 Task: Add an event with the title Second Marketing Campaign Strategy Meeting, date ''2024/03/07'', time 8:00 AM to 10:00 AMand add a description: Welcome to the Project Quality Assurance Check, a crucial step in ensuring the highest level of quality and adherence to standards throughout the project lifecycle. The Quality Assurance Check is designed to systematically review and evaluate project deliverables, processes, and outcomes to identify any deviations, defects, or areas of improvement.Select event color  Peacock . Add location for the event as: Durban, South Africa, logged in from the account softage.8@softage.netand send the event invitation to softage.2@softage.net and softage.3@softage.net. Set a reminder for the event Every weekday(Monday to Friday)
Action: Mouse moved to (56, 96)
Screenshot: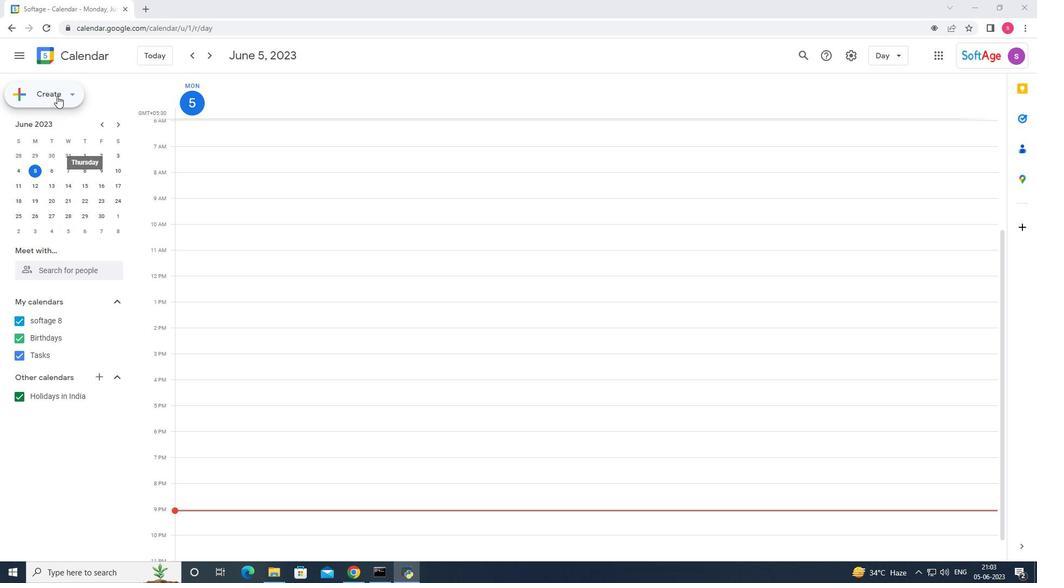 
Action: Mouse pressed left at (56, 96)
Screenshot: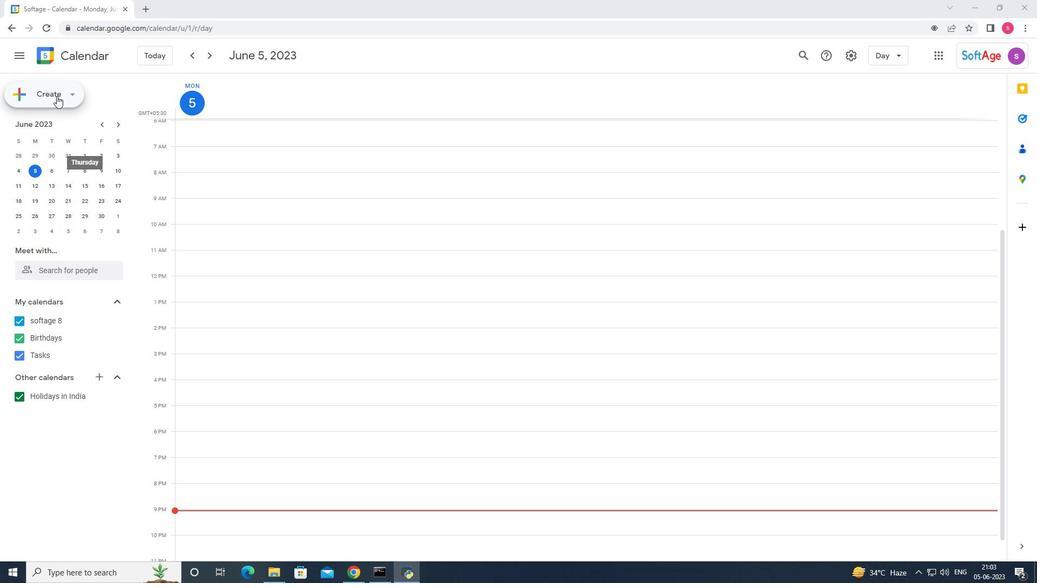
Action: Mouse moved to (47, 119)
Screenshot: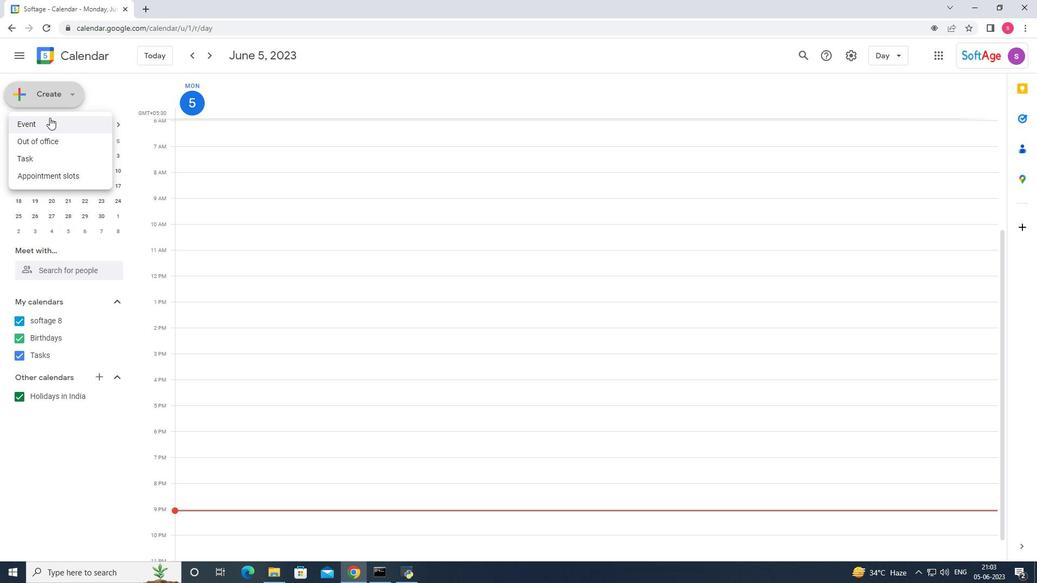 
Action: Mouse pressed left at (47, 119)
Screenshot: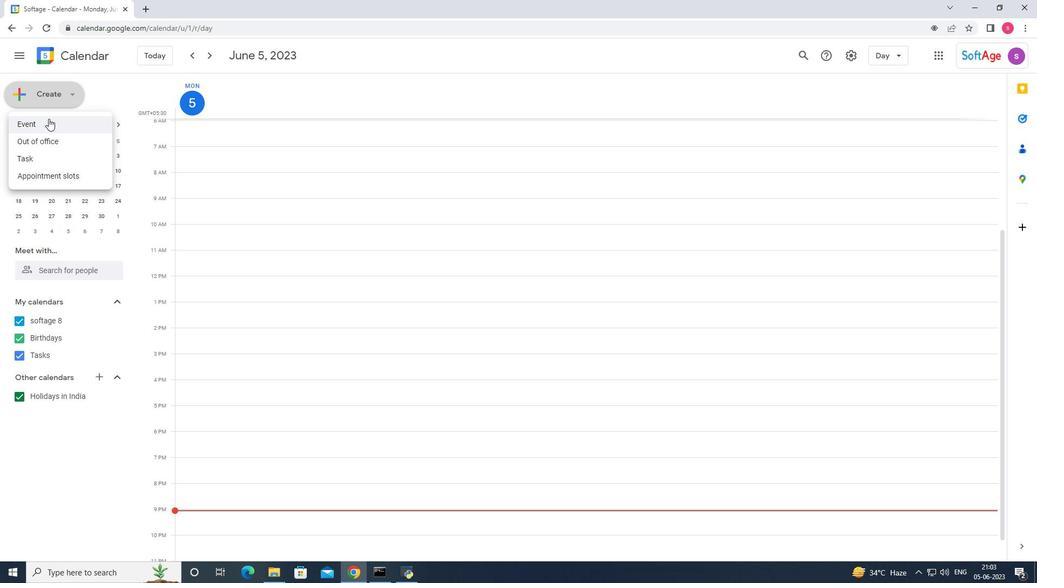 
Action: Mouse moved to (597, 510)
Screenshot: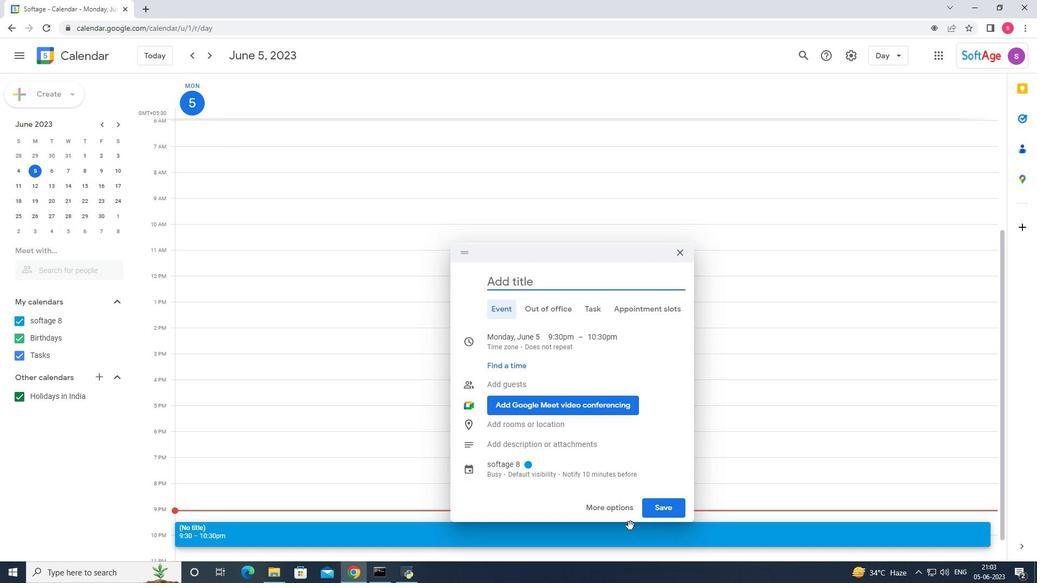 
Action: Mouse pressed left at (597, 510)
Screenshot: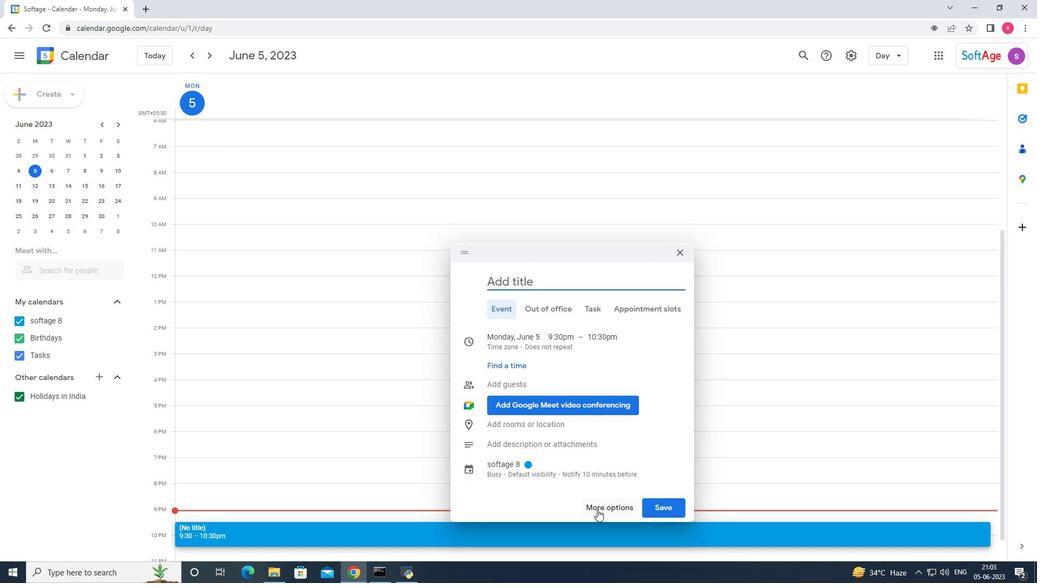 
Action: Mouse moved to (118, 63)
Screenshot: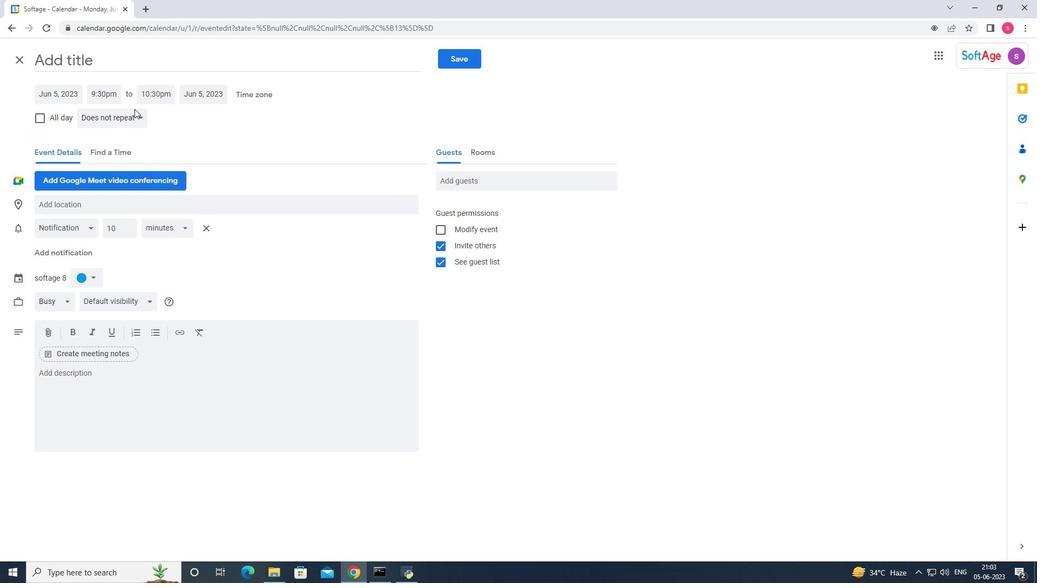 
Action: Mouse pressed left at (118, 63)
Screenshot: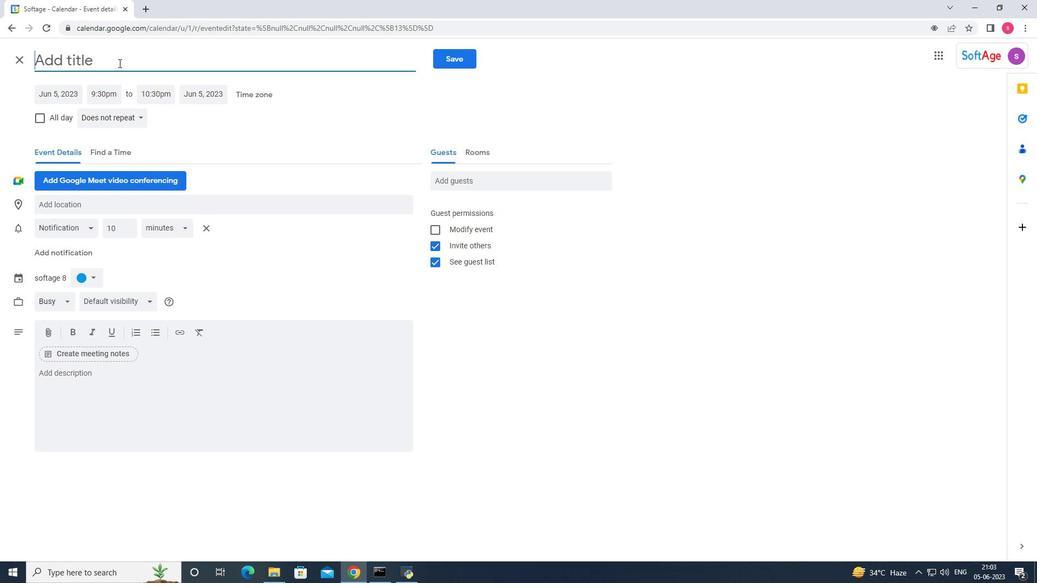 
Action: Key pressed <Key.shift_r>Second<Key.space><Key.shift>marketing<Key.space><Key.shift_r>Campaign<Key.space><Key.shift_r>Strategy<Key.space><Key.shift>Meeting
Screenshot: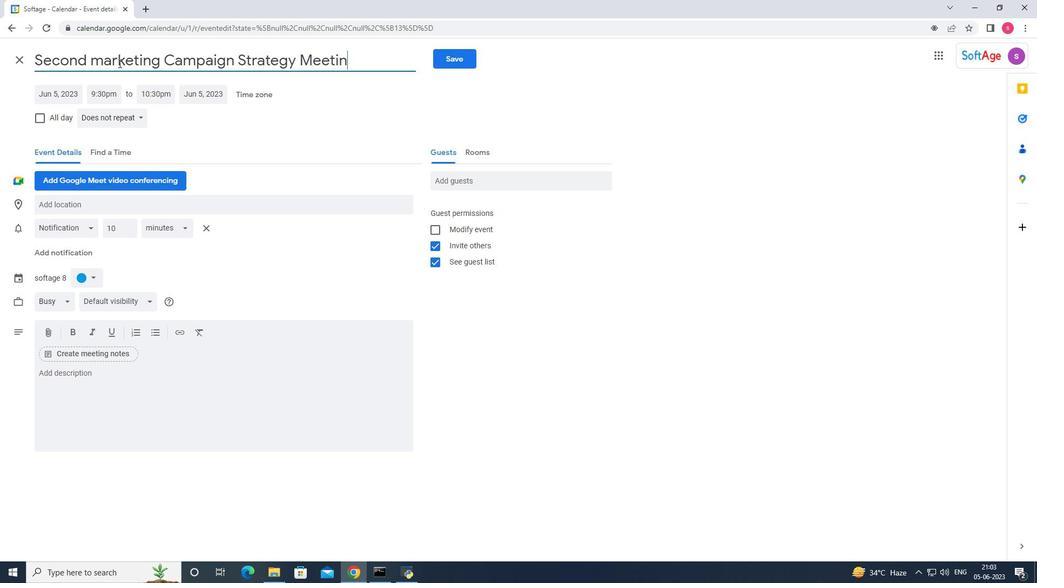 
Action: Mouse moved to (71, 98)
Screenshot: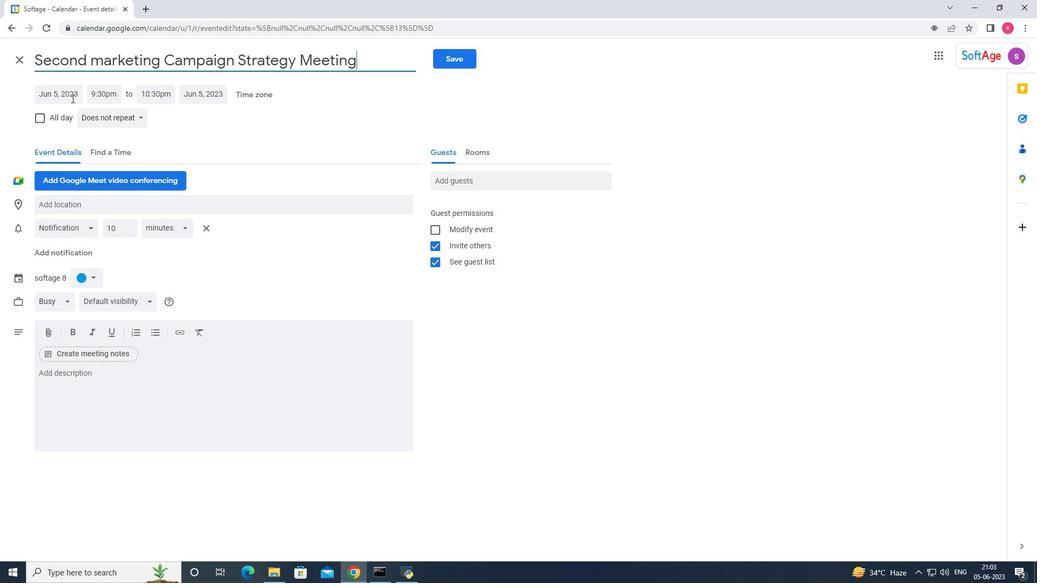 
Action: Mouse pressed left at (71, 98)
Screenshot: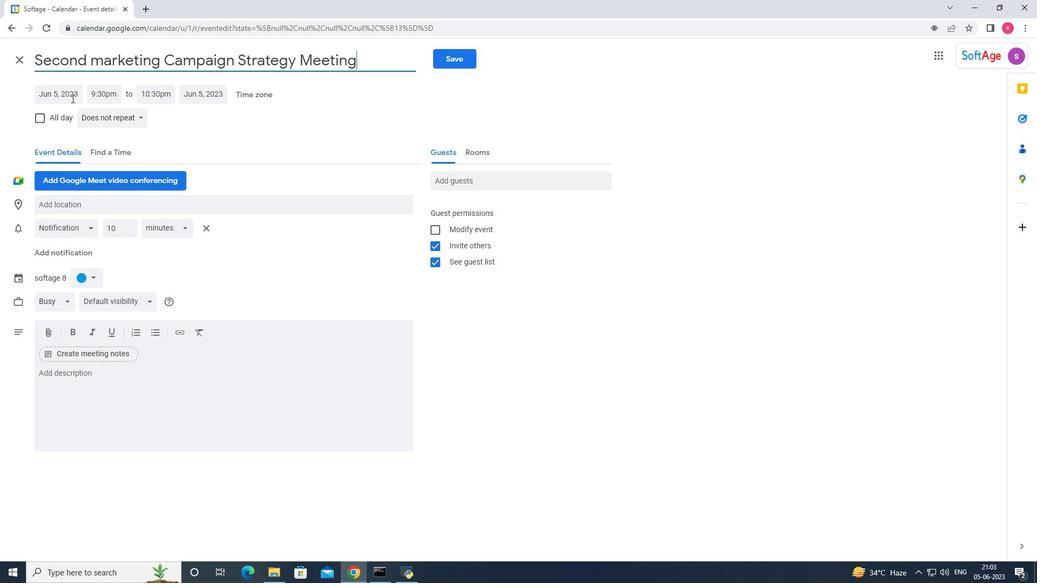 
Action: Mouse moved to (172, 115)
Screenshot: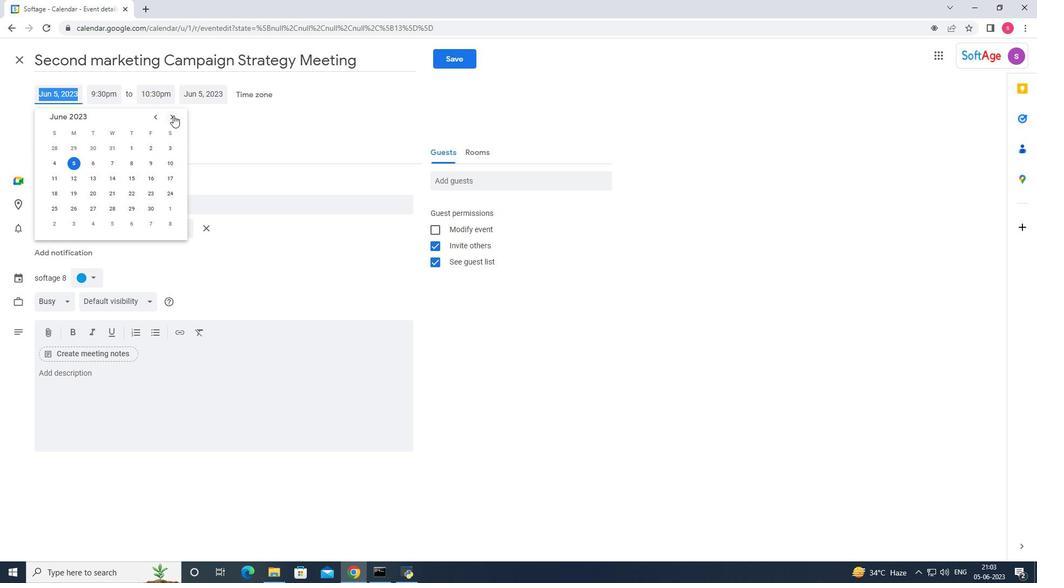 
Action: Mouse pressed left at (172, 115)
Screenshot: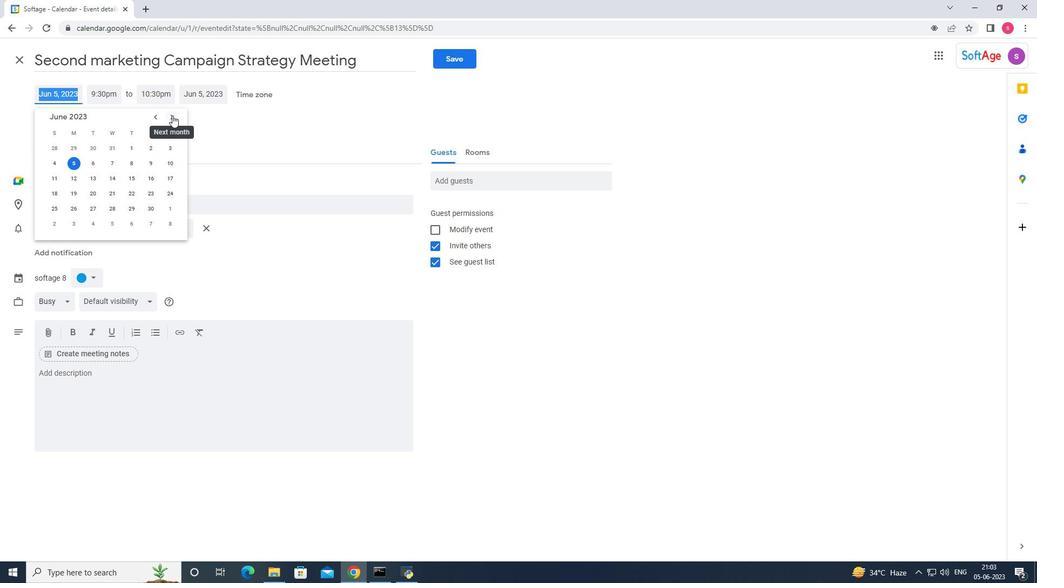 
Action: Mouse pressed left at (172, 115)
Screenshot: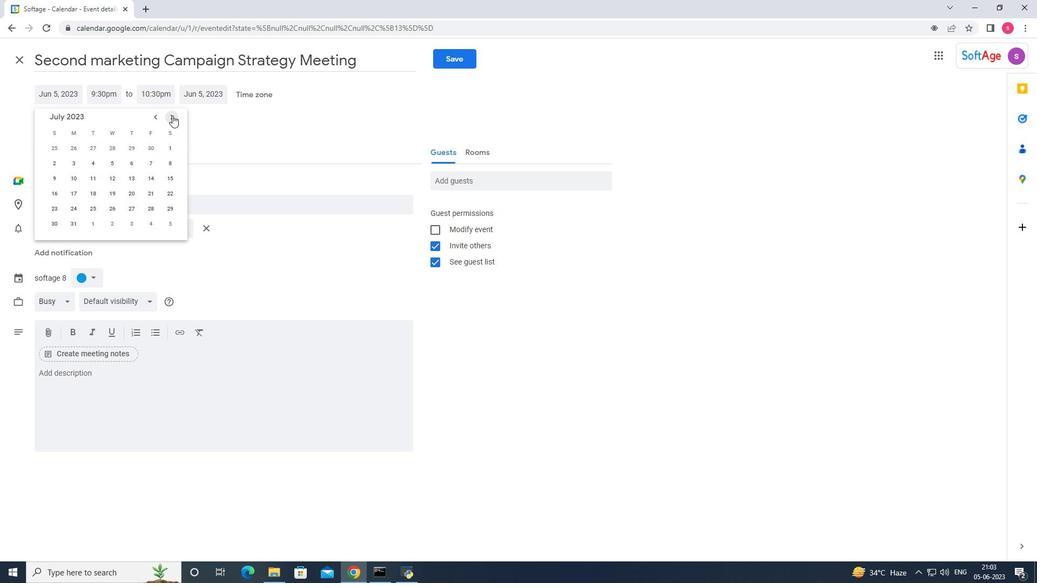 
Action: Mouse pressed left at (172, 115)
Screenshot: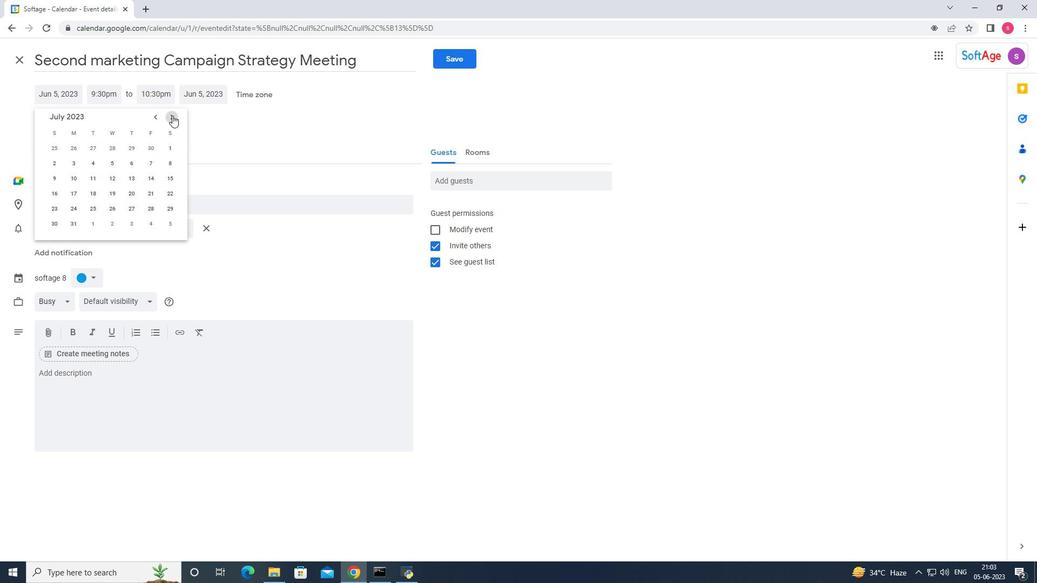 
Action: Mouse pressed left at (172, 115)
Screenshot: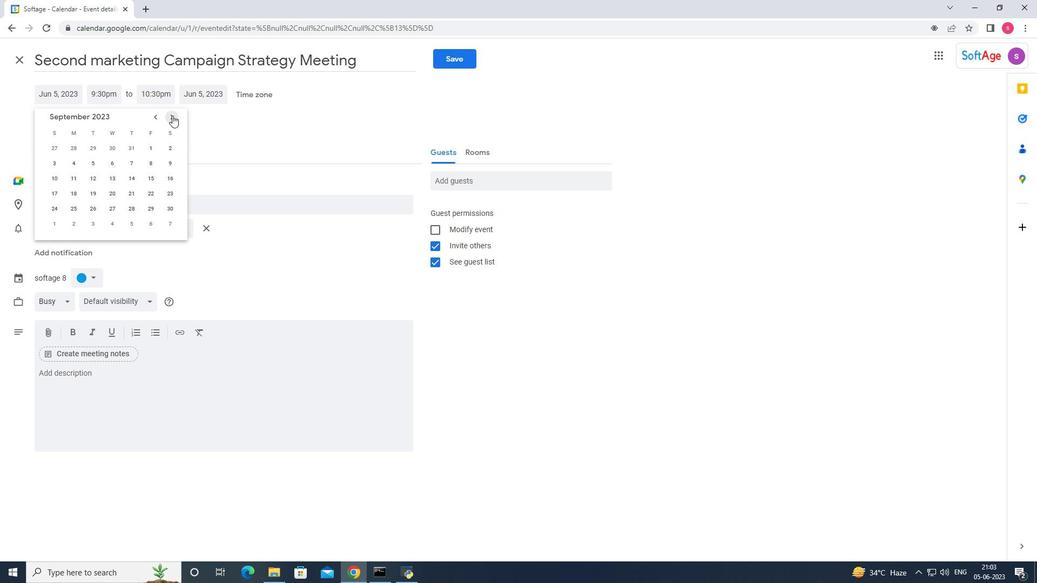 
Action: Mouse pressed left at (172, 115)
Screenshot: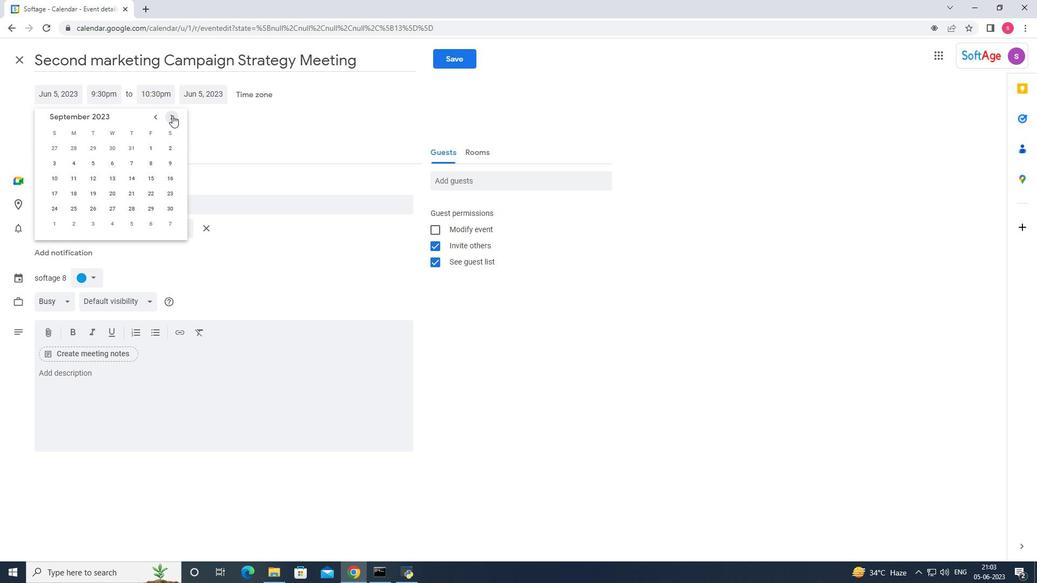 
Action: Mouse pressed left at (172, 115)
Screenshot: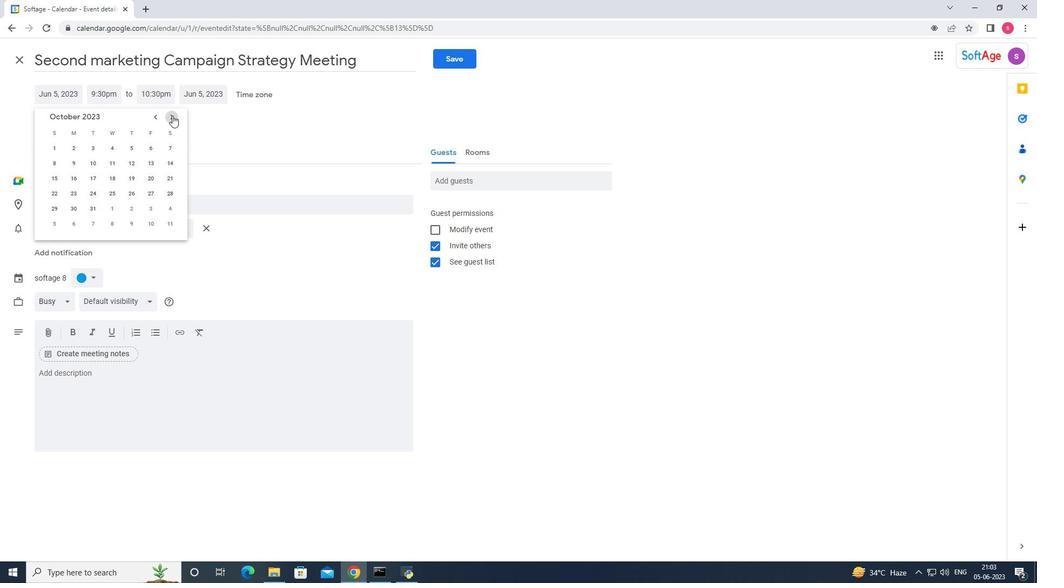 
Action: Mouse pressed left at (172, 115)
Screenshot: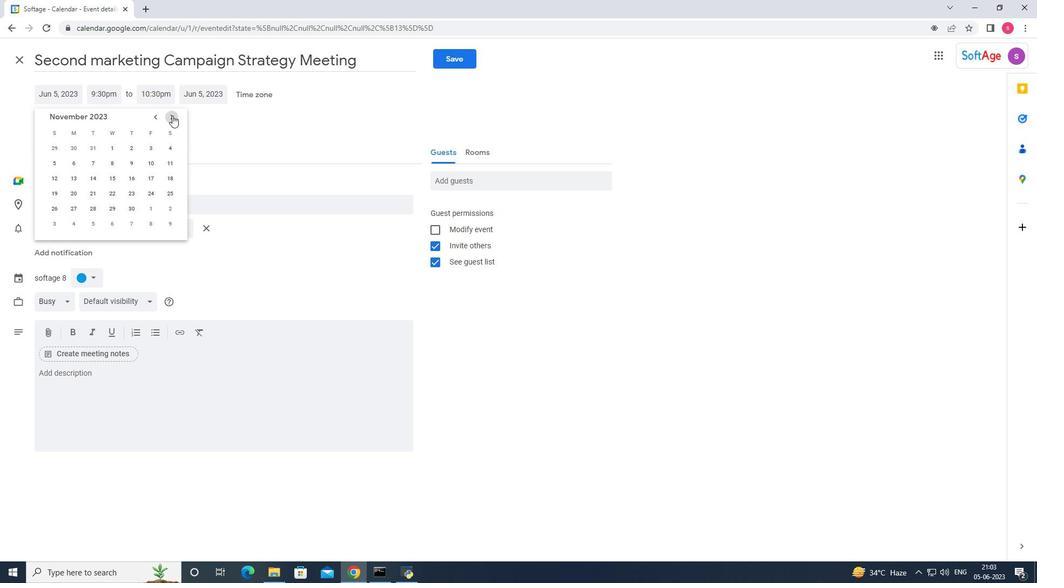 
Action: Mouse pressed left at (172, 115)
Screenshot: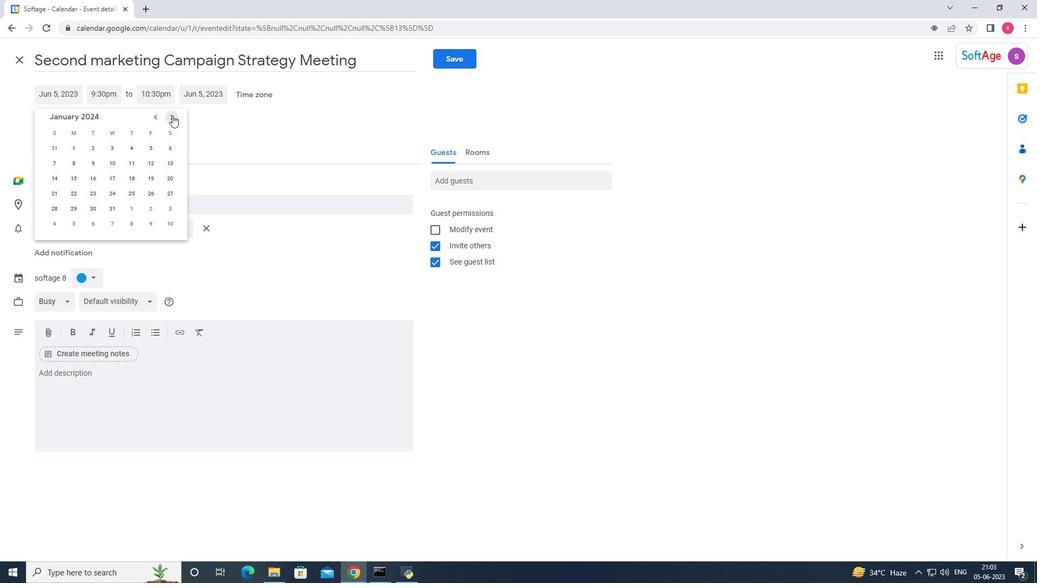 
Action: Mouse pressed left at (172, 115)
Screenshot: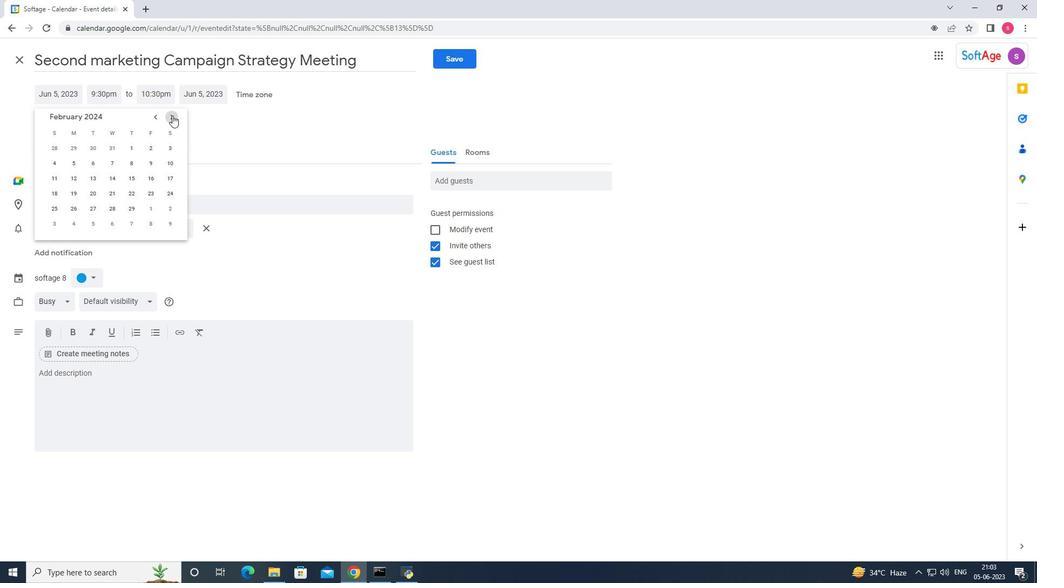 
Action: Mouse moved to (130, 160)
Screenshot: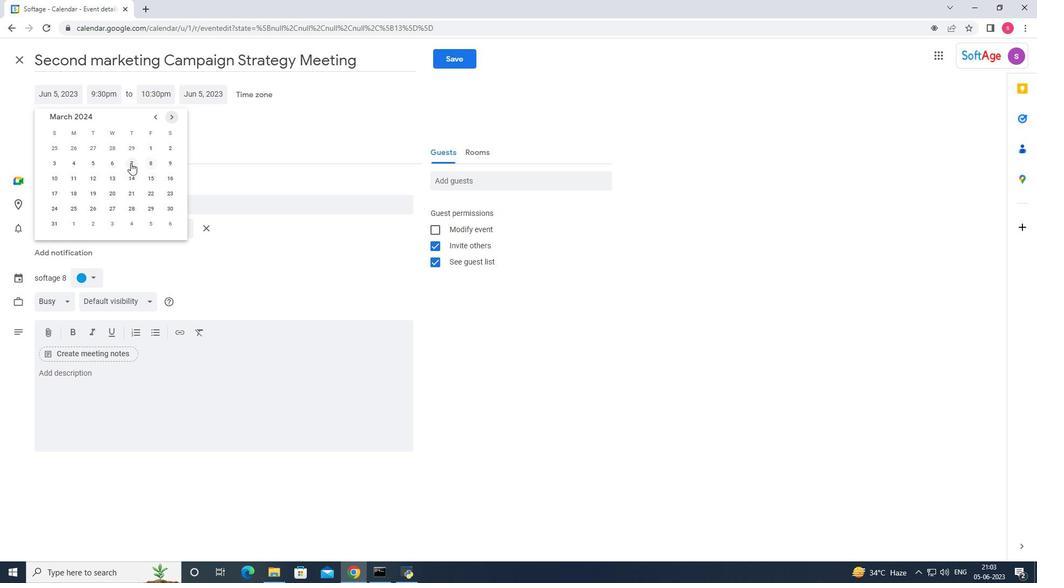 
Action: Mouse pressed left at (130, 160)
Screenshot: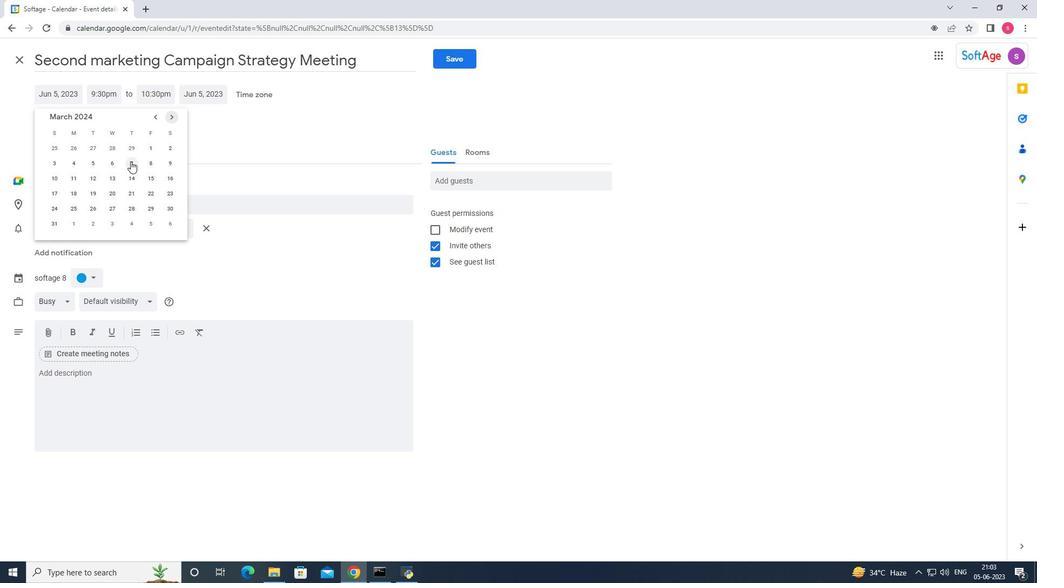 
Action: Mouse moved to (111, 97)
Screenshot: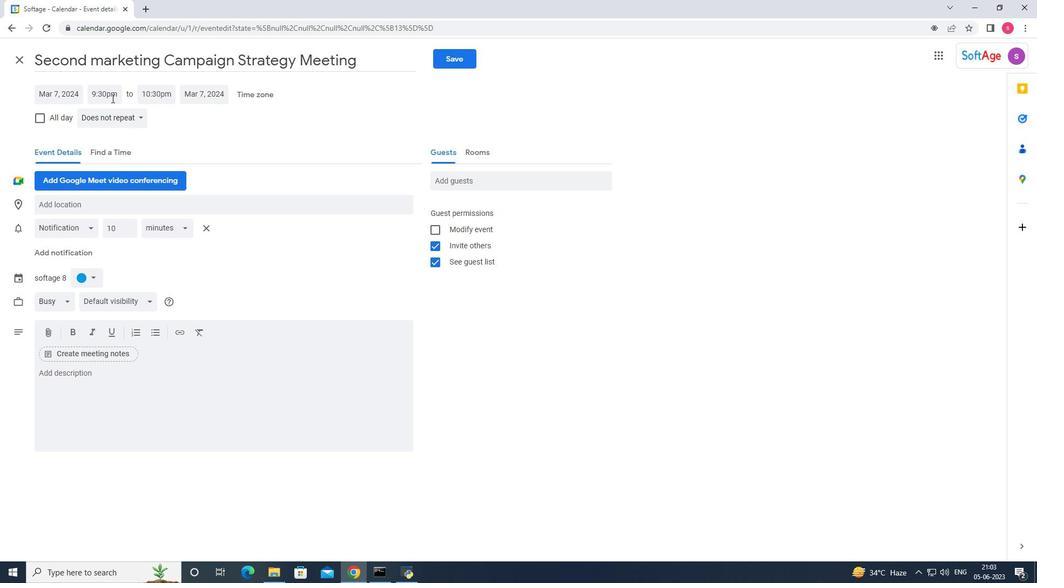 
Action: Mouse pressed left at (111, 97)
Screenshot: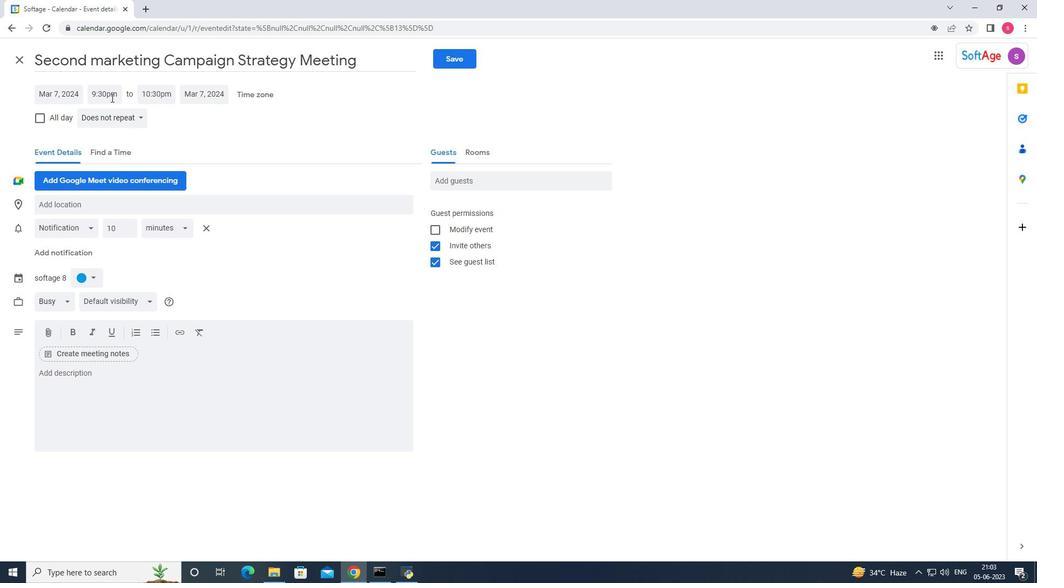 
Action: Mouse moved to (113, 175)
Screenshot: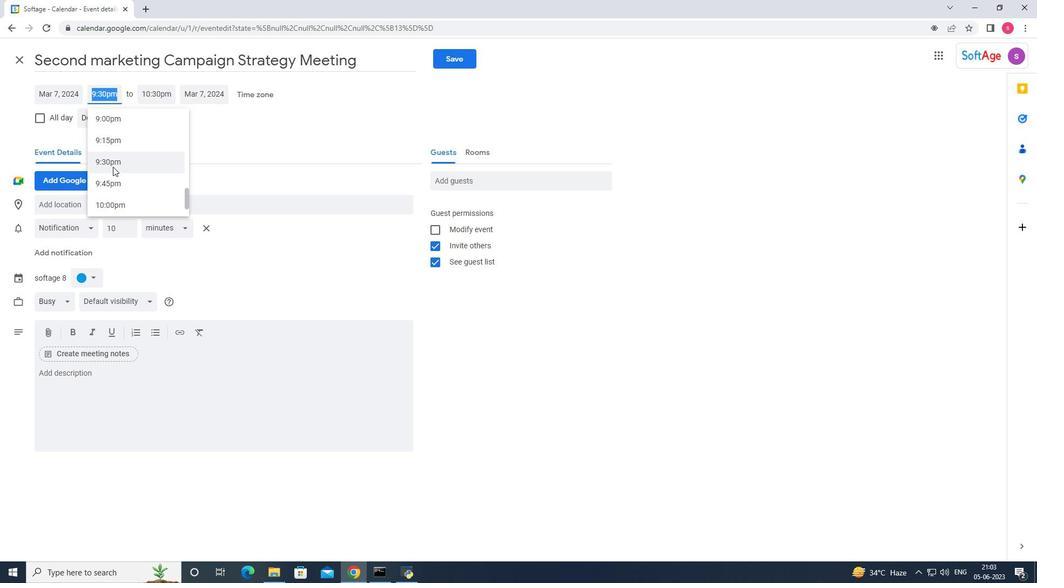 
Action: Mouse scrolled (113, 175) with delta (0, 0)
Screenshot: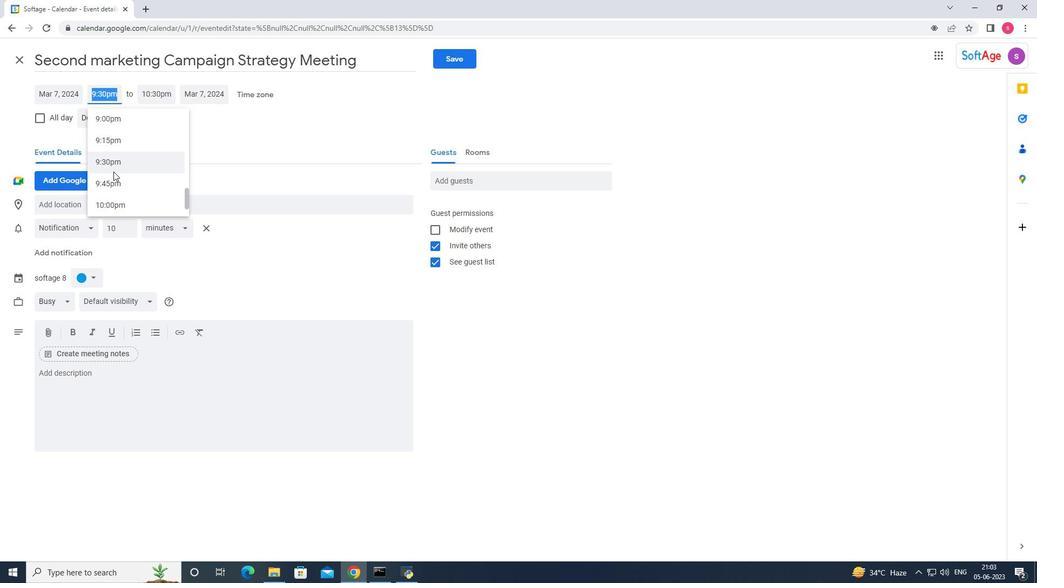 
Action: Mouse scrolled (113, 175) with delta (0, 0)
Screenshot: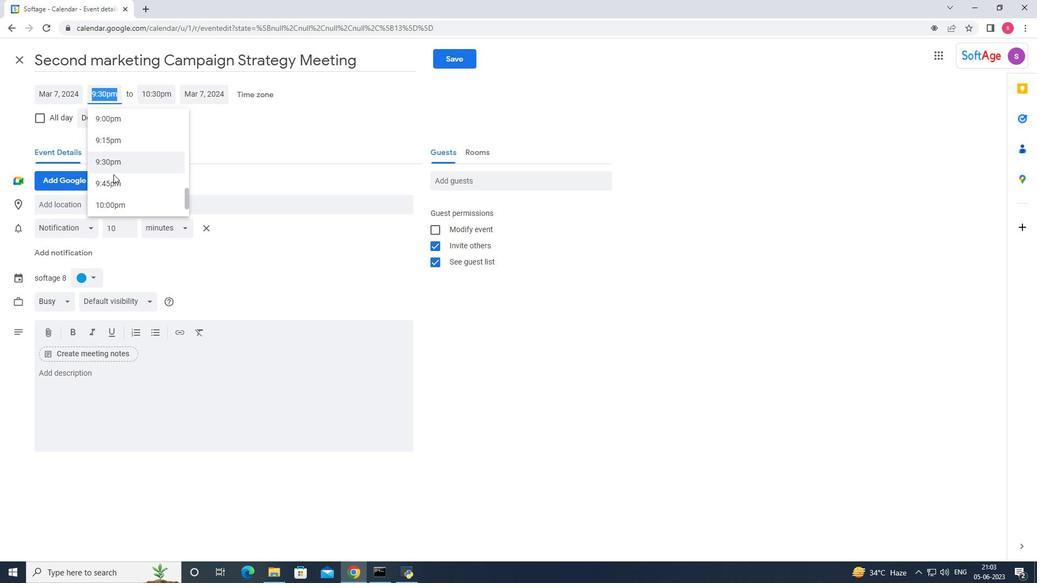 
Action: Mouse scrolled (113, 175) with delta (0, 0)
Screenshot: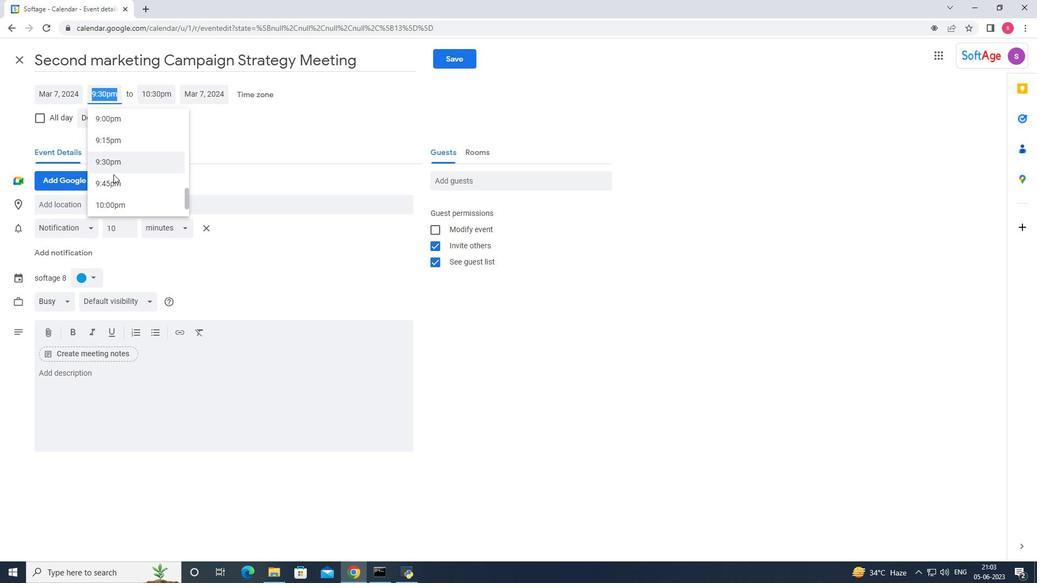 
Action: Mouse scrolled (113, 175) with delta (0, 0)
Screenshot: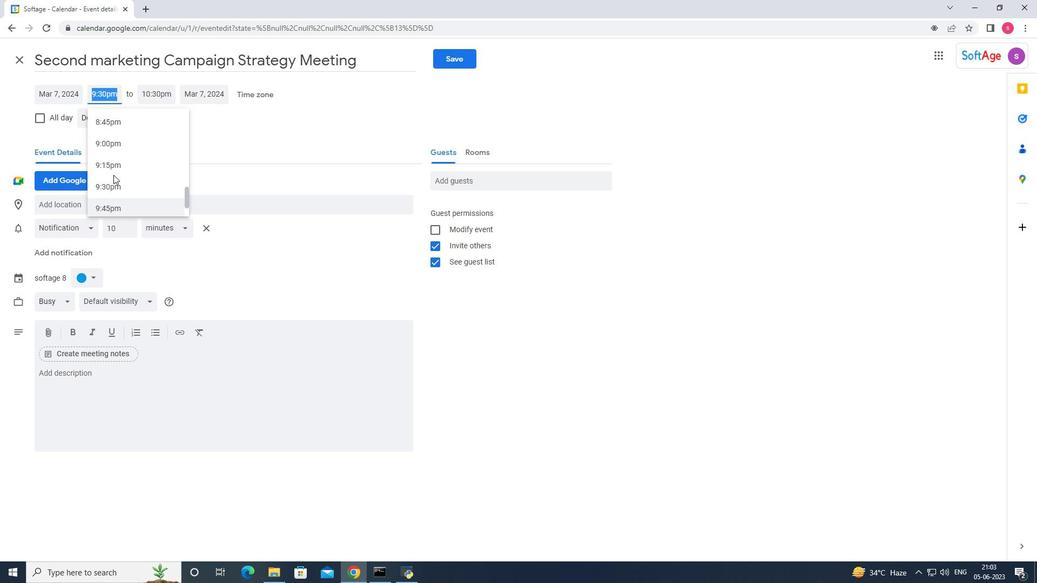 
Action: Mouse scrolled (113, 175) with delta (0, 0)
Screenshot: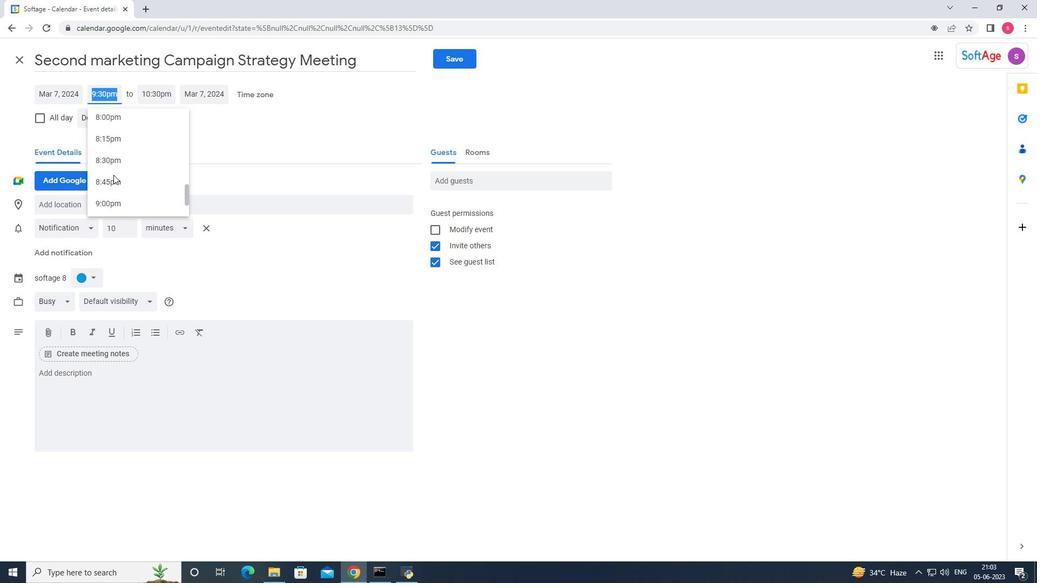 
Action: Mouse scrolled (113, 175) with delta (0, 0)
Screenshot: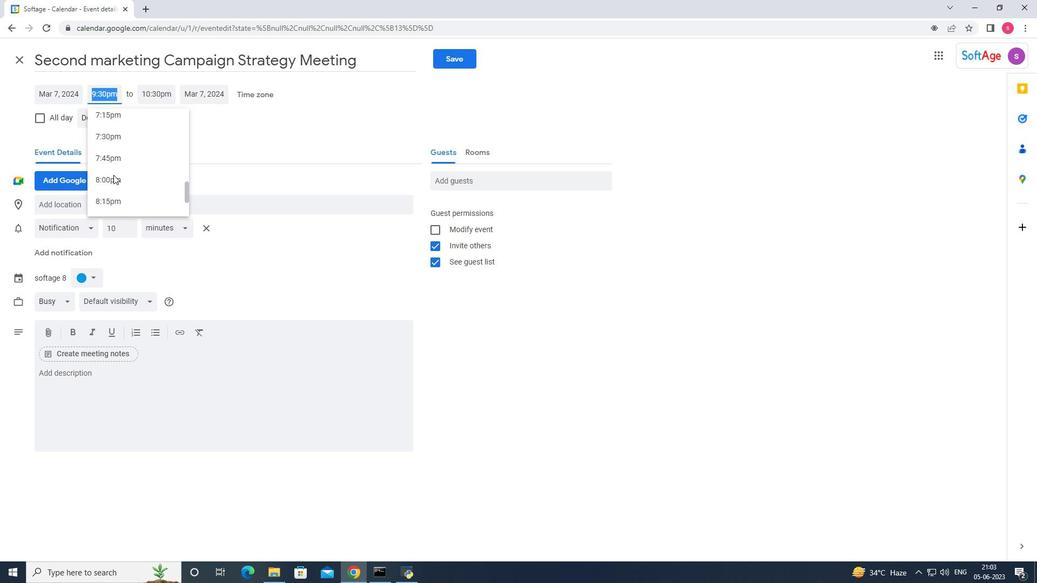 
Action: Mouse scrolled (113, 175) with delta (0, 0)
Screenshot: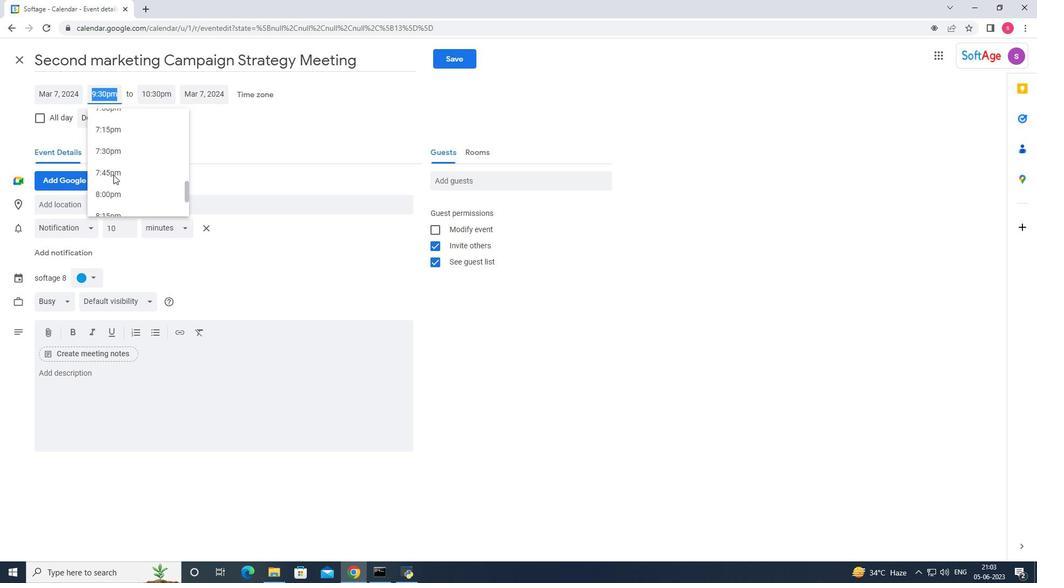 
Action: Mouse scrolled (113, 175) with delta (0, 0)
Screenshot: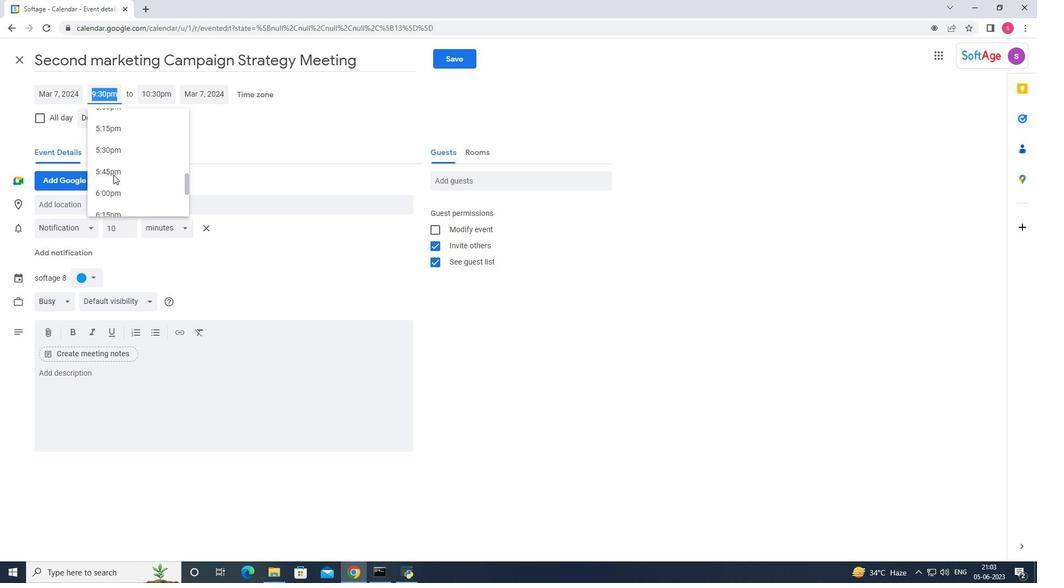 
Action: Mouse scrolled (113, 175) with delta (0, 0)
Screenshot: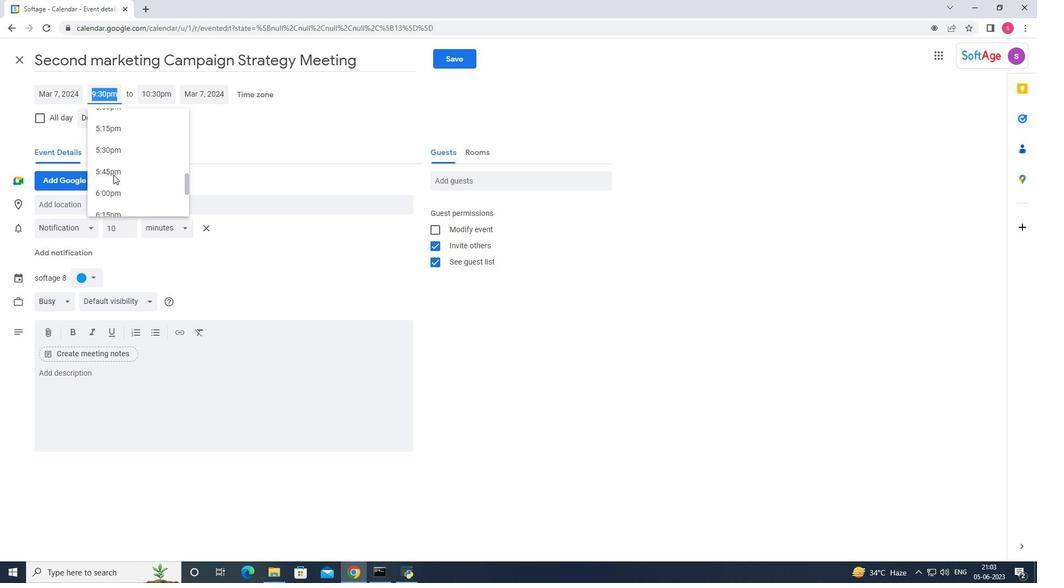 
Action: Mouse scrolled (113, 175) with delta (0, 0)
Screenshot: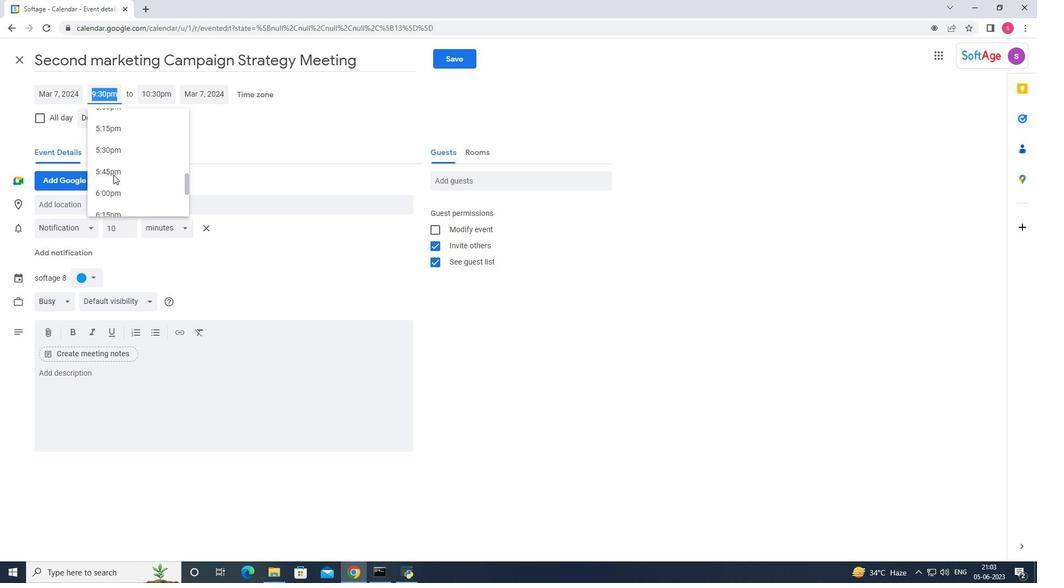 
Action: Mouse scrolled (113, 175) with delta (0, 0)
Screenshot: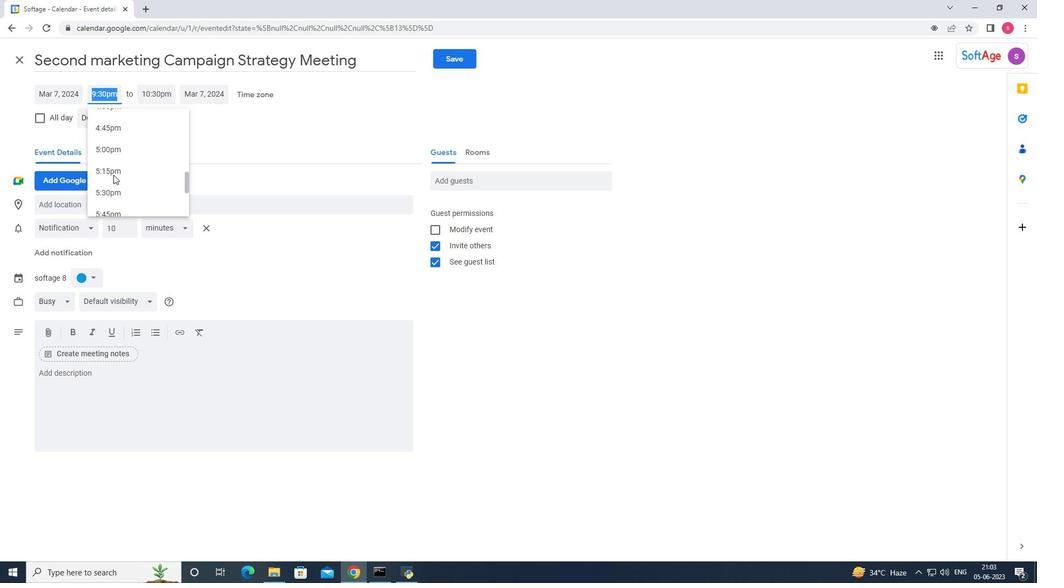 
Action: Mouse scrolled (113, 175) with delta (0, 0)
Screenshot: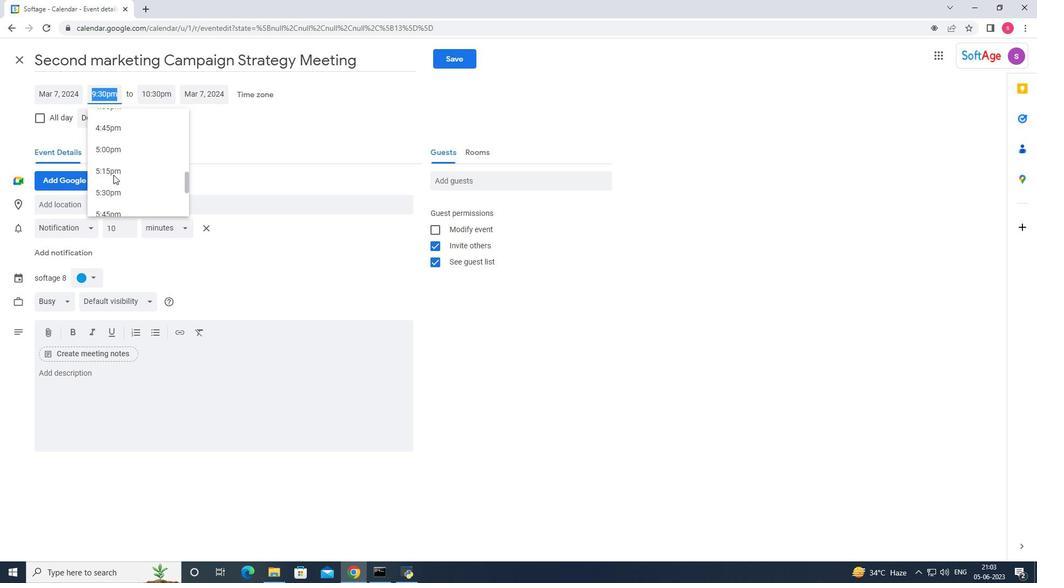 
Action: Mouse scrolled (113, 175) with delta (0, 0)
Screenshot: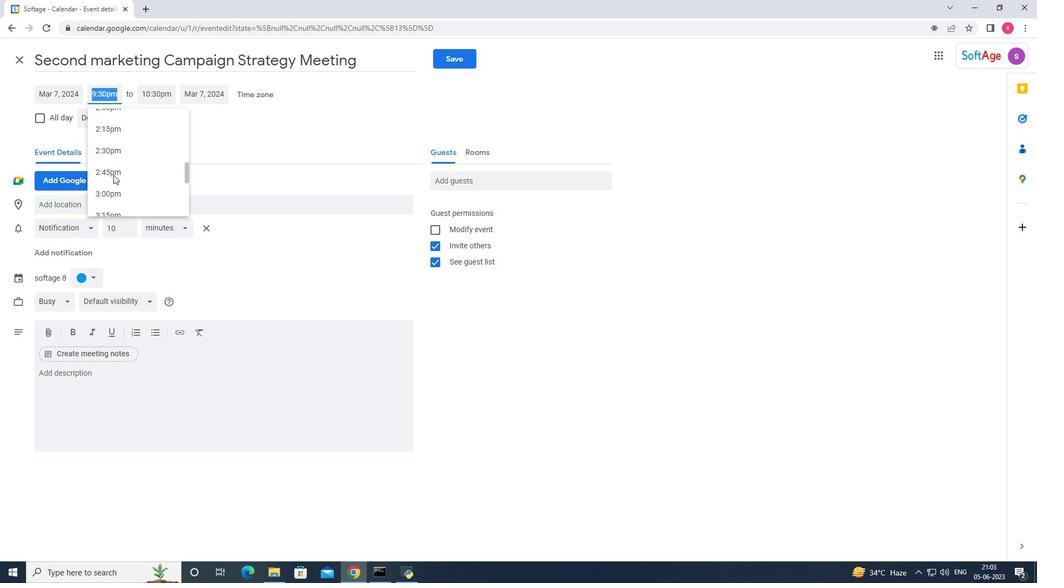 
Action: Mouse scrolled (113, 175) with delta (0, 0)
Screenshot: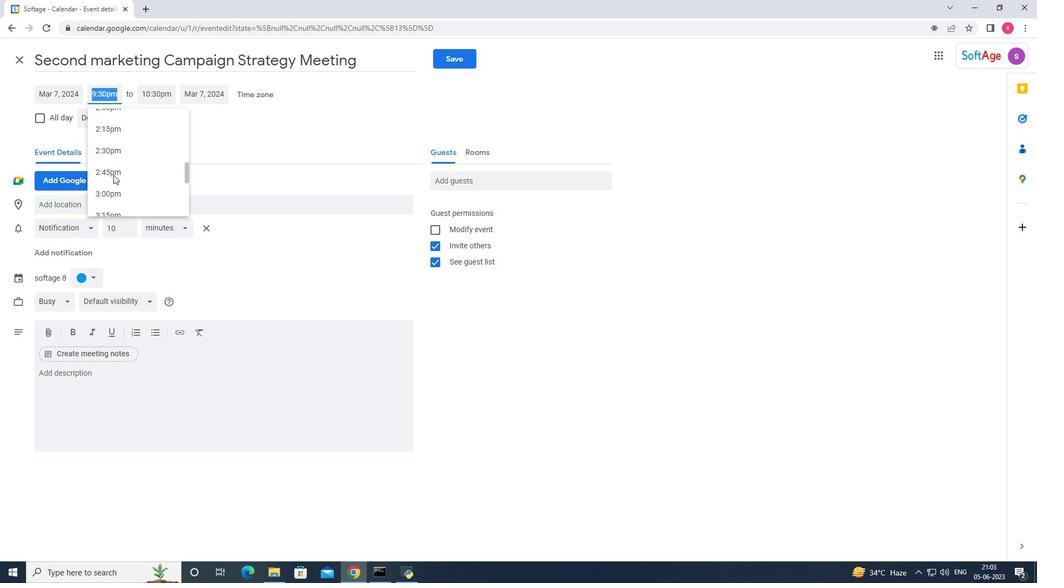 
Action: Mouse scrolled (113, 175) with delta (0, 0)
Screenshot: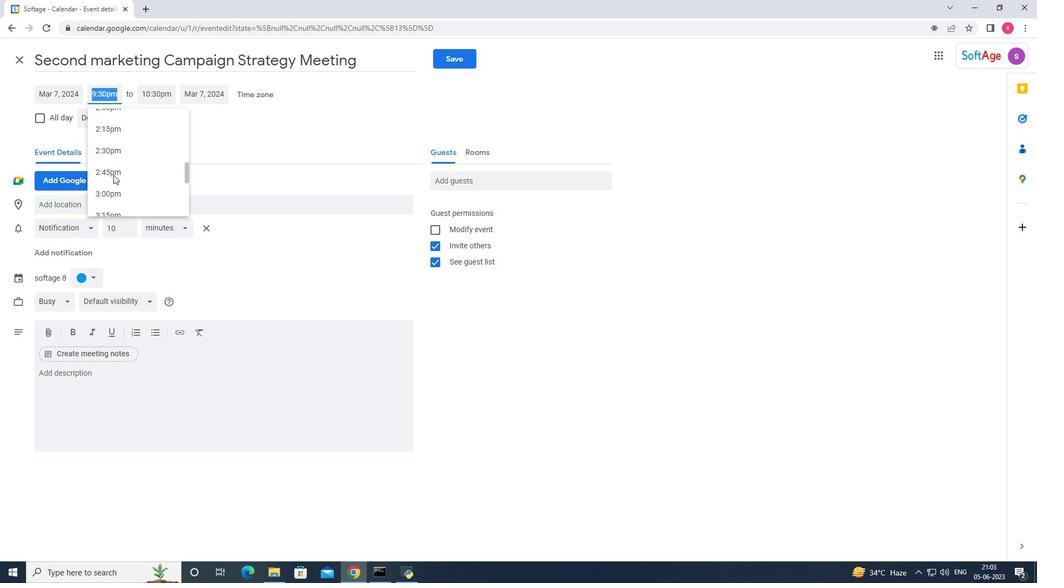
Action: Mouse scrolled (113, 175) with delta (0, 0)
Screenshot: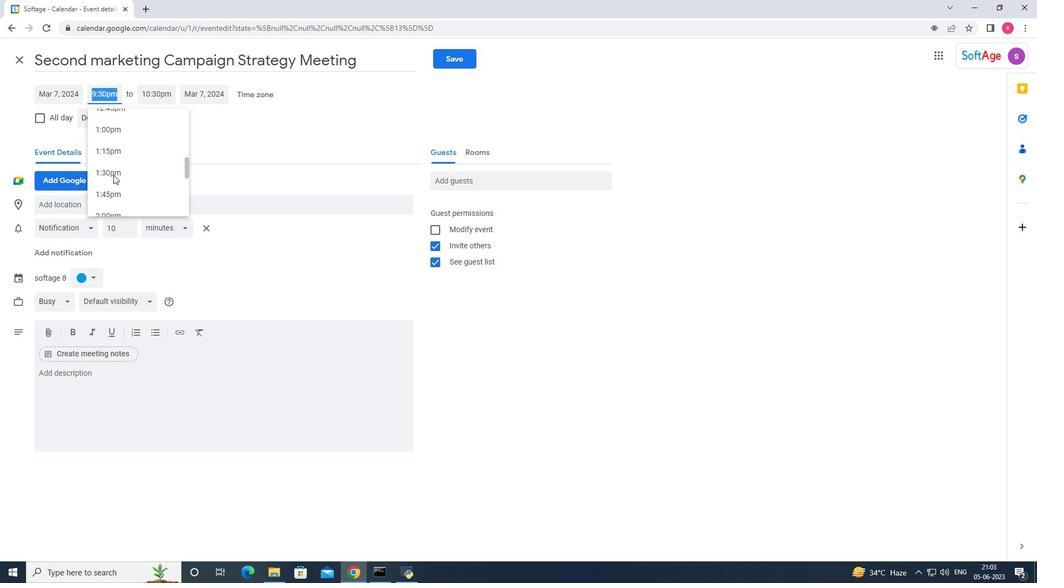 
Action: Mouse scrolled (113, 175) with delta (0, 0)
Screenshot: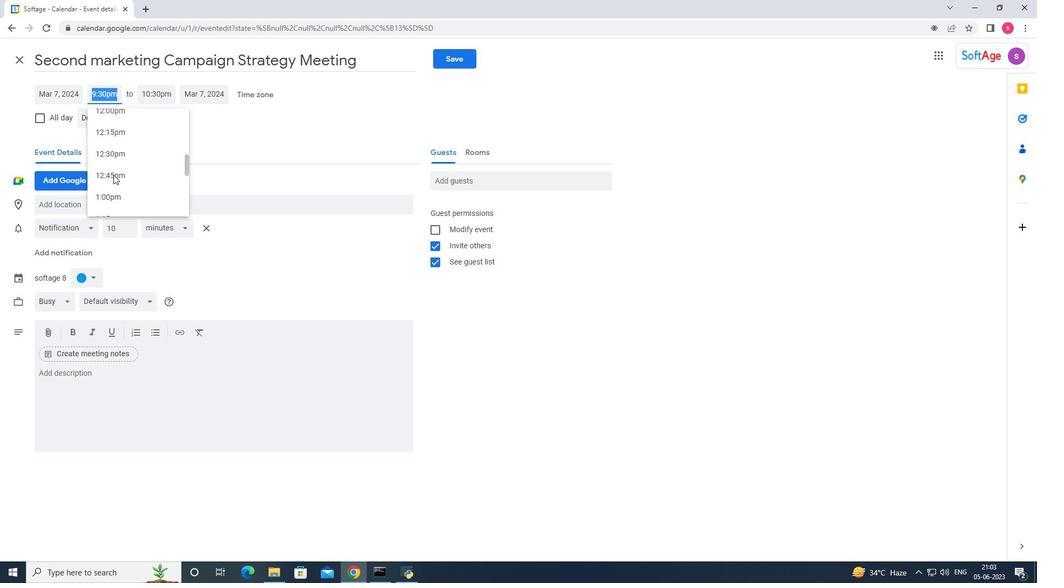 
Action: Mouse scrolled (113, 175) with delta (0, 0)
Screenshot: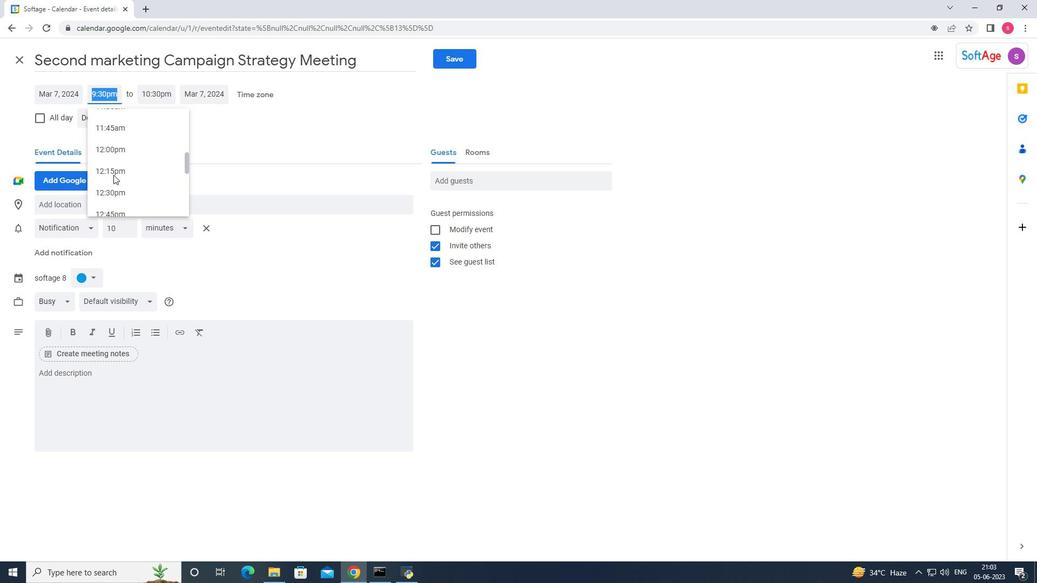 
Action: Mouse scrolled (113, 175) with delta (0, 0)
Screenshot: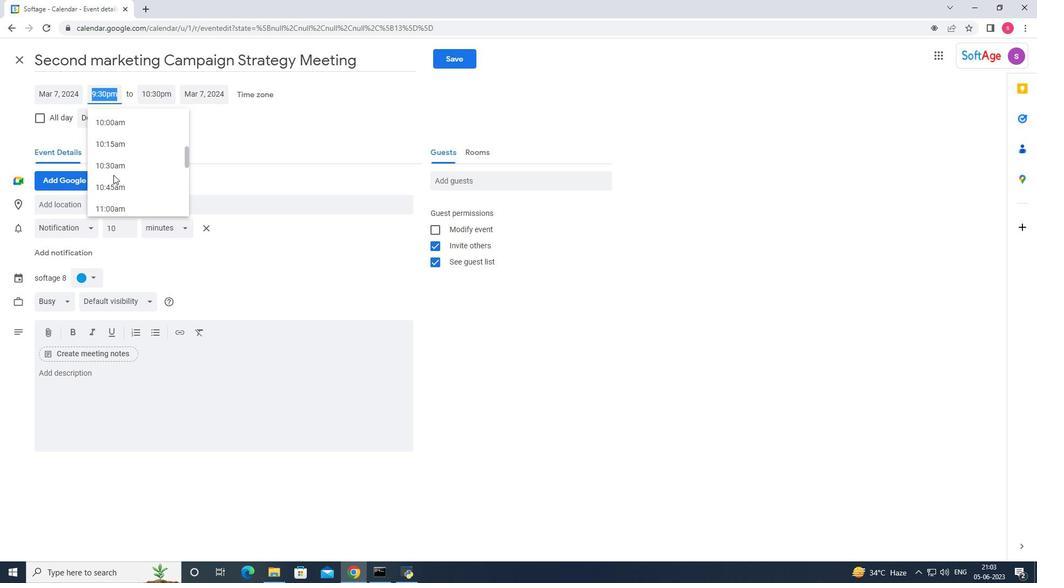 
Action: Mouse scrolled (113, 175) with delta (0, 0)
Screenshot: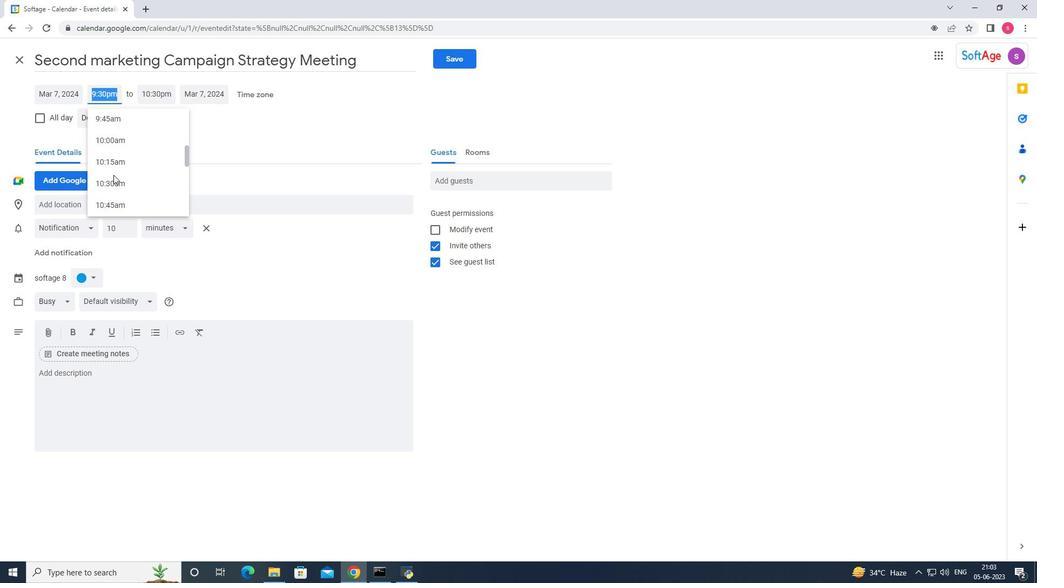 
Action: Mouse moved to (116, 129)
Screenshot: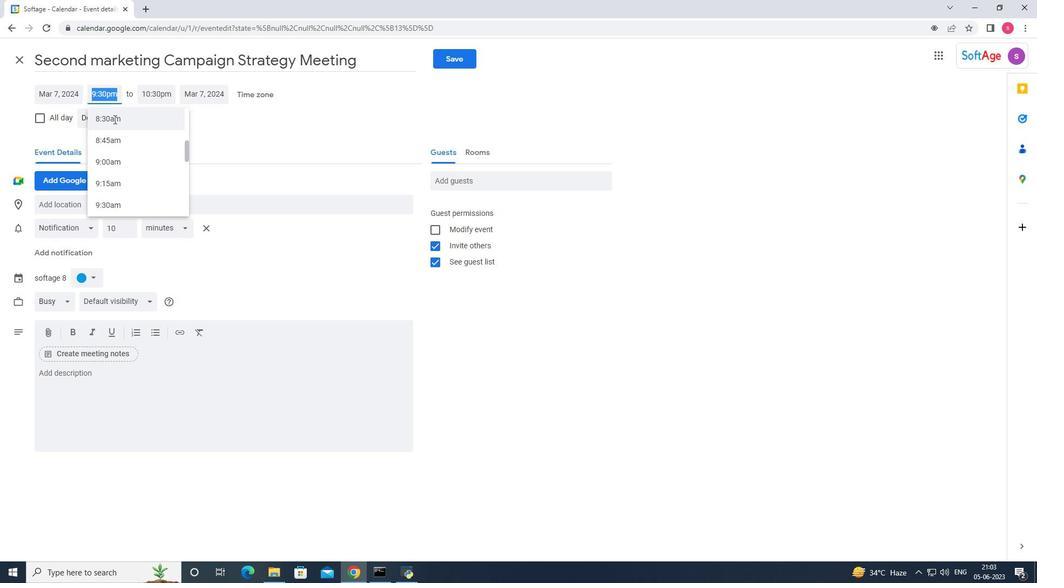 
Action: Mouse scrolled (116, 129) with delta (0, 0)
Screenshot: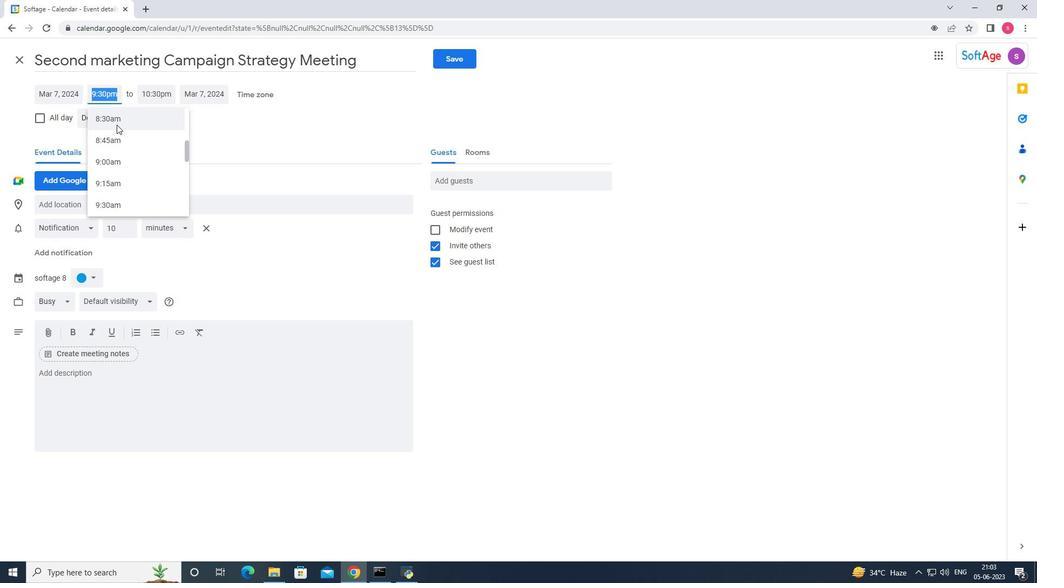 
Action: Mouse moved to (111, 134)
Screenshot: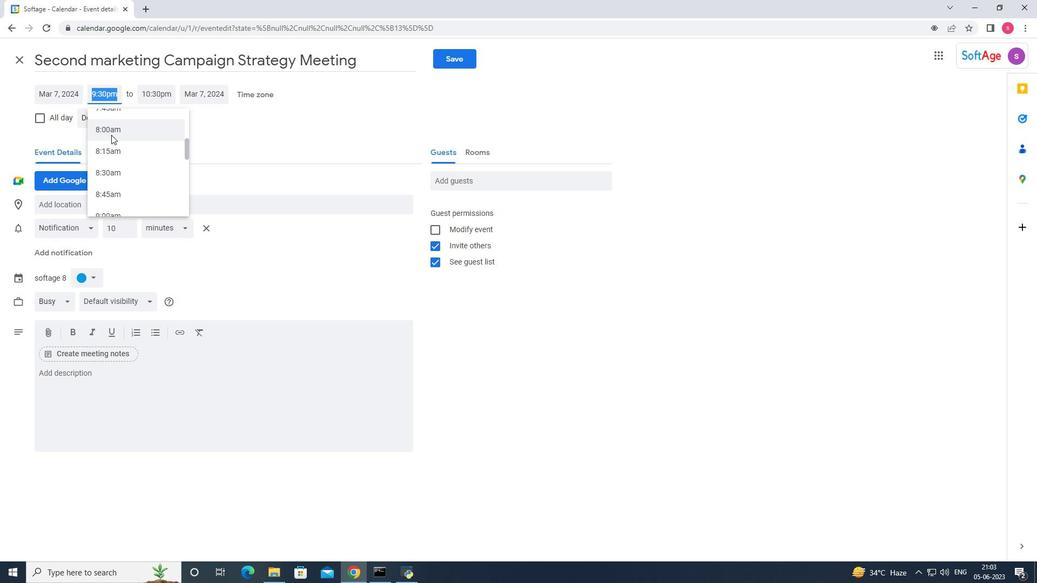 
Action: Mouse pressed left at (111, 134)
Screenshot: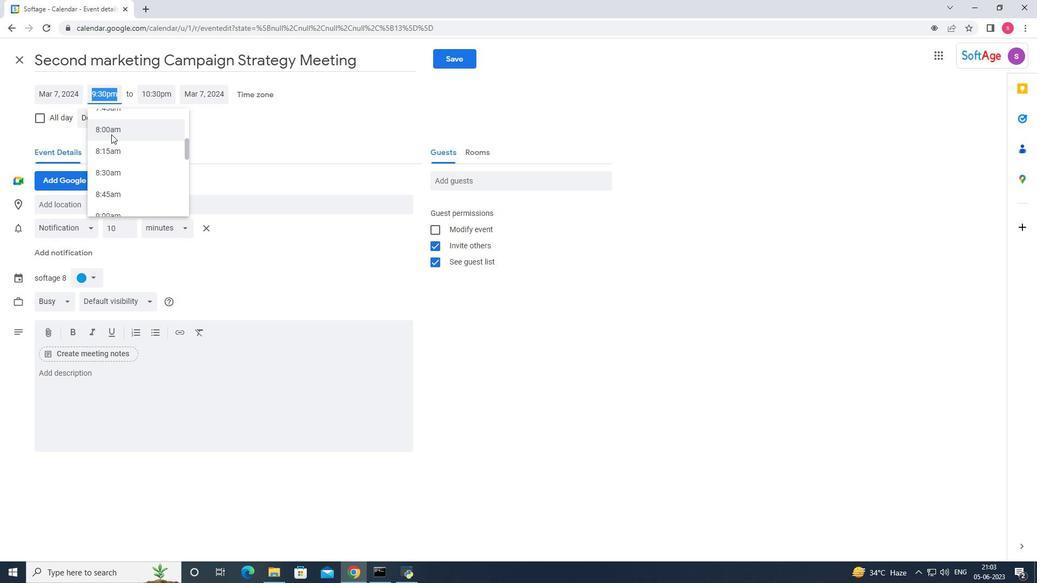 
Action: Mouse moved to (153, 96)
Screenshot: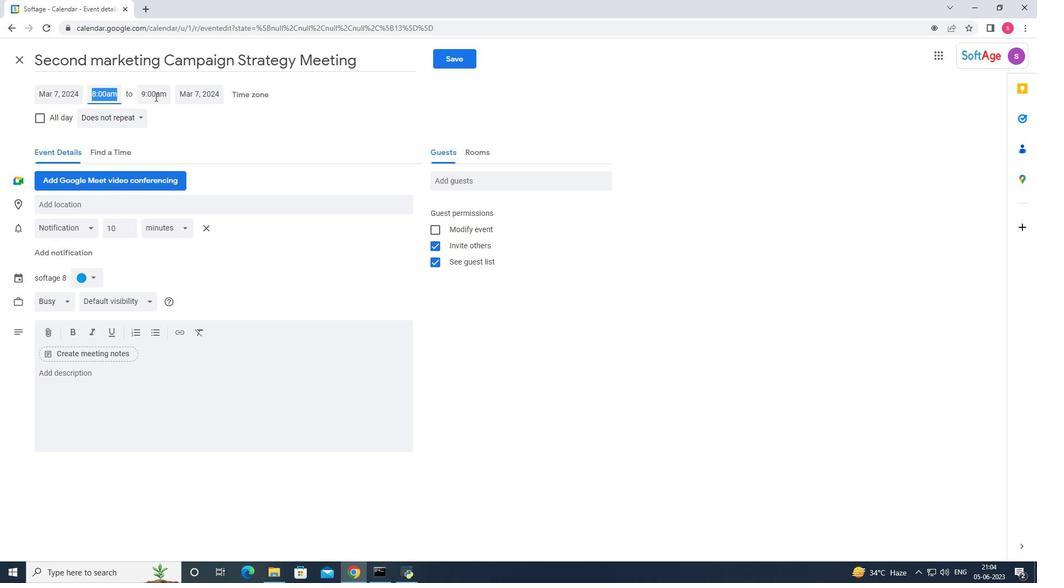 
Action: Mouse pressed left at (153, 96)
Screenshot: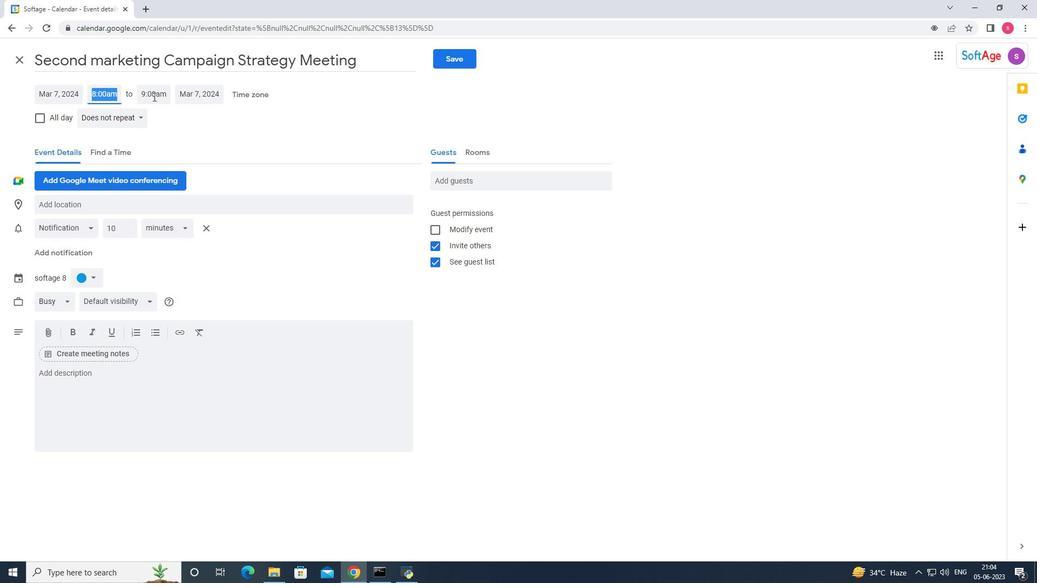 
Action: Mouse moved to (163, 172)
Screenshot: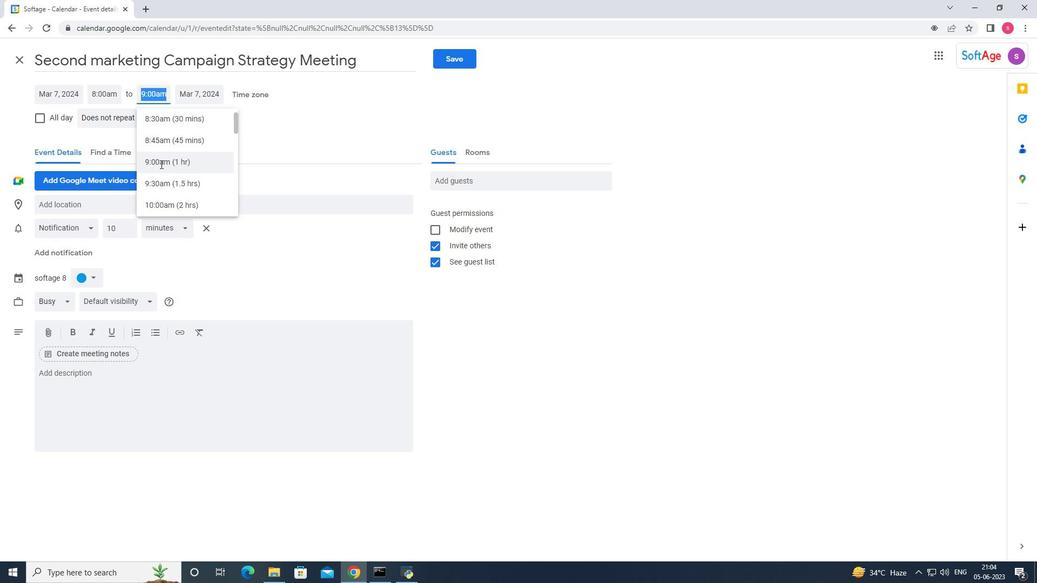 
Action: Mouse scrolled (163, 172) with delta (0, 0)
Screenshot: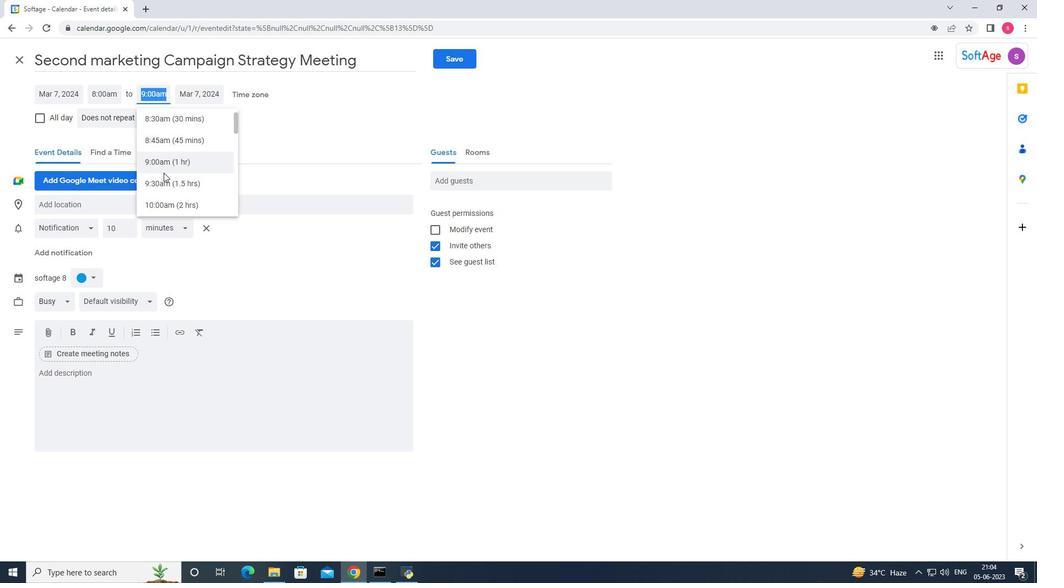 
Action: Mouse scrolled (163, 172) with delta (0, 0)
Screenshot: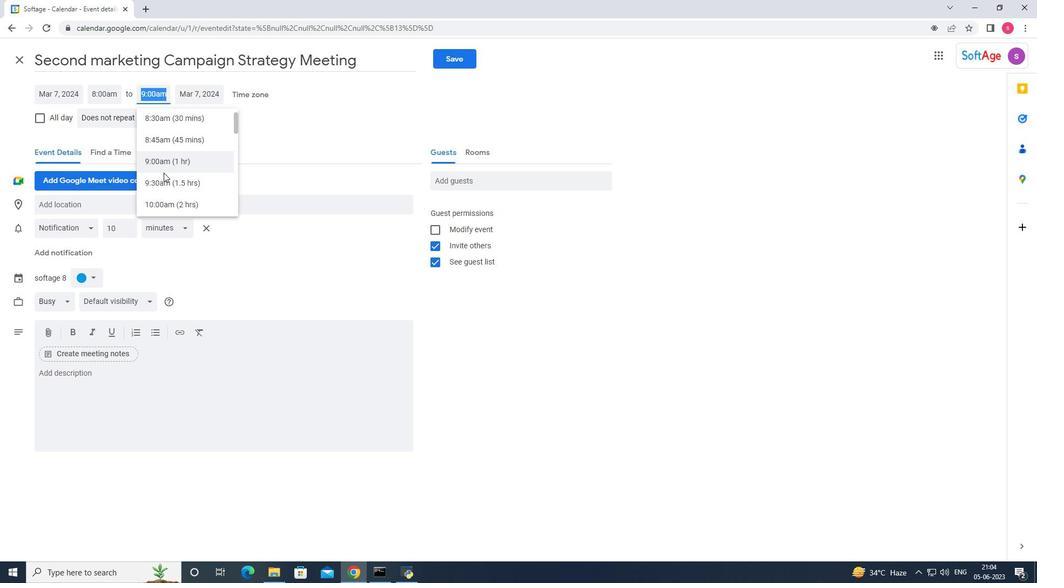 
Action: Mouse moved to (171, 145)
Screenshot: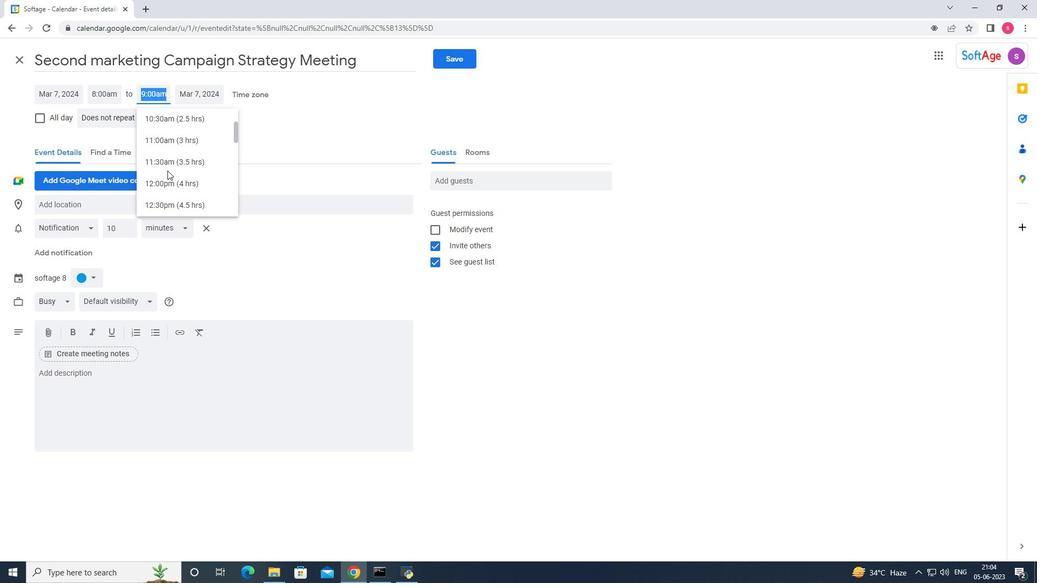 
Action: Mouse scrolled (171, 145) with delta (0, 0)
Screenshot: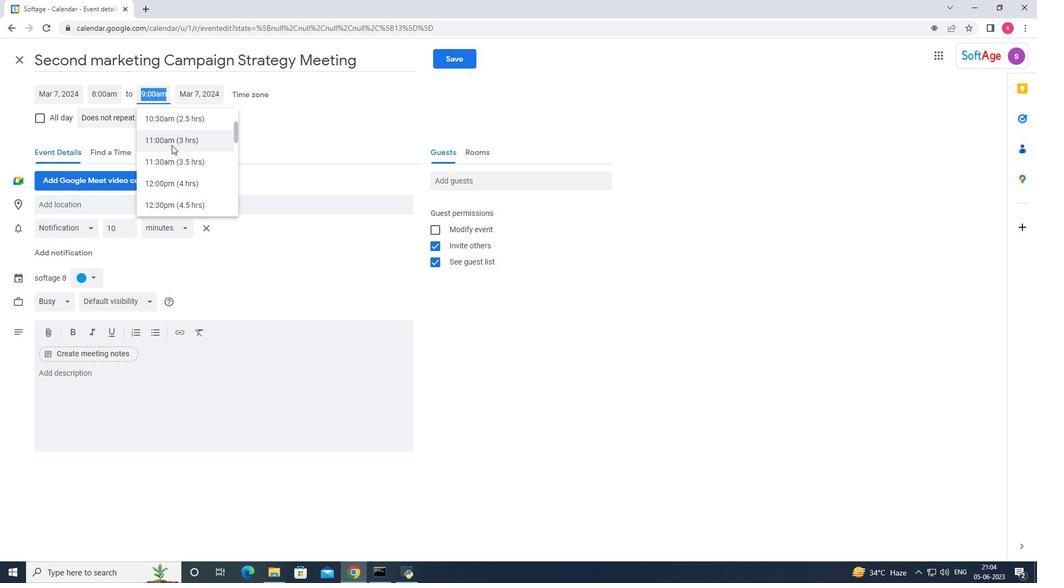 
Action: Mouse moved to (158, 154)
Screenshot: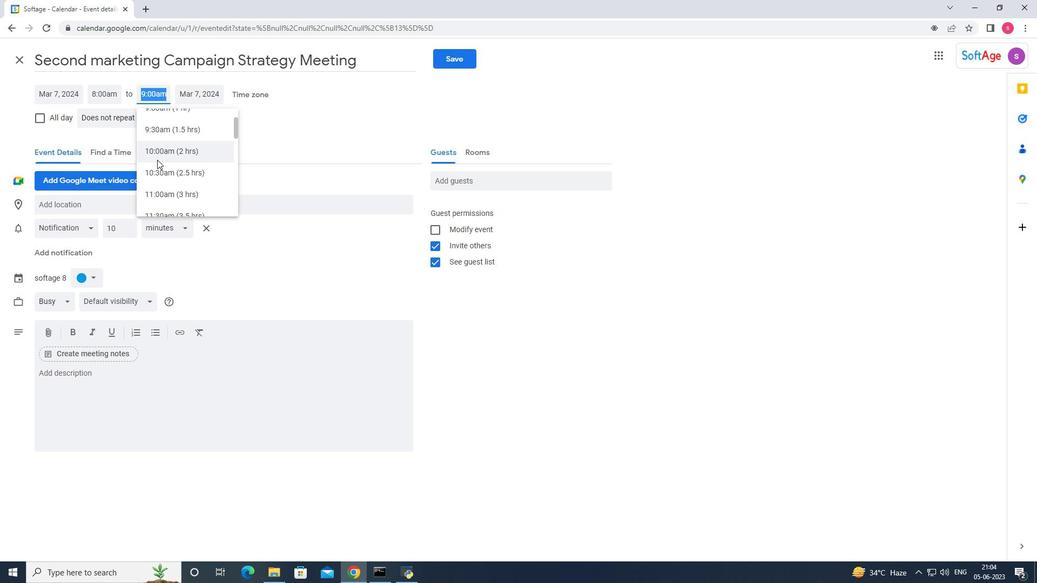 
Action: Mouse pressed left at (158, 154)
Screenshot: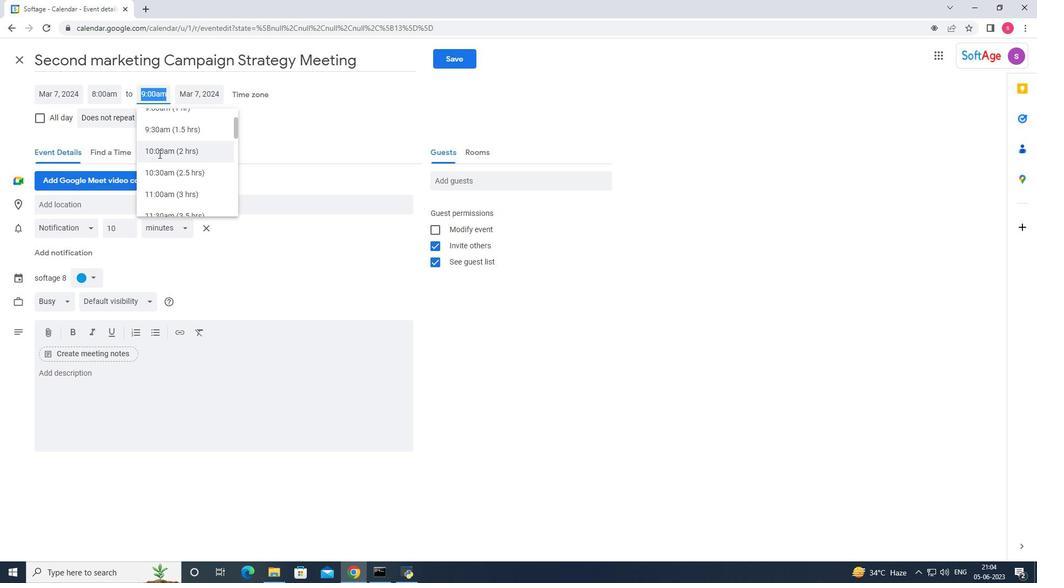 
Action: Mouse moved to (150, 389)
Screenshot: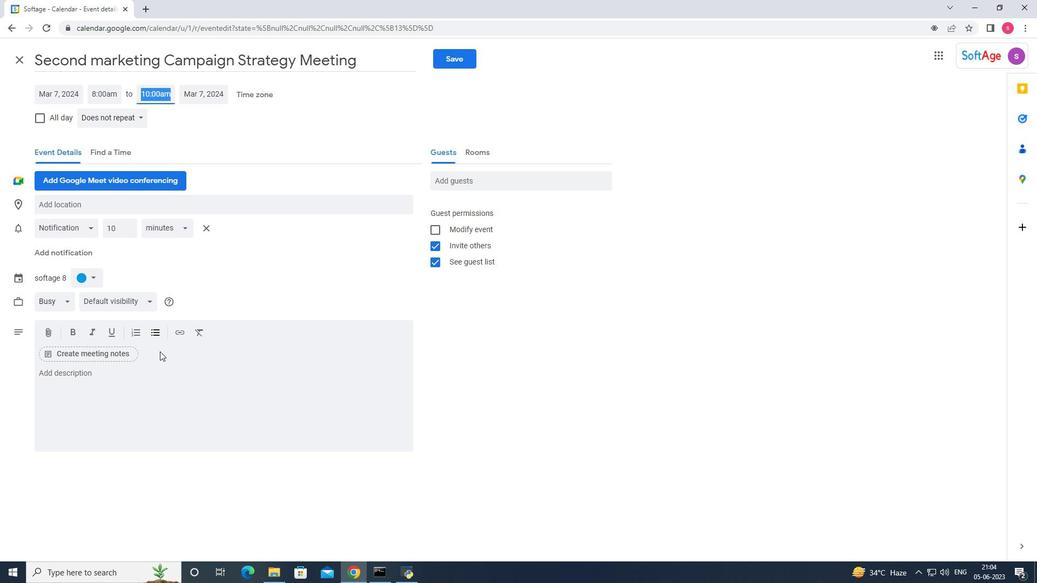 
Action: Mouse pressed left at (150, 389)
Screenshot: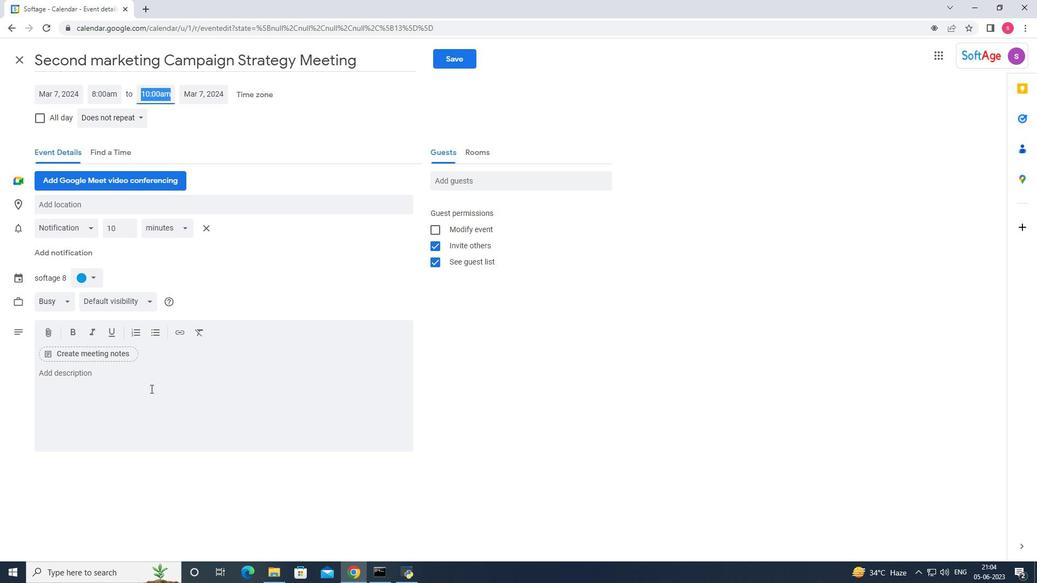 
Action: Mouse moved to (127, 382)
Screenshot: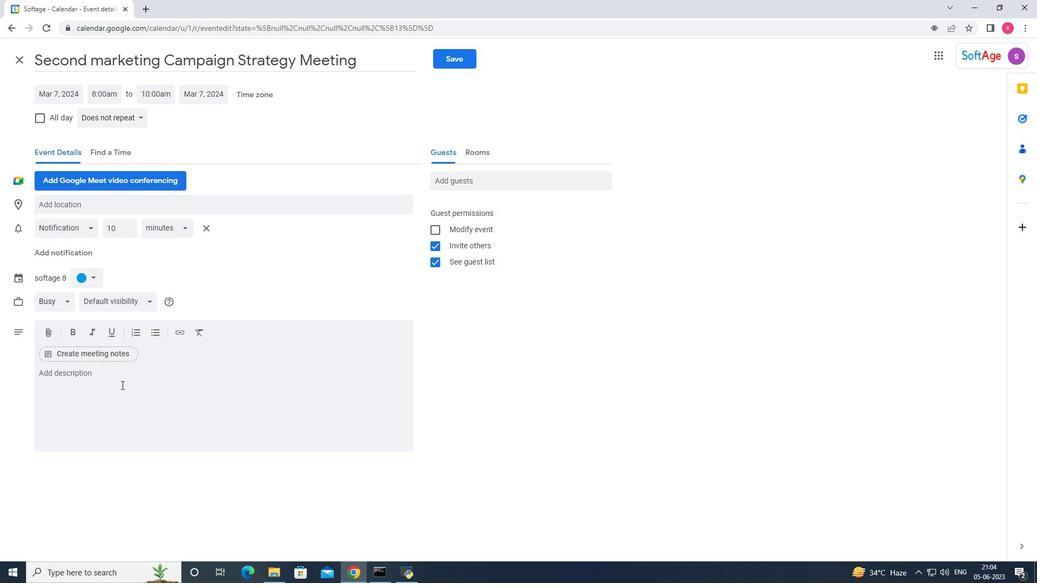 
Action: Key pressed <Key.shift_r>Welcome<Key.space>to<Key.space>the<Key.space><Key.shift>Project<Key.space><Key.shift_r>Quality<Key.space><Key.shift_r>Assurance<Key.space><Key.shift_r>Cj<Key.backspace>heck,<Key.space>a<Key.space>crucial<Key.space>step<Key.space>in<Key.space>ensuring<Key.space>the<Key.space>highest<Key.space>leve<Key.space><Key.backspace>l<Key.space>of<Key.space>quality<Key.space>and<Key.space>adherence<Key.space>to<Key.space>standards<Key.space>thoughtout<Key.space>
Screenshot: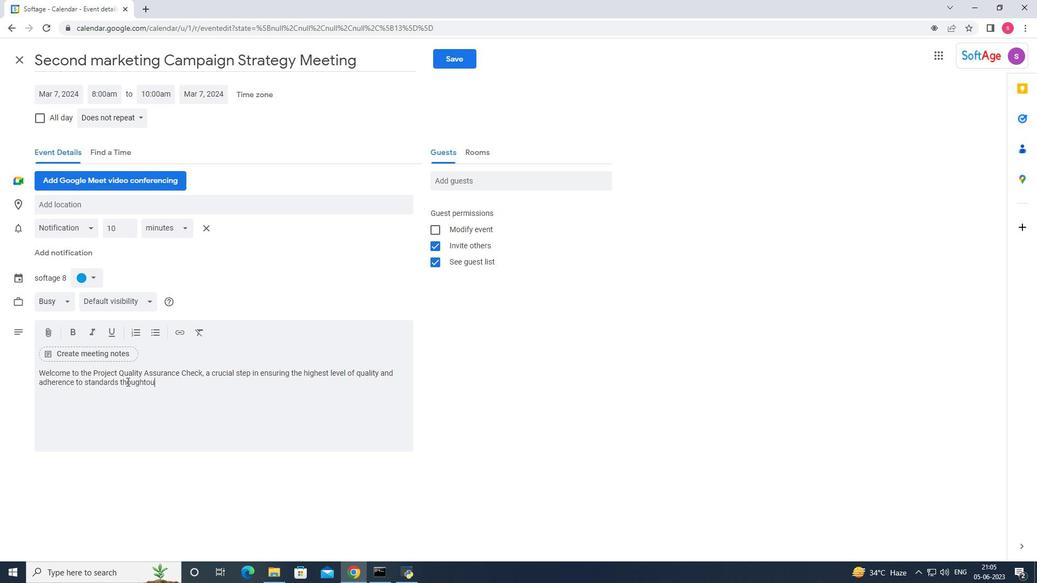 
Action: Mouse moved to (144, 383)
Screenshot: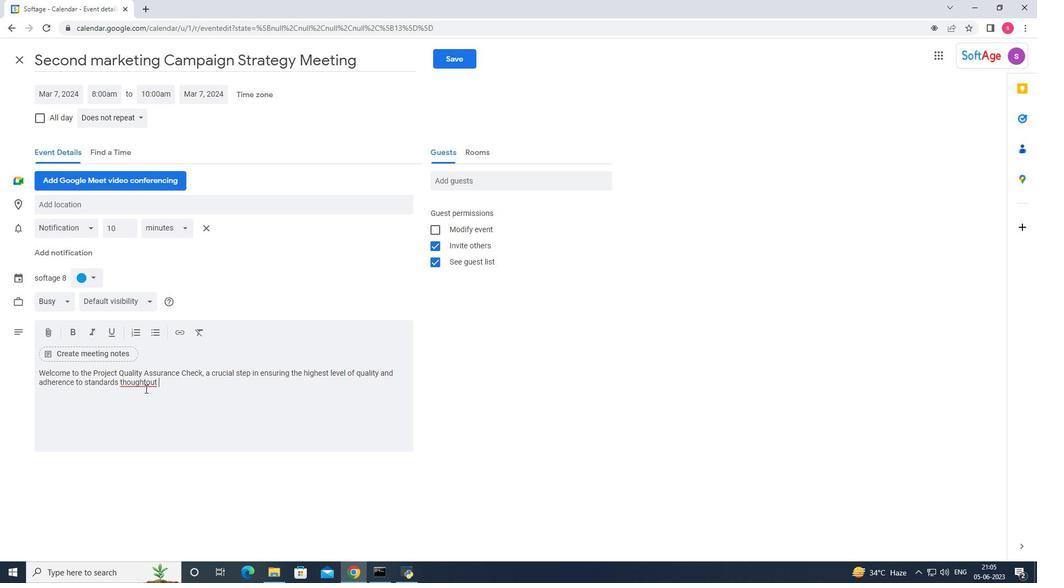 
Action: Mouse pressed right at (144, 383)
Screenshot: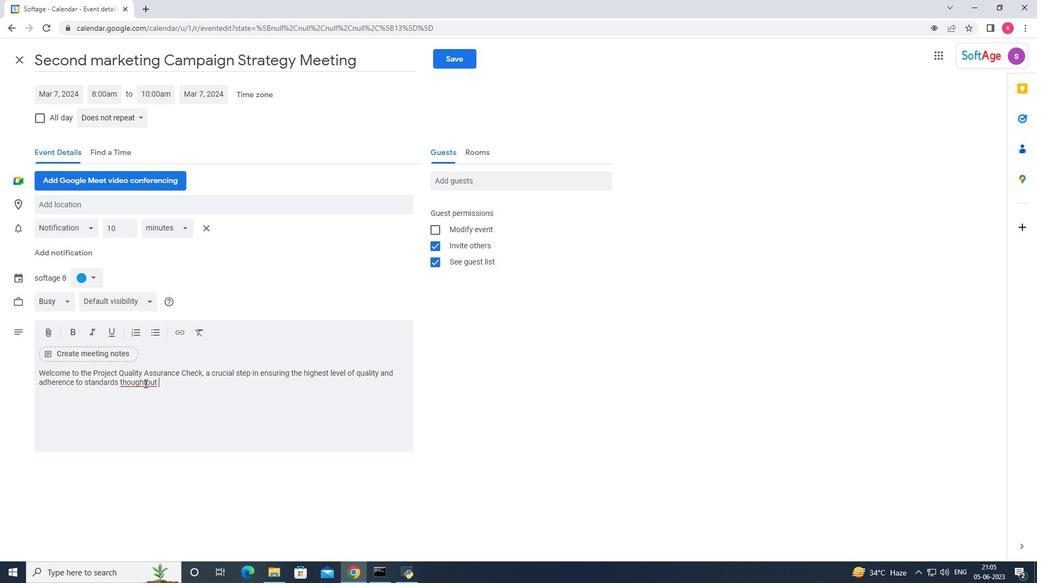 
Action: Mouse moved to (114, 407)
Screenshot: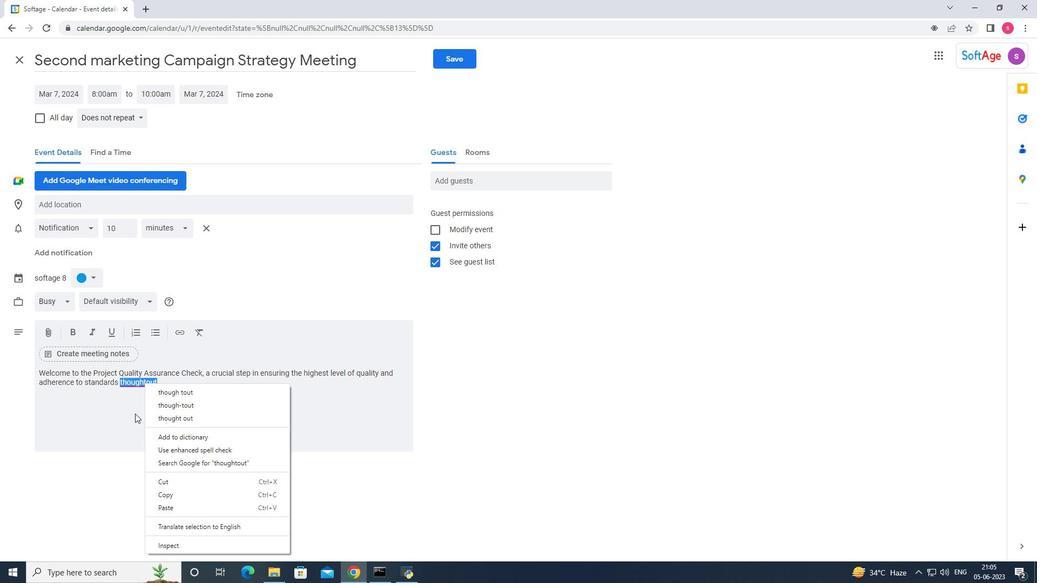 
Action: Mouse pressed left at (114, 407)
Screenshot: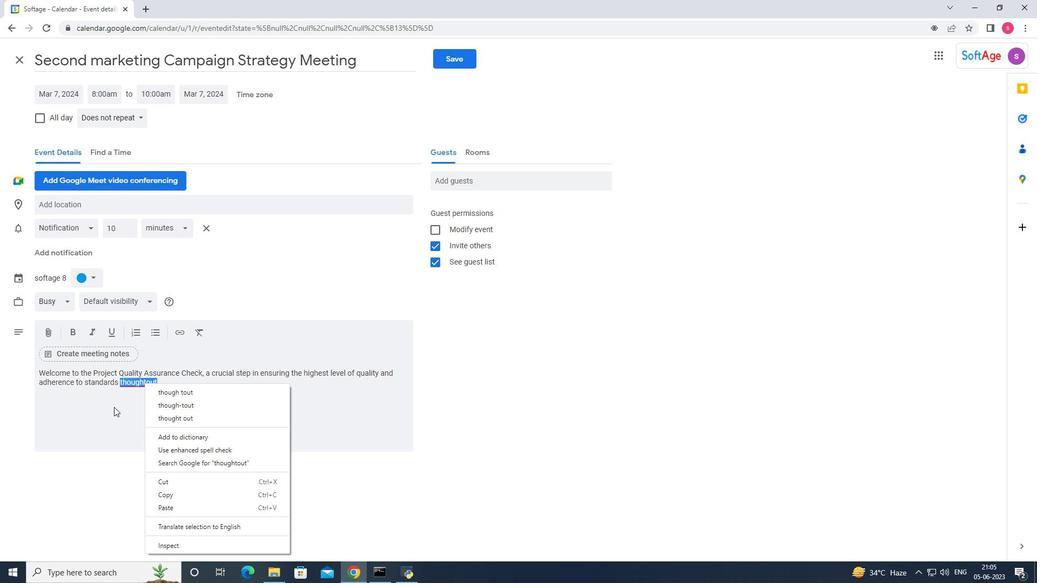 
Action: Mouse moved to (164, 387)
Screenshot: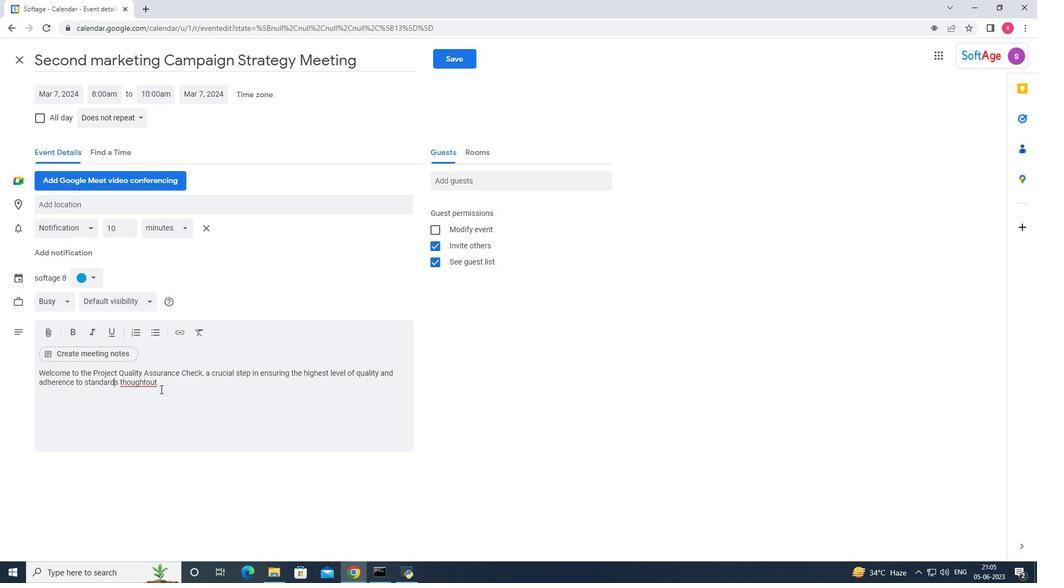 
Action: Mouse pressed left at (164, 387)
Screenshot: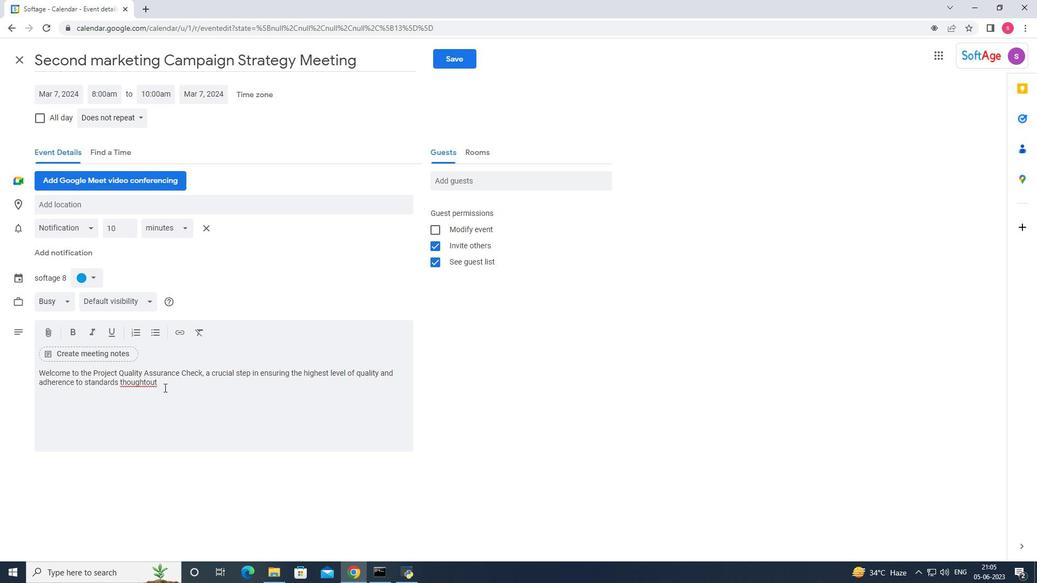 
Action: Mouse moved to (164, 386)
Screenshot: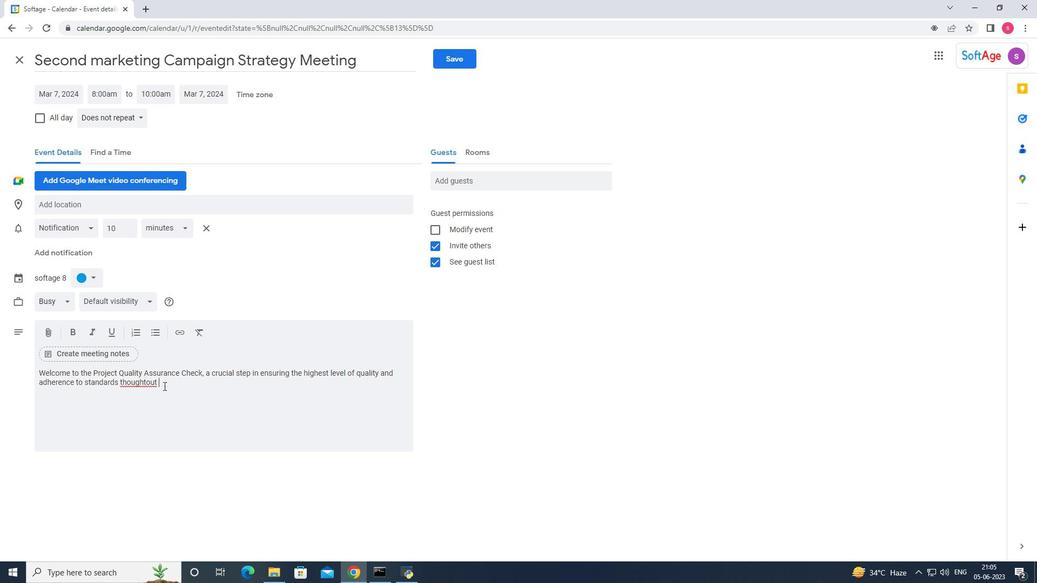 
Action: Key pressed <Key.backspace><Key.backspace><Key.backspace><Key.backspace><Key.backspace><Key.backspace><Key.backspace><Key.backspace><Key.backspace><Key.backspace><Key.backspace>throughout<Key.space>the<Key.space>project<Key.space>lifecycle
Screenshot: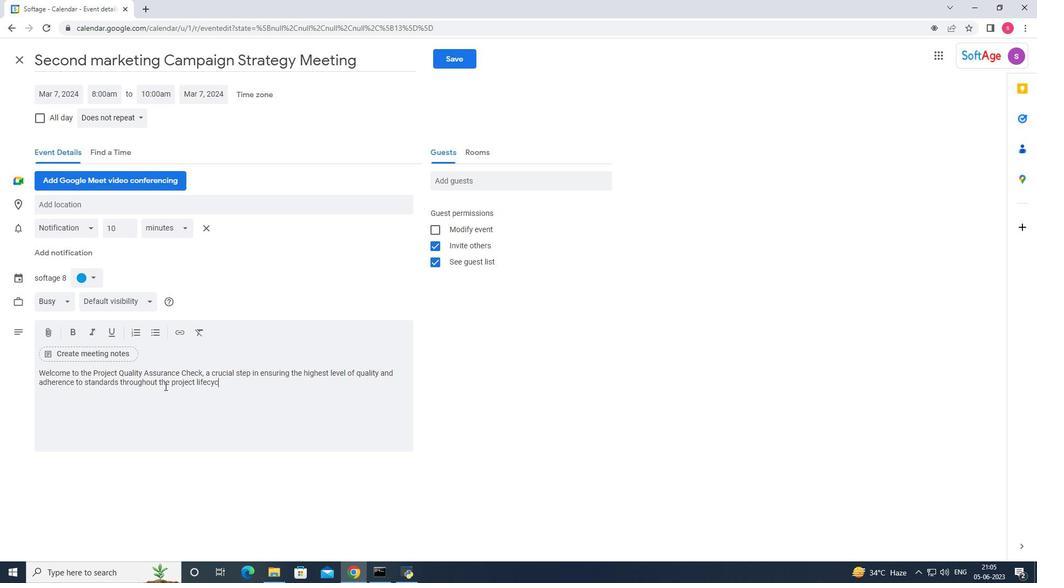 
Action: Mouse moved to (236, 393)
Screenshot: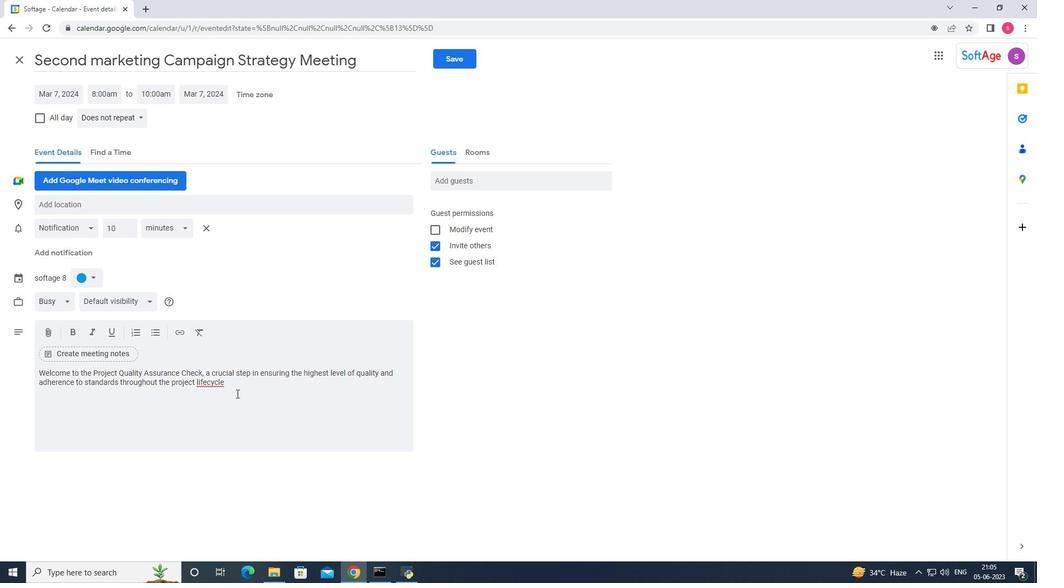 
Action: Key pressed .<Key.space><Key.shift_r>The<Key.space><Key.shift_r>Quality<Key.space><Key.shift_r>AA<Key.backspace>ssure<Key.space><Key.backspace>ance<Key.space>
Screenshot: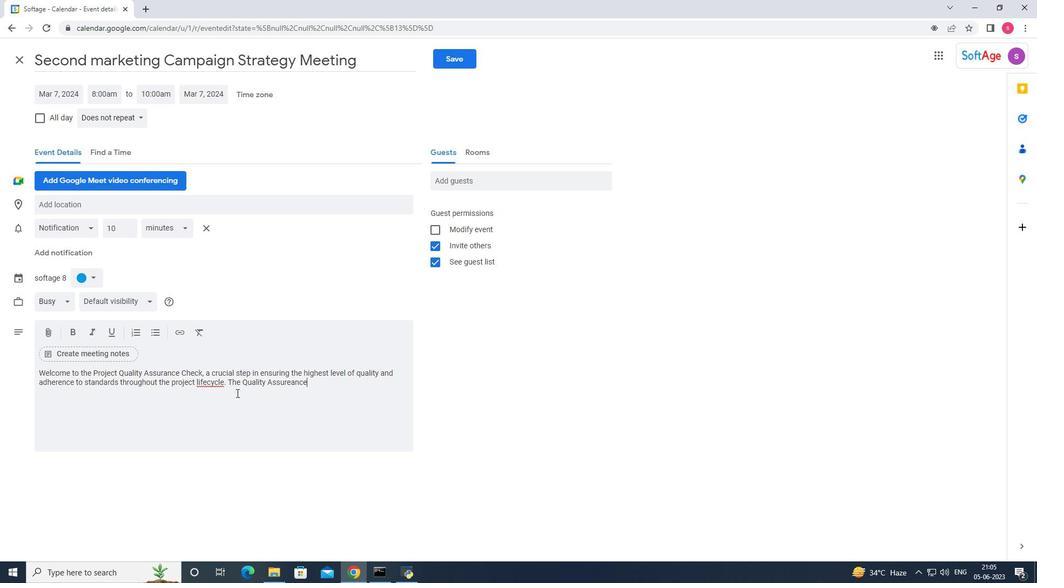 
Action: Mouse moved to (284, 386)
Screenshot: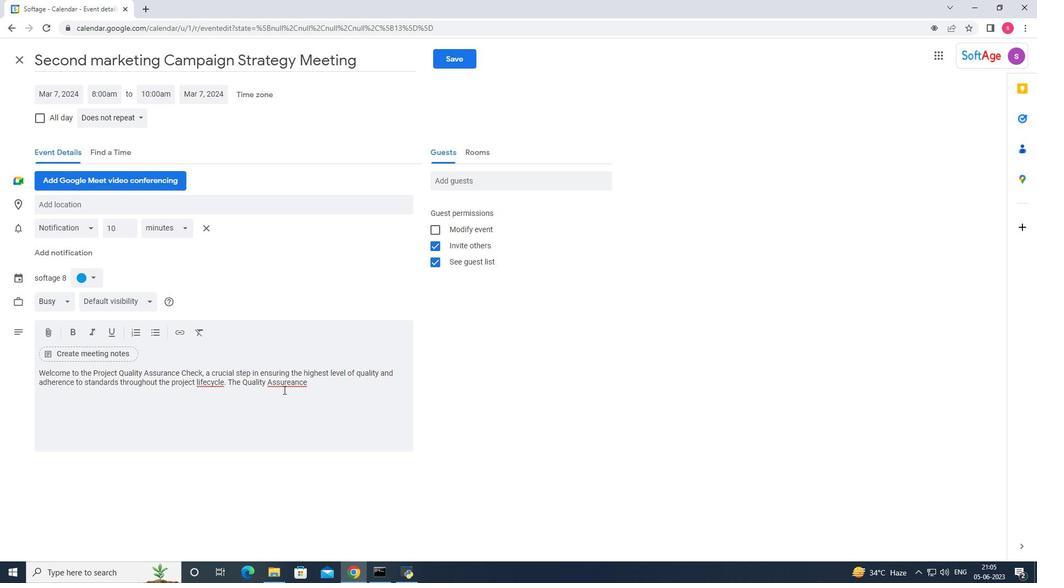 
Action: Mouse pressed right at (284, 386)
Screenshot: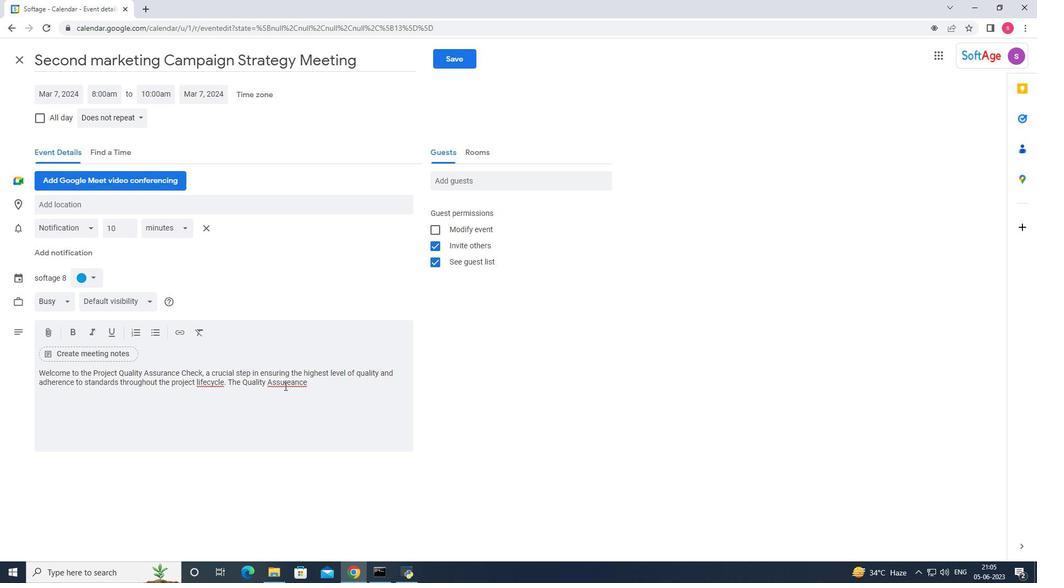 
Action: Mouse moved to (300, 394)
Screenshot: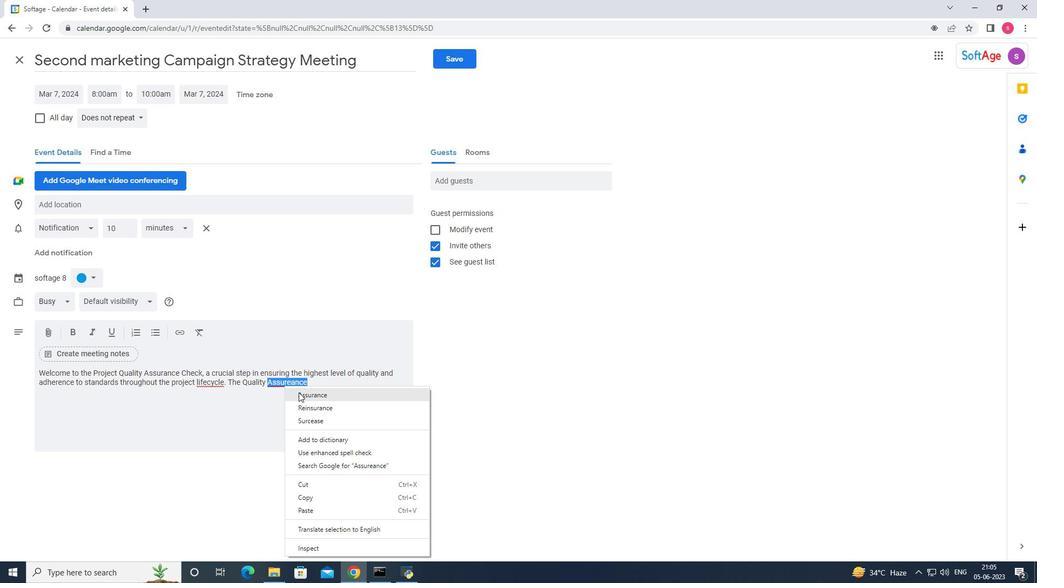 
Action: Mouse pressed left at (300, 394)
Screenshot: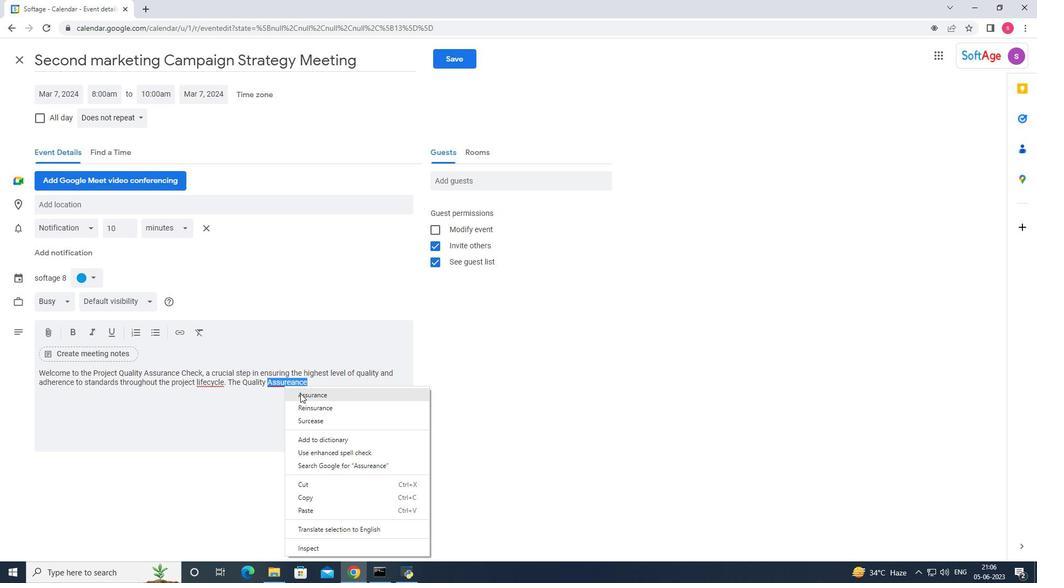
Action: Mouse moved to (315, 395)
Screenshot: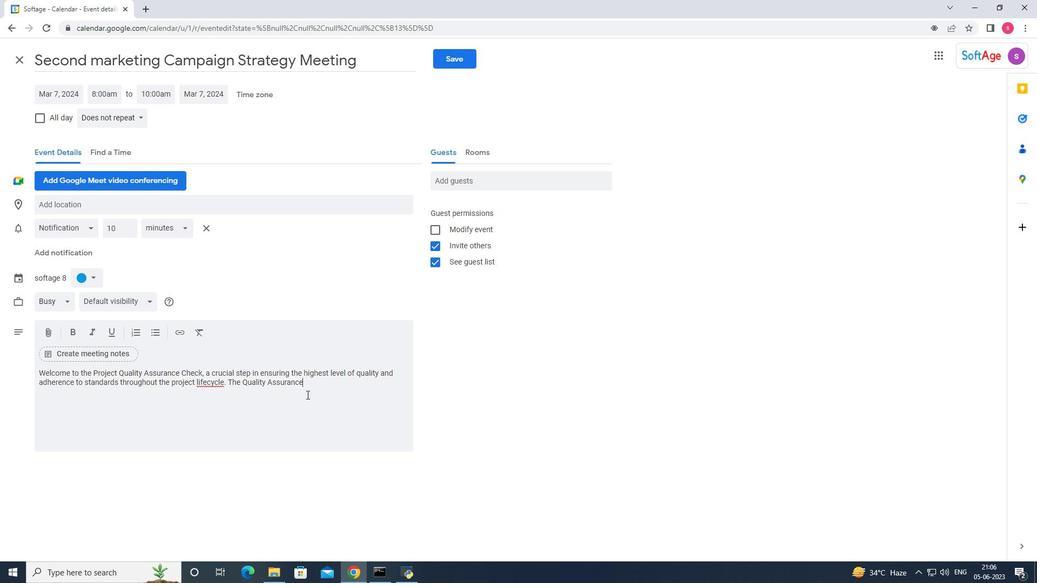 
Action: Key pressed <Key.space><Key.shift_r>Check<Key.space>is<Key.space>desighned<Key.space>
Screenshot: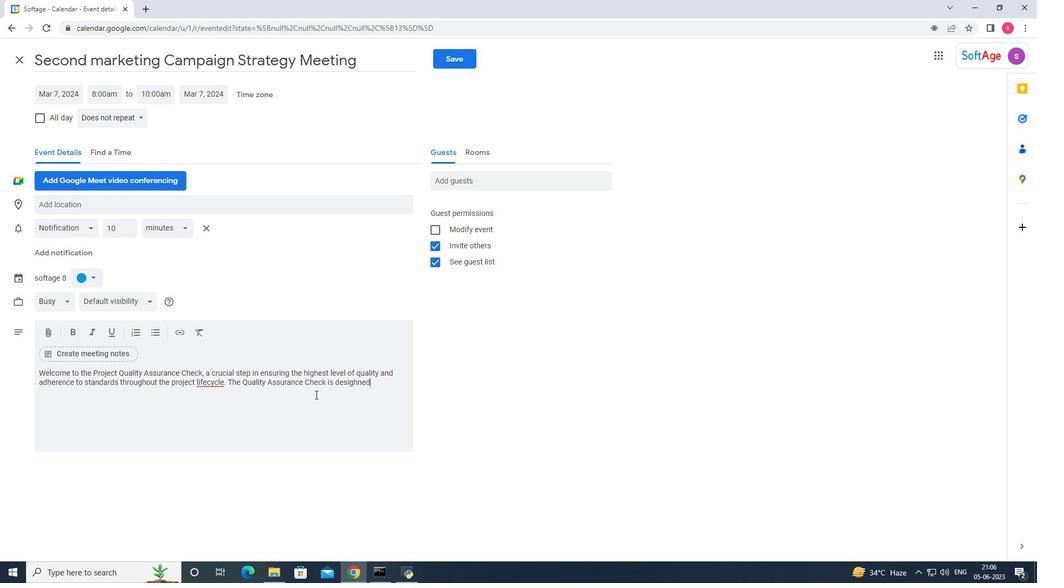 
Action: Mouse moved to (346, 384)
Screenshot: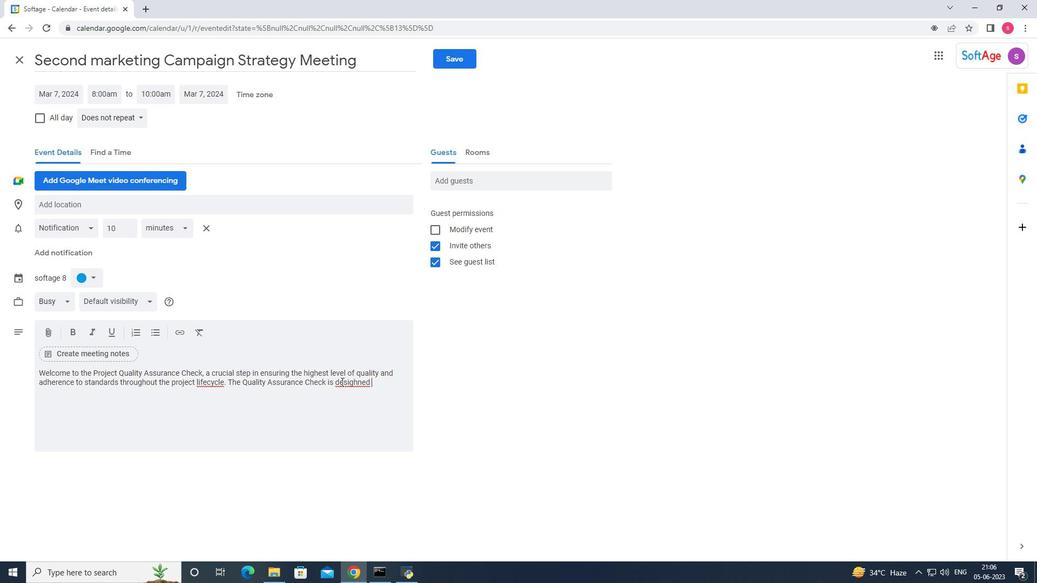 
Action: Mouse pressed right at (346, 384)
Screenshot: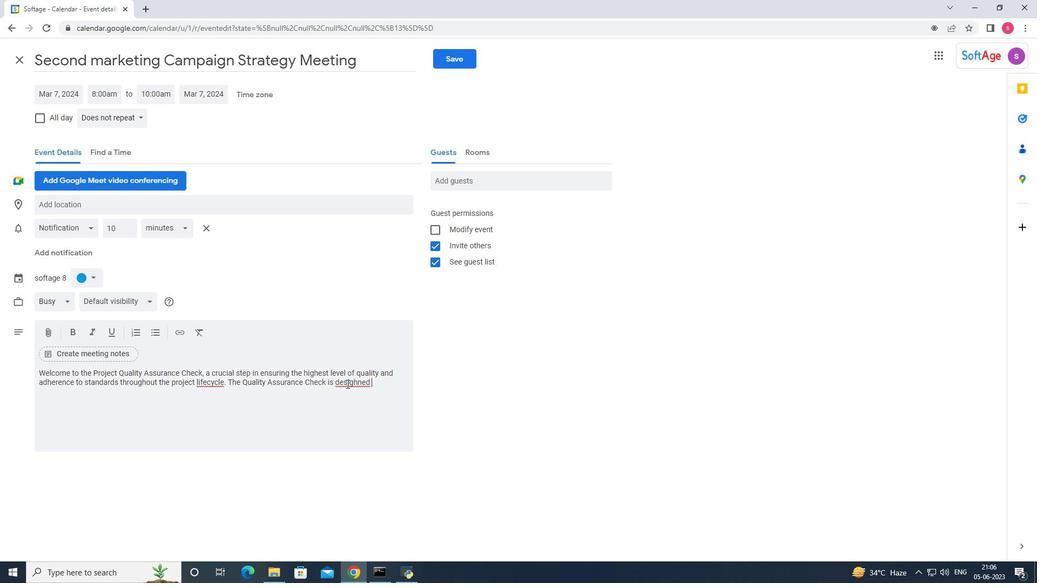 
Action: Mouse moved to (365, 390)
Screenshot: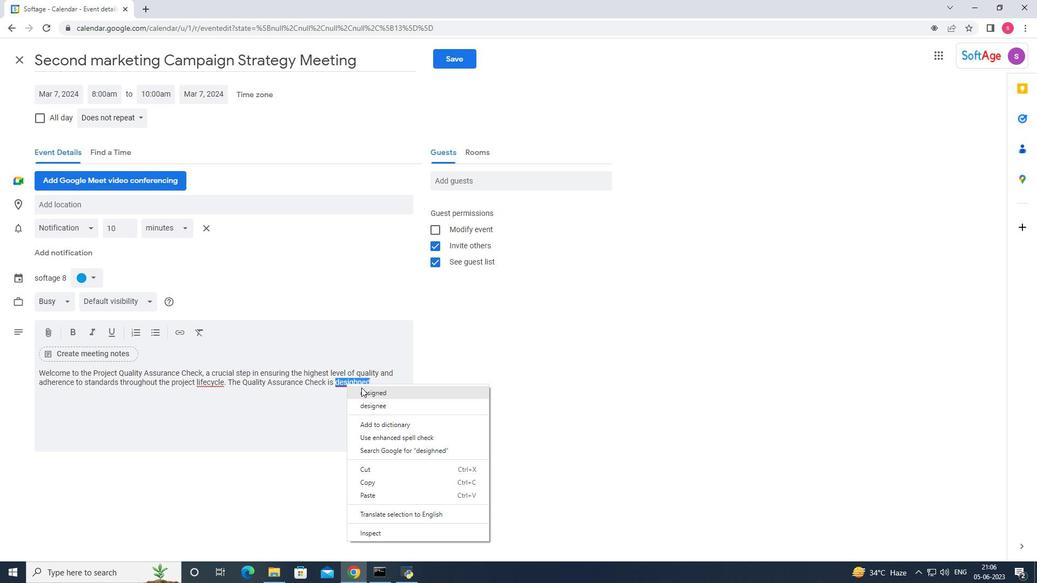 
Action: Mouse pressed left at (365, 390)
Screenshot: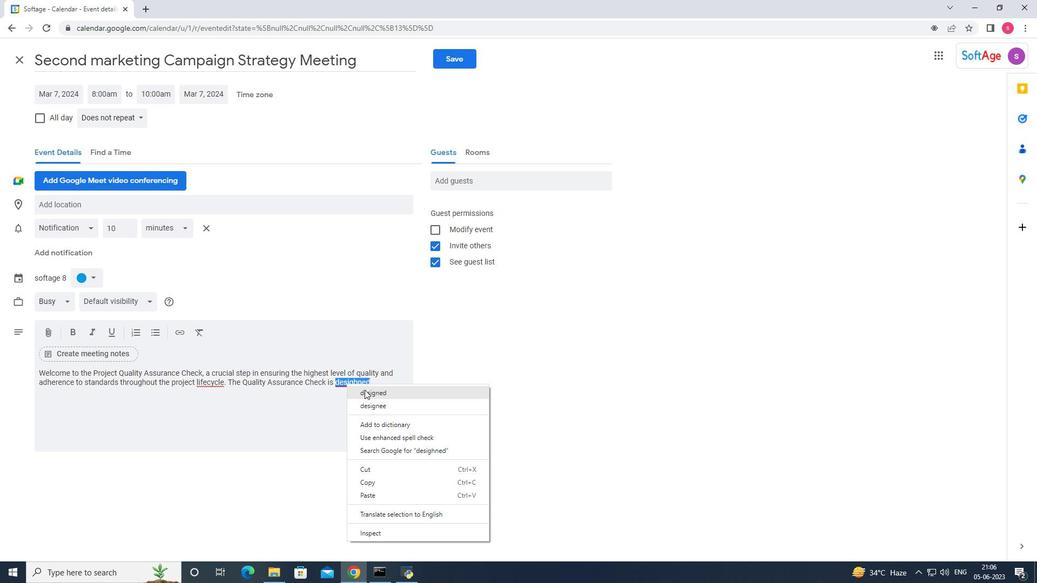
Action: Key pressed <Key.space>to<Key.space>systematia<Key.backspace>cakk<Key.backspace><Key.backspace>lly<Key.space>review<Key.space>and<Key.space>evalutate<Key.space>
Screenshot: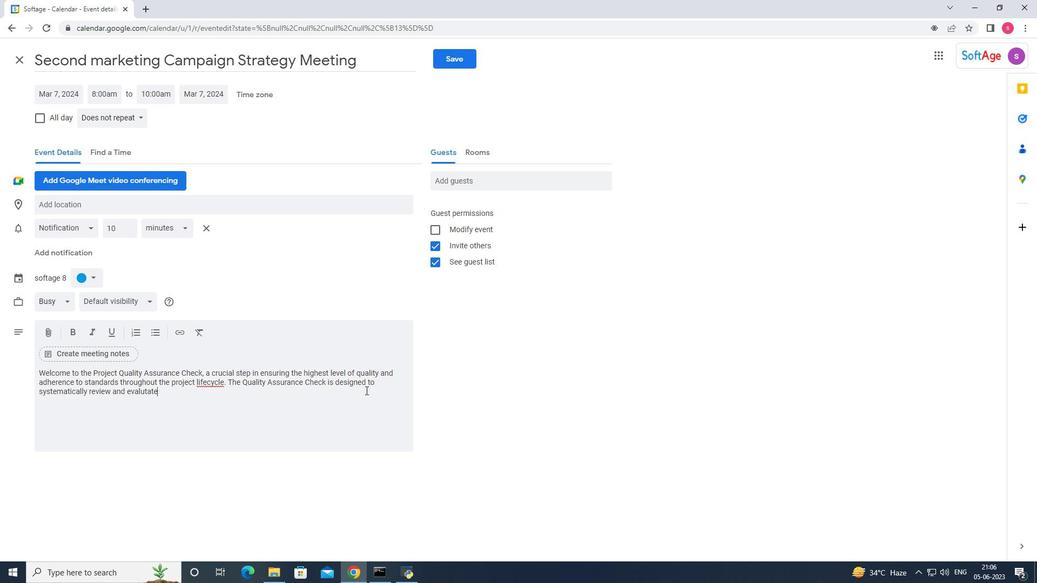 
Action: Mouse moved to (140, 389)
Screenshot: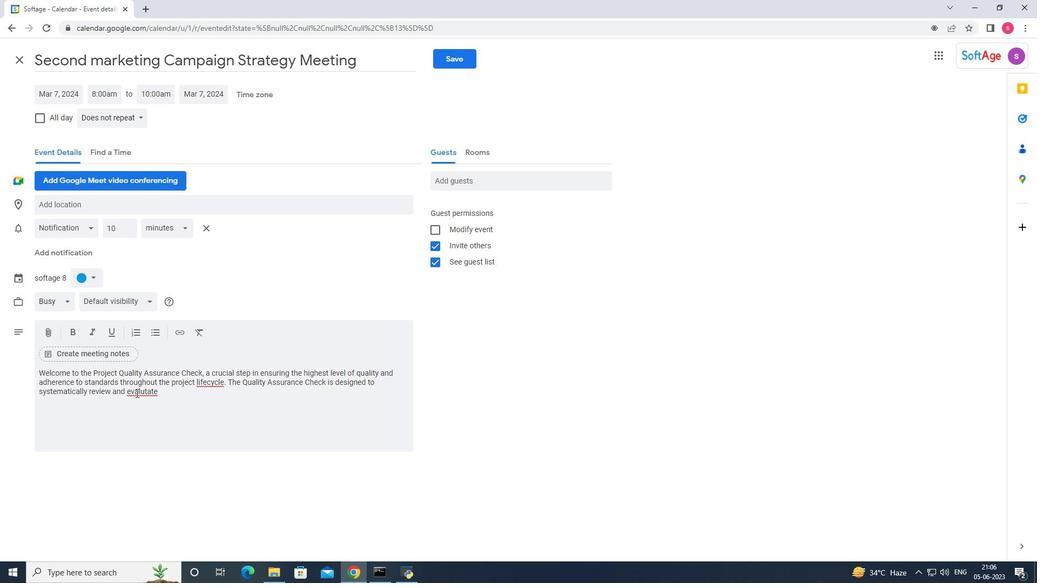 
Action: Mouse pressed right at (140, 389)
Screenshot: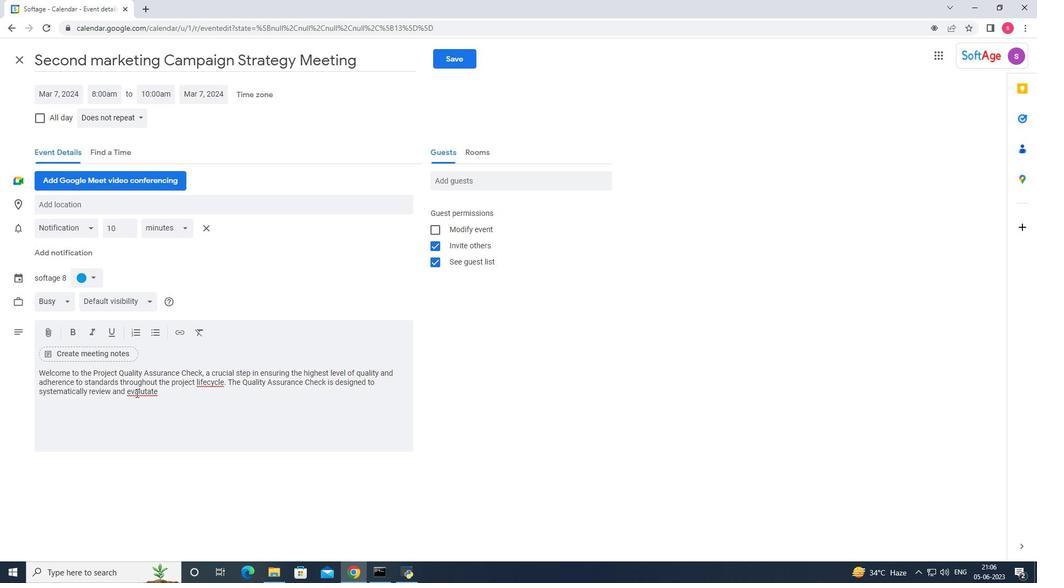 
Action: Mouse moved to (156, 398)
Screenshot: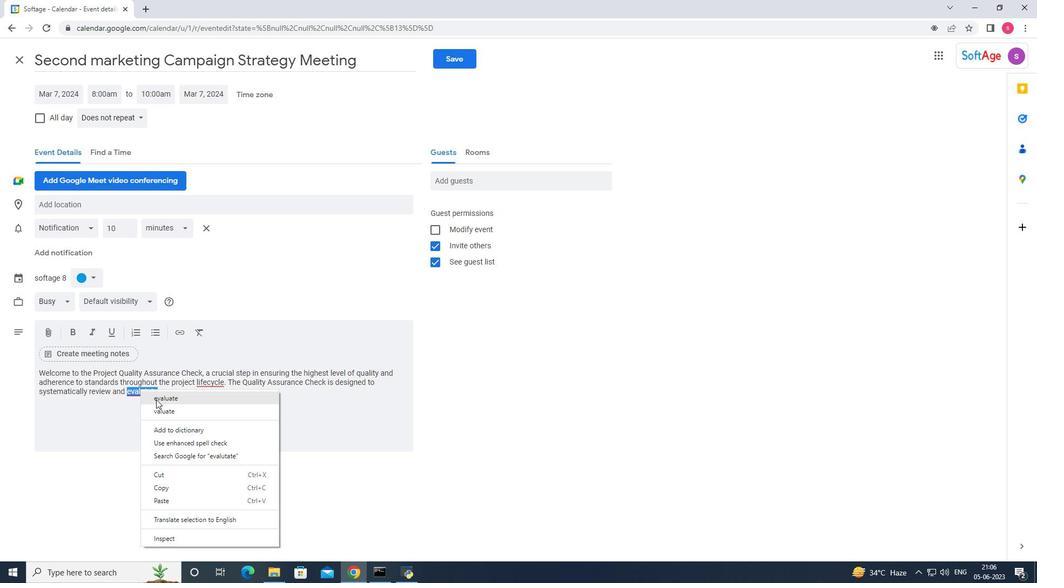 
Action: Mouse pressed left at (156, 398)
Screenshot: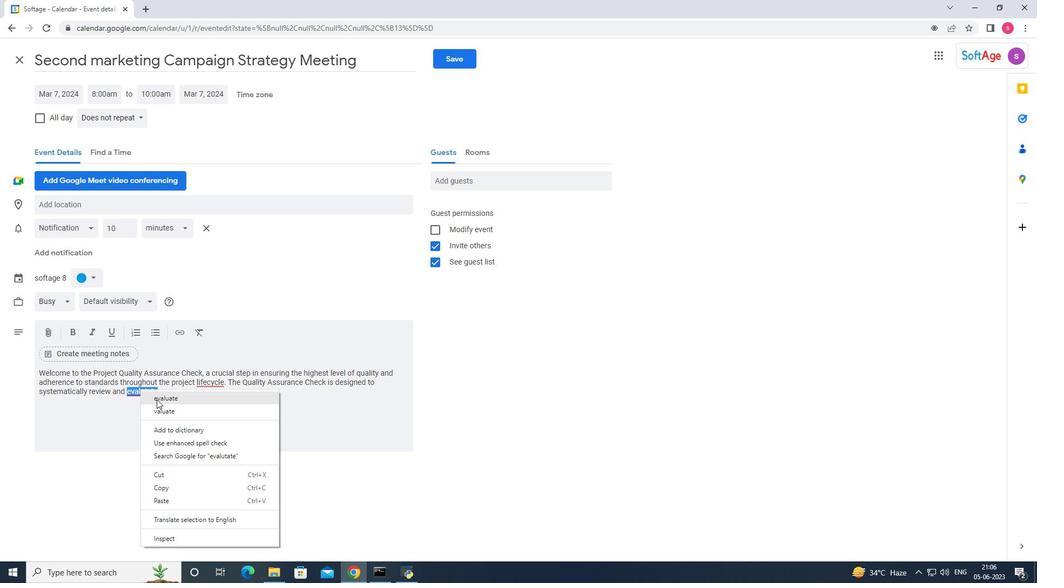 
Action: Key pressed <Key.space>project<Key.space>deliverables,<Key.space>procese<Key.backspace>ses<Key.space><Key.backspace>,<Key.space>and<Key.space>p<Key.backspace>out<Key.space><Key.backspace>comes<Key.space>to<Key.space>de<Key.backspace><Key.backspace>in<Key.backspace>dentify<Key.space>any<Key.space>deviations,<Key.space>defects<Key.space>or<Key.space>aress<Key.space><Key.backspace><Key.backspace><Key.backspace>as<Key.space>of<Key.space>improvement.
Screenshot: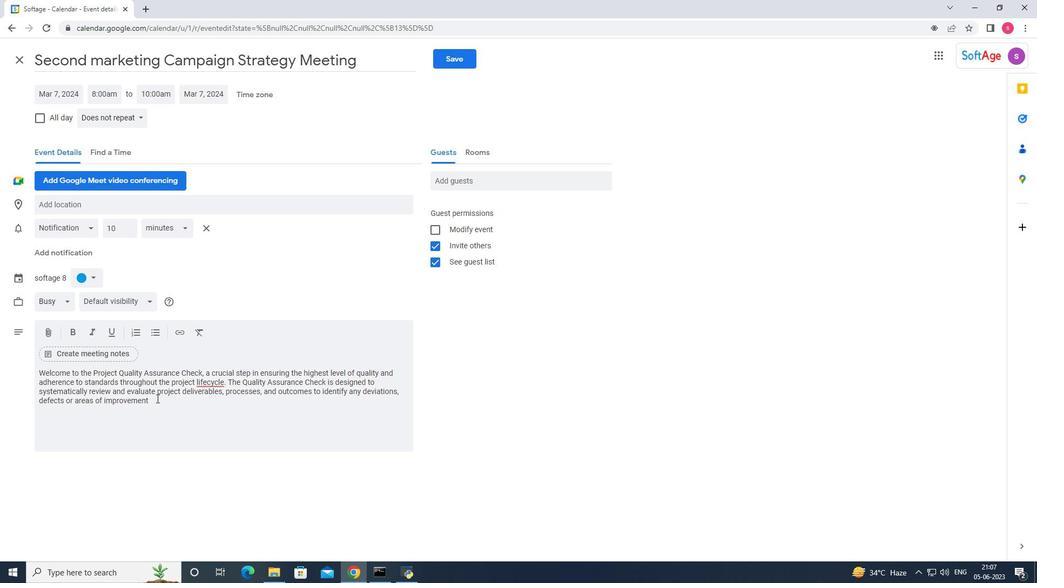 
Action: Mouse moved to (68, 206)
Screenshot: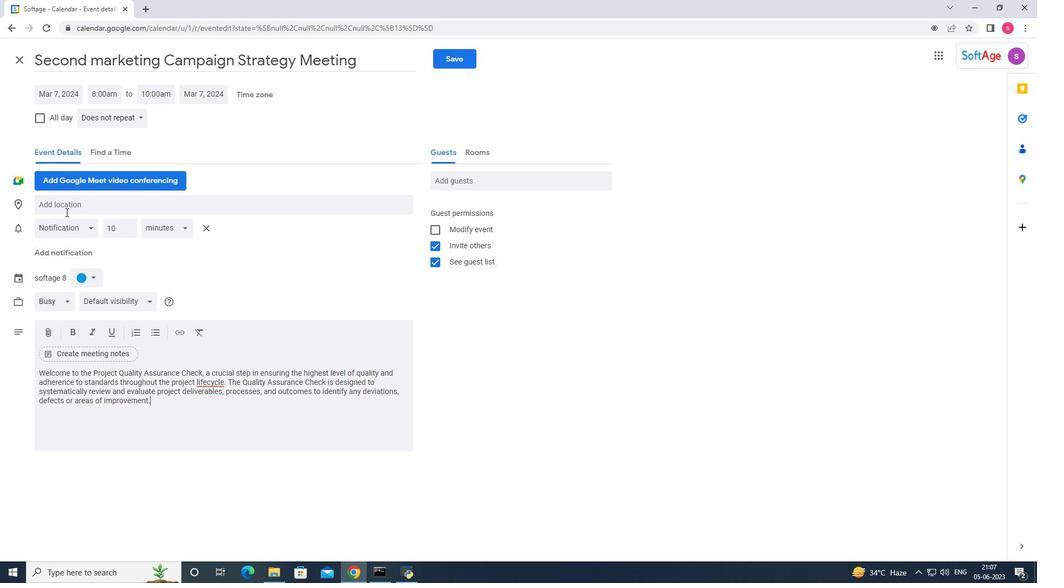 
Action: Mouse pressed left at (68, 206)
Screenshot: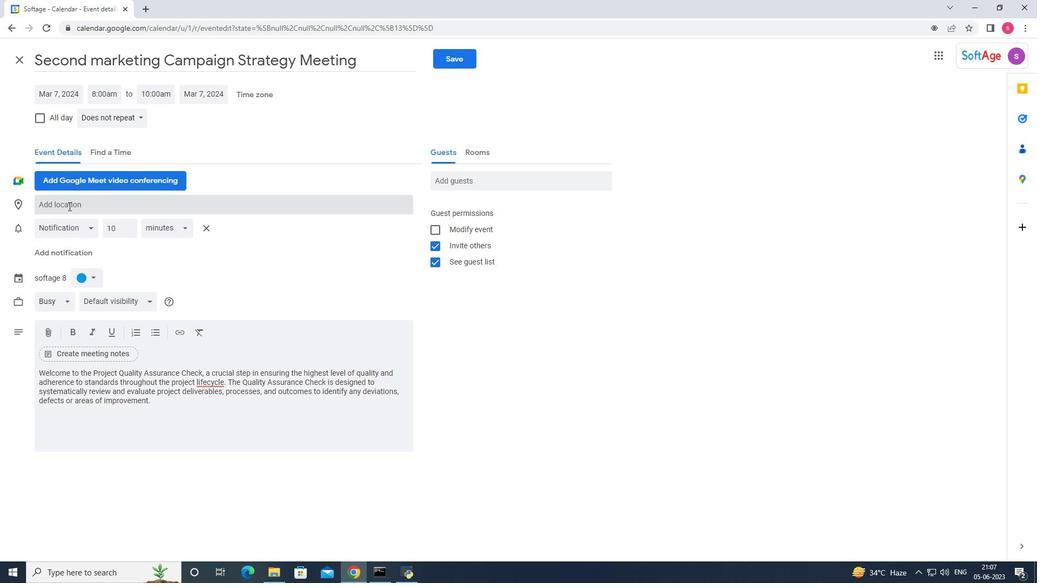 
Action: Mouse moved to (94, 273)
Screenshot: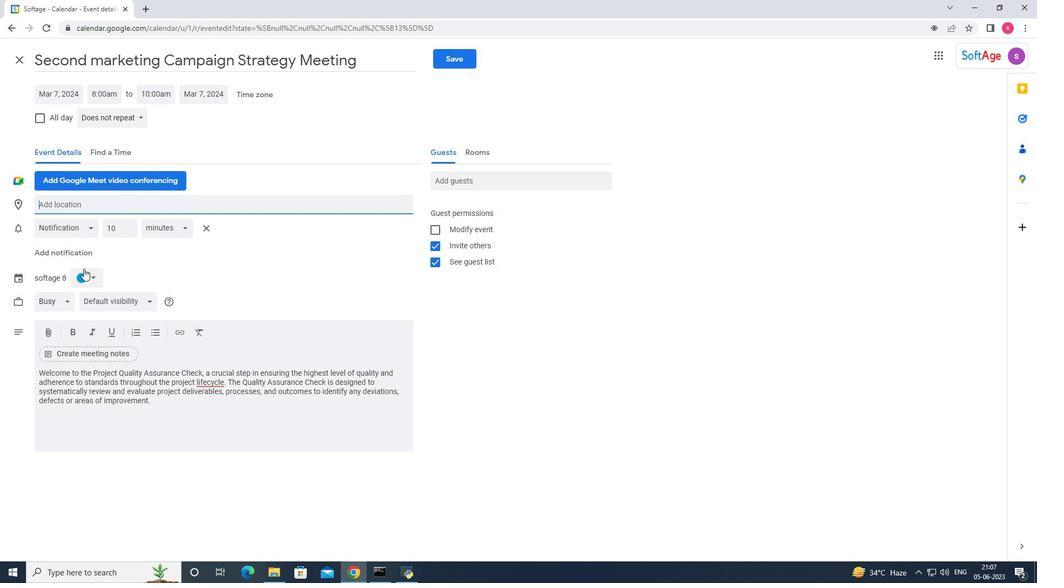 
Action: Mouse pressed left at (94, 273)
Screenshot: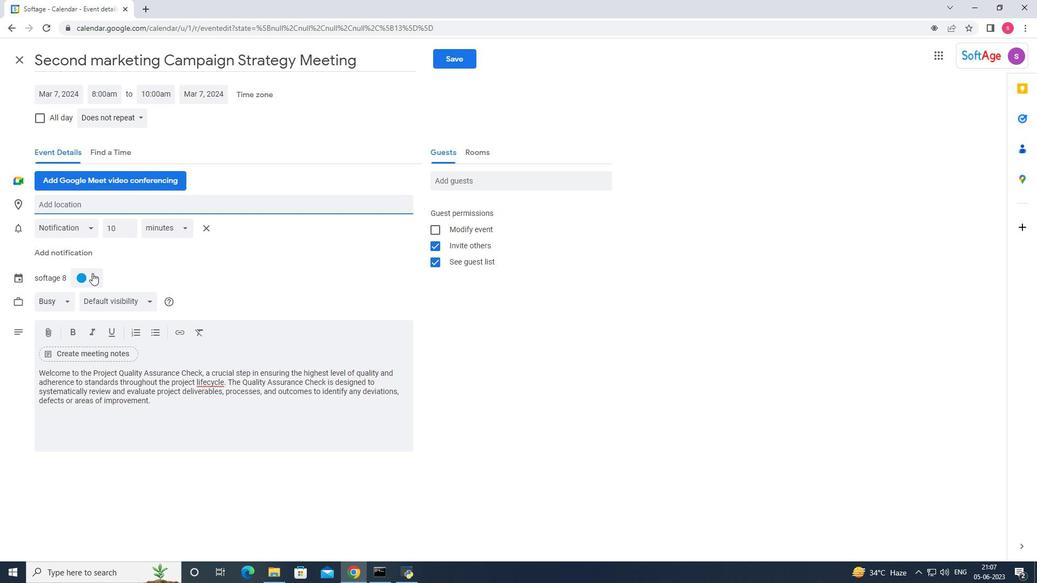 
Action: Mouse moved to (78, 316)
Screenshot: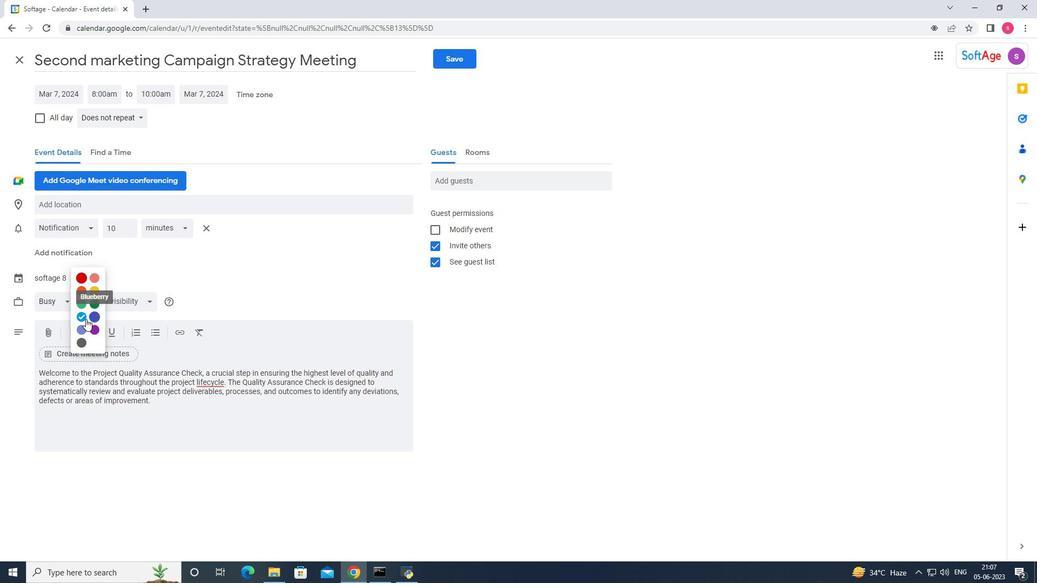 
Action: Mouse pressed left at (78, 316)
Screenshot: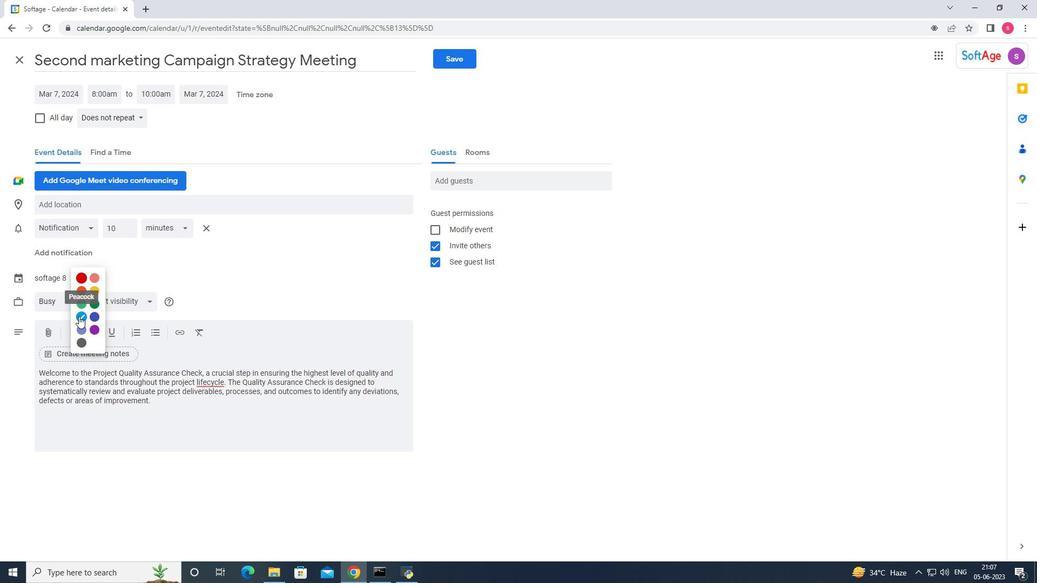 
Action: Mouse moved to (73, 203)
Screenshot: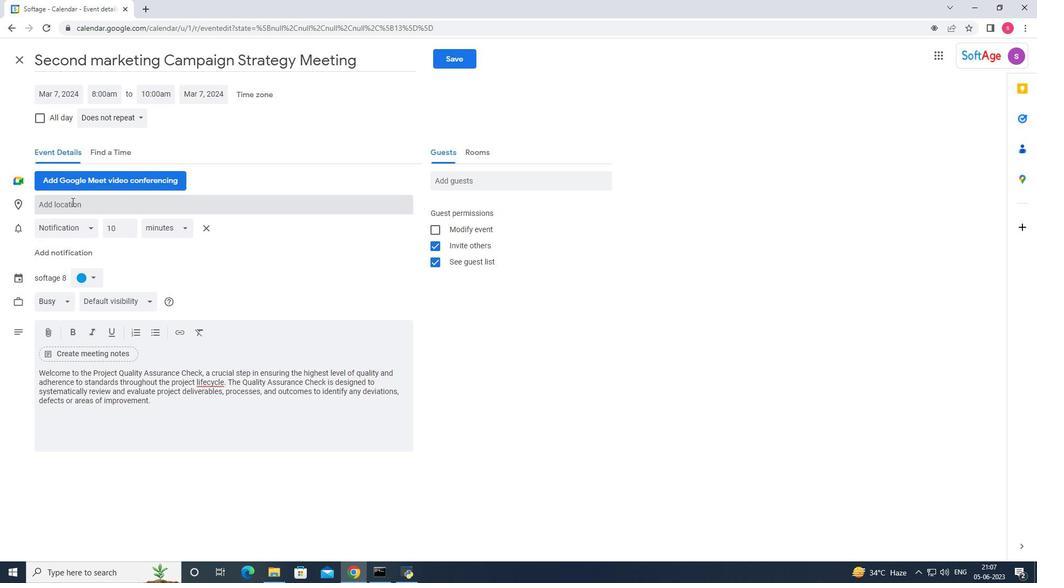 
Action: Mouse pressed left at (73, 203)
Screenshot: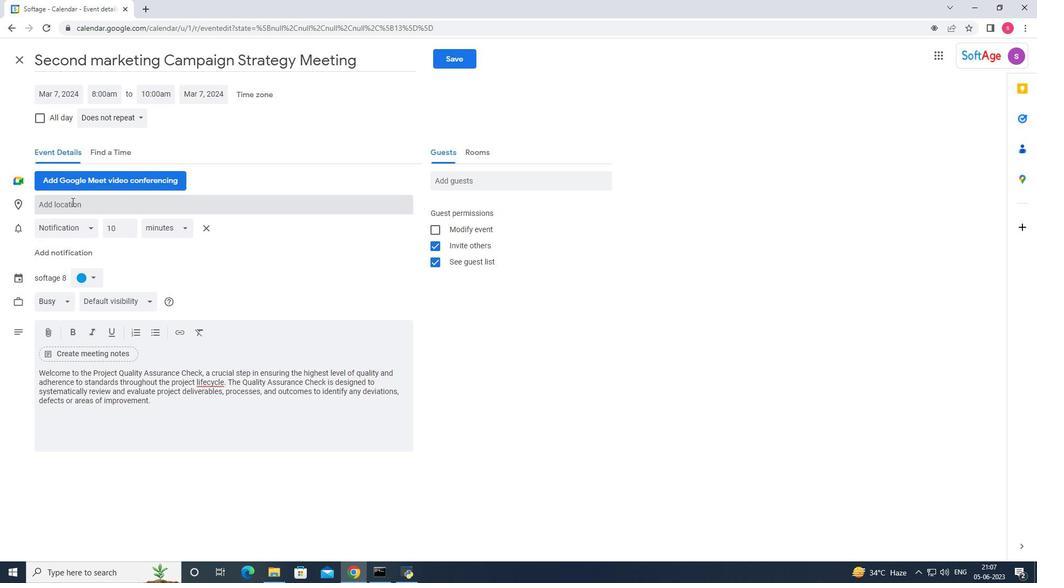 
Action: Mouse moved to (74, 204)
Screenshot: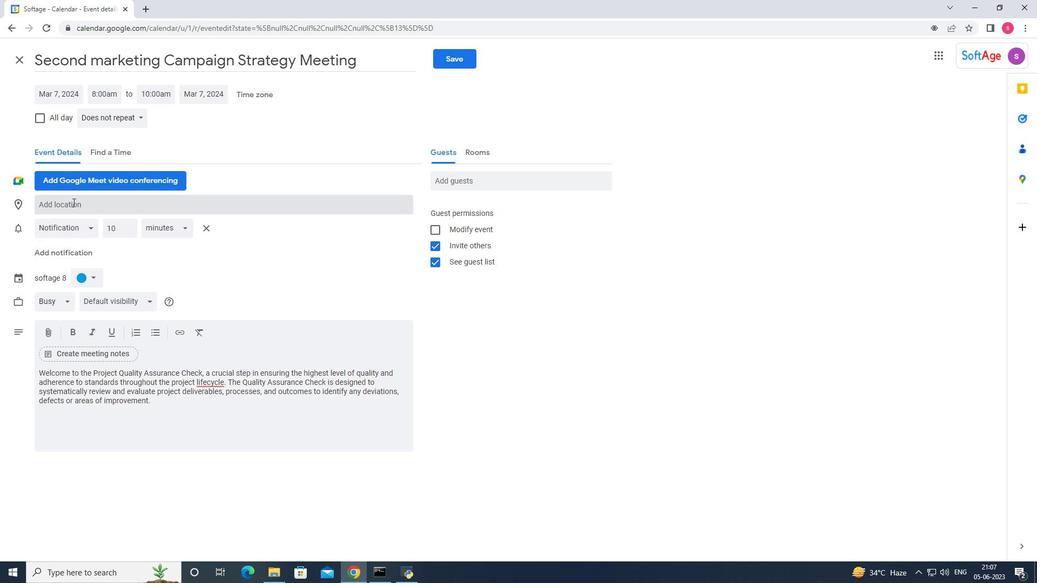 
Action: Key pressed <Key.shift_r>Durban<Key.space>south<Key.space>africa
Screenshot: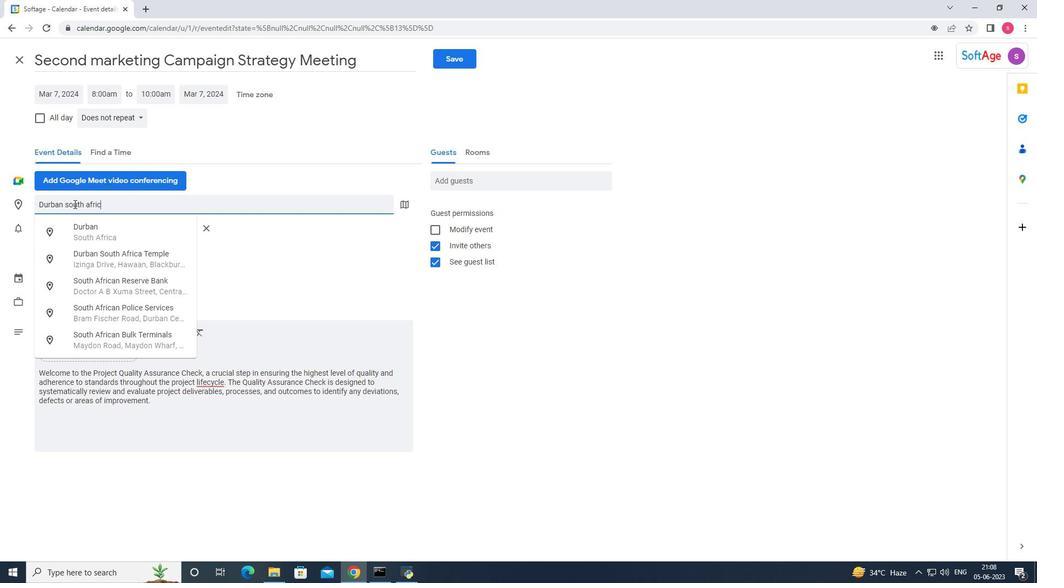 
Action: Mouse moved to (131, 232)
Screenshot: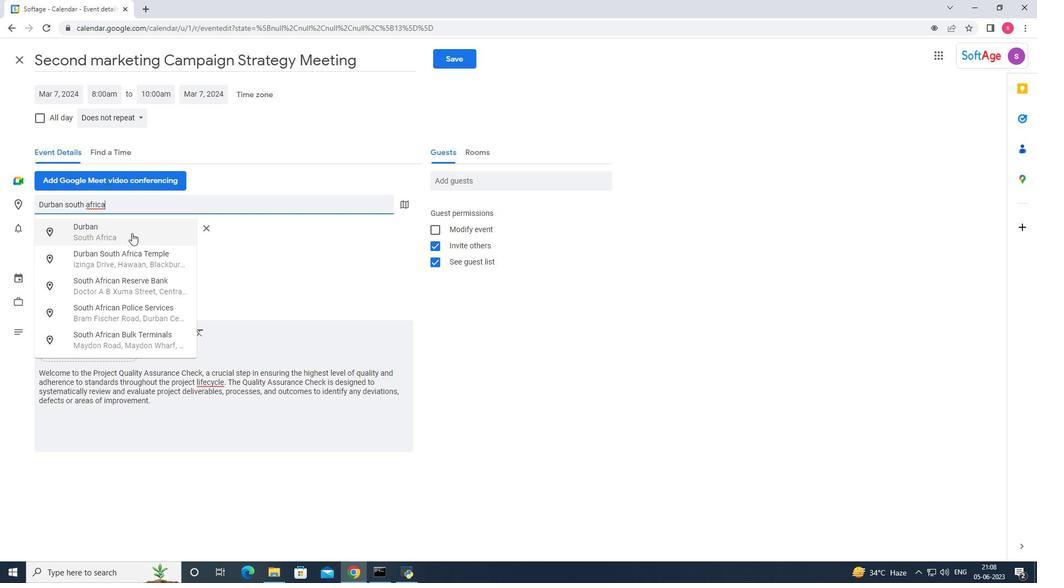 
Action: Mouse pressed left at (131, 232)
Screenshot: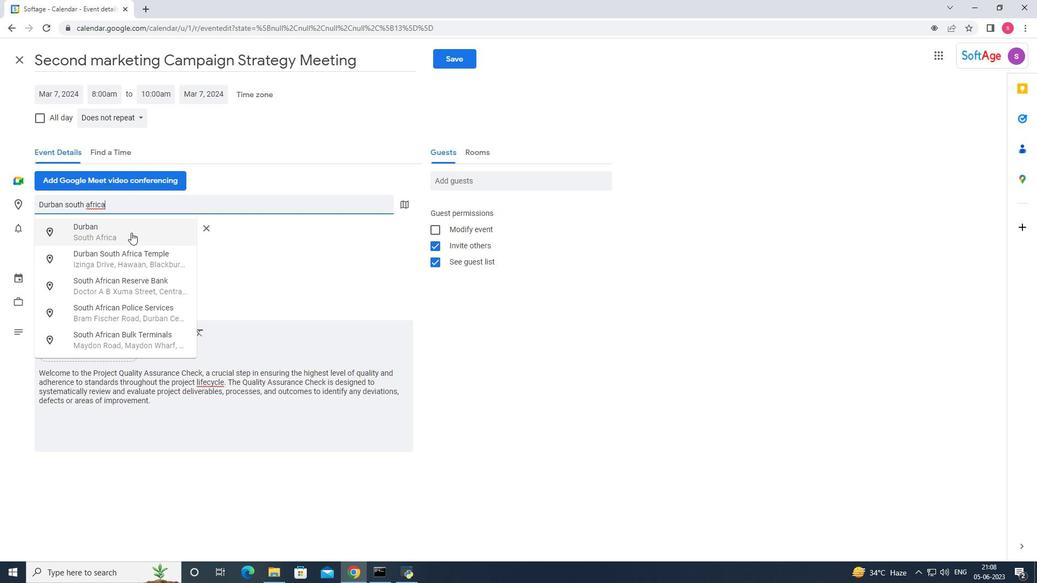 
Action: Mouse moved to (472, 185)
Screenshot: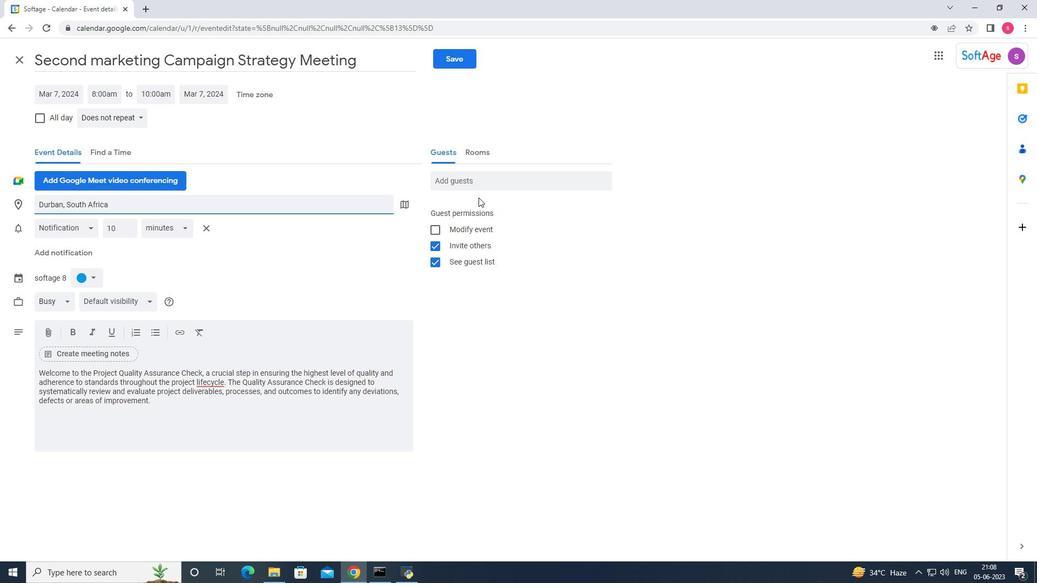 
Action: Mouse pressed left at (472, 185)
Screenshot: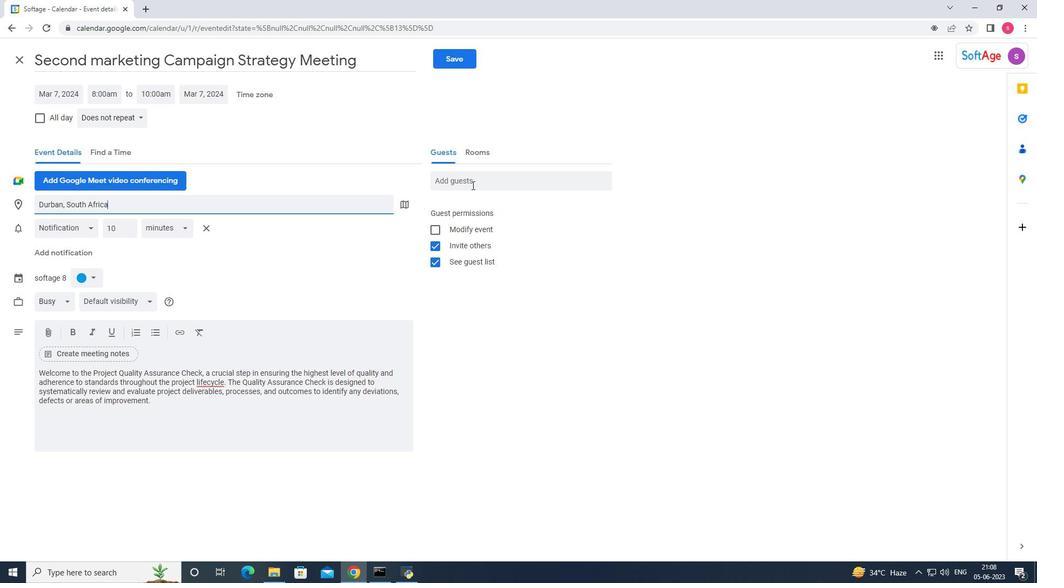 
Action: Key pressed softage.8
Screenshot: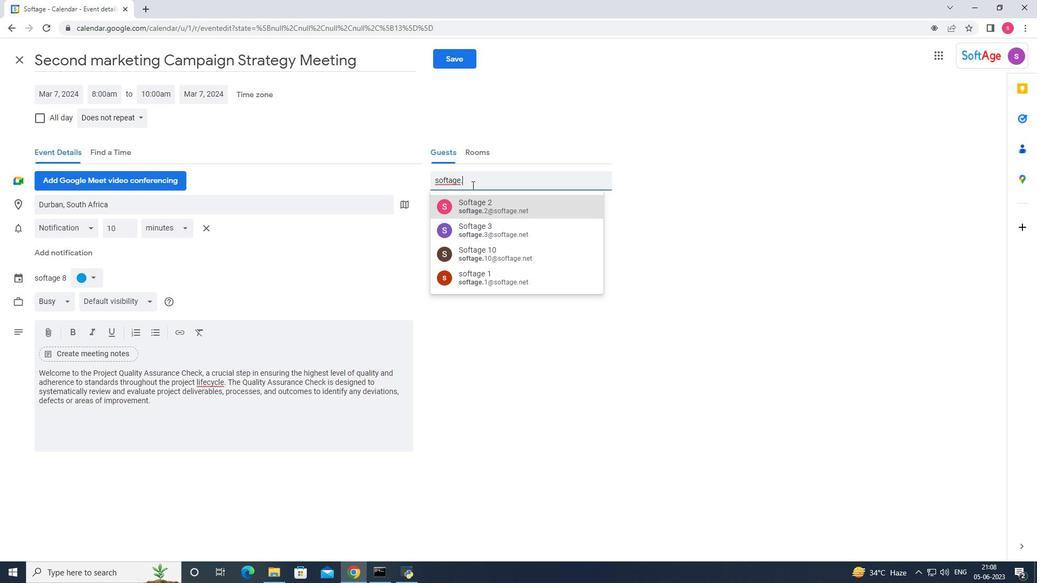 
Action: Mouse moved to (488, 204)
Screenshot: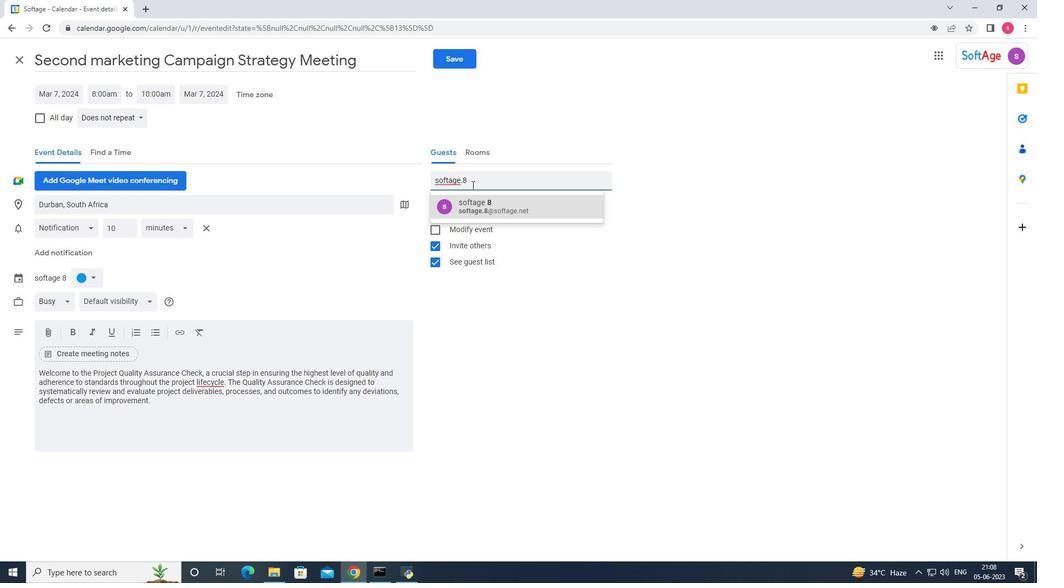 
Action: Mouse pressed left at (488, 204)
Screenshot: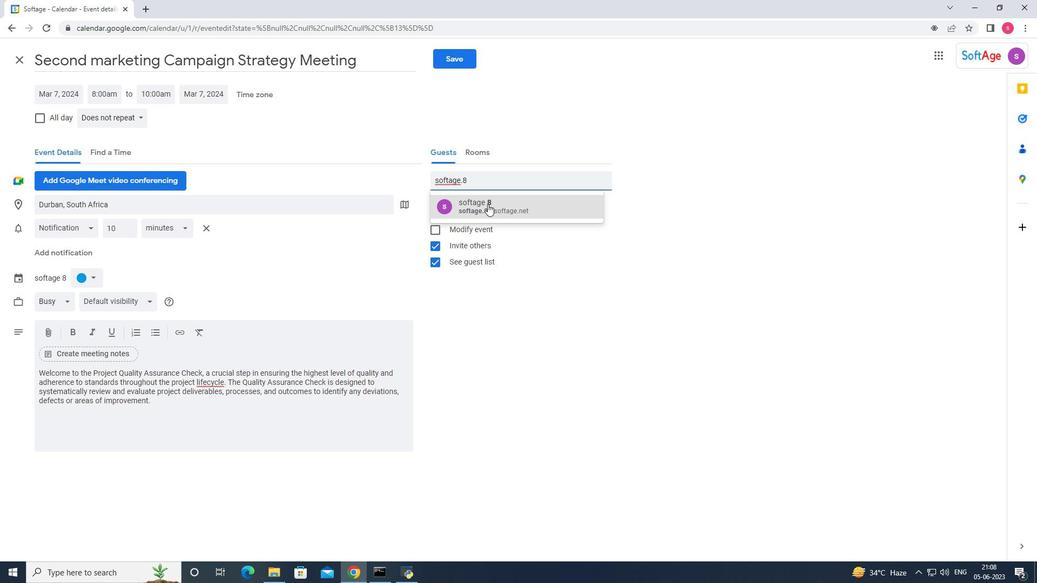 
Action: Key pressed softage.2<Key.enter>softage.3
Screenshot: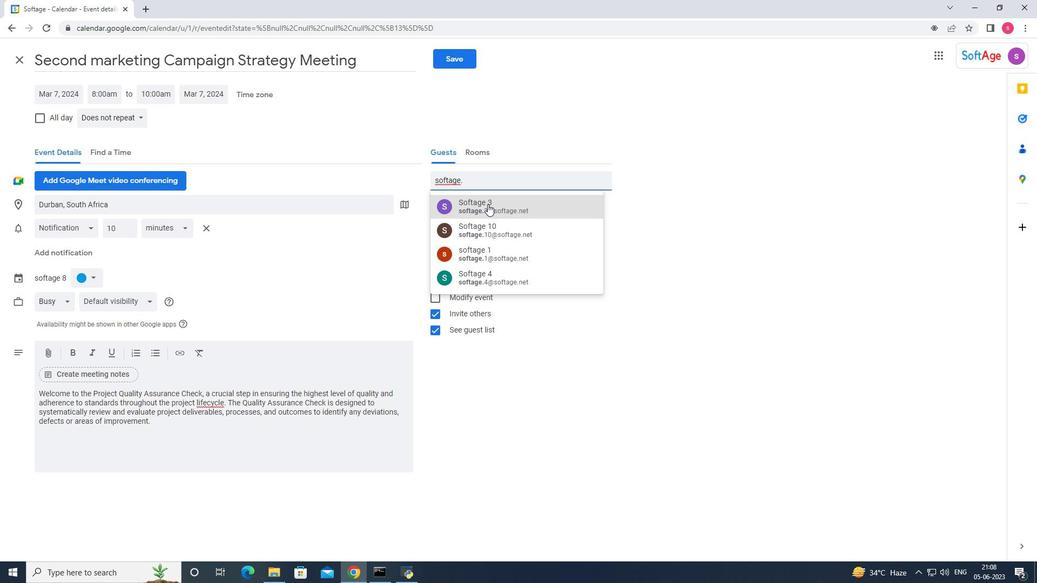 
Action: Mouse pressed left at (488, 204)
Screenshot: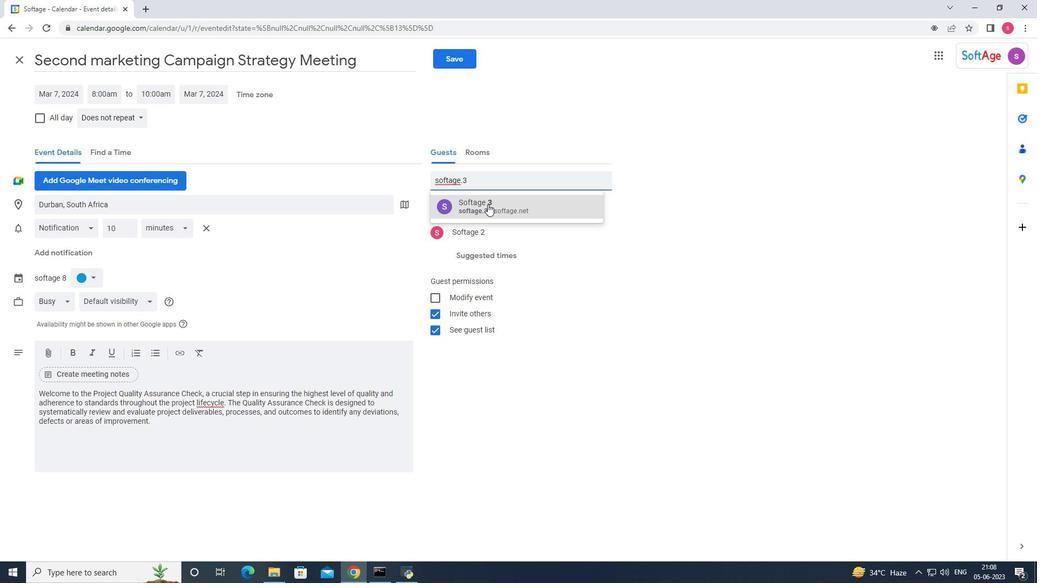 
Action: Mouse moved to (104, 117)
Screenshot: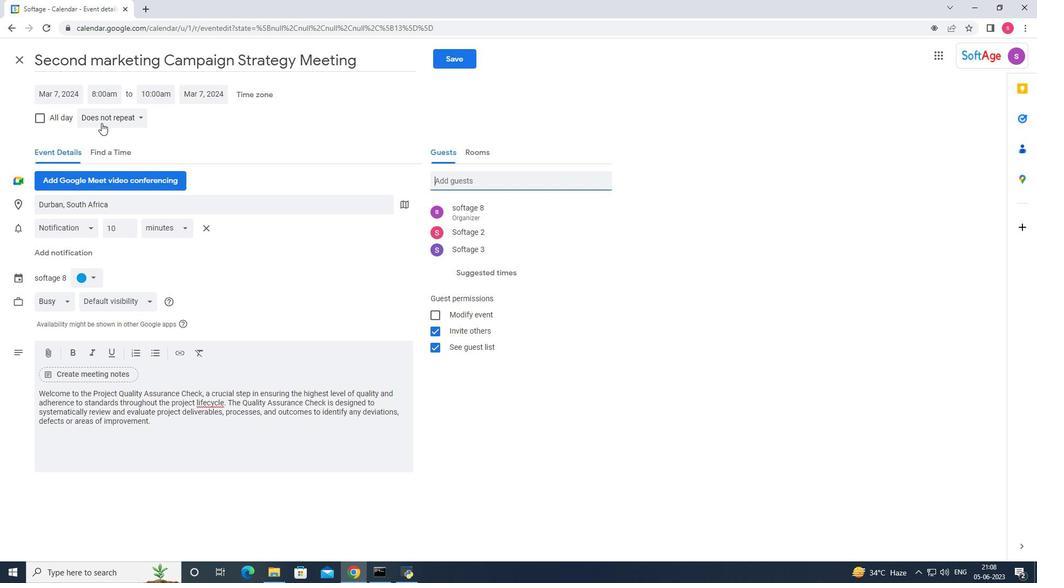 
Action: Mouse pressed left at (104, 117)
Screenshot: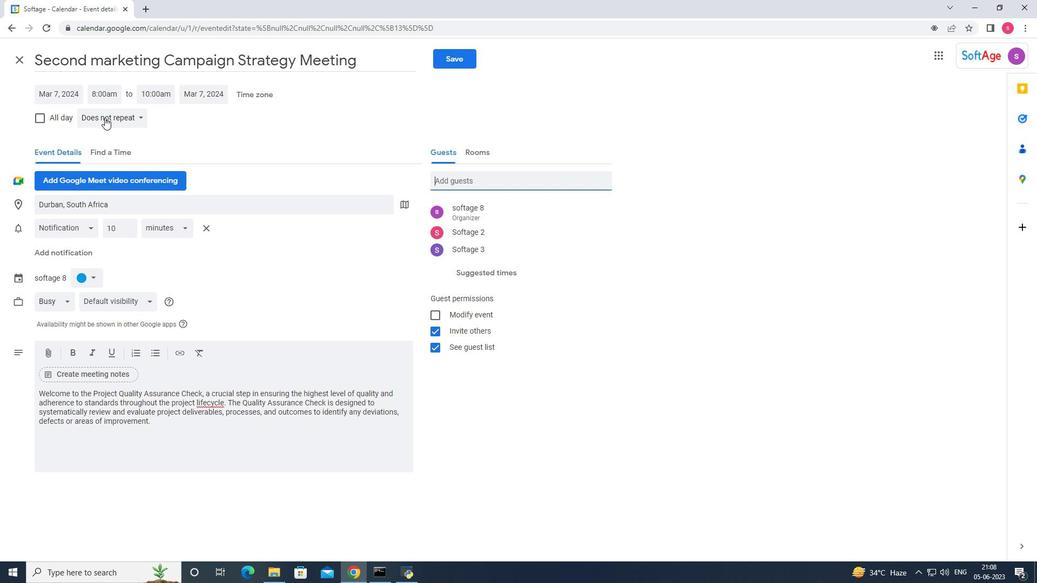 
Action: Mouse moved to (115, 234)
Screenshot: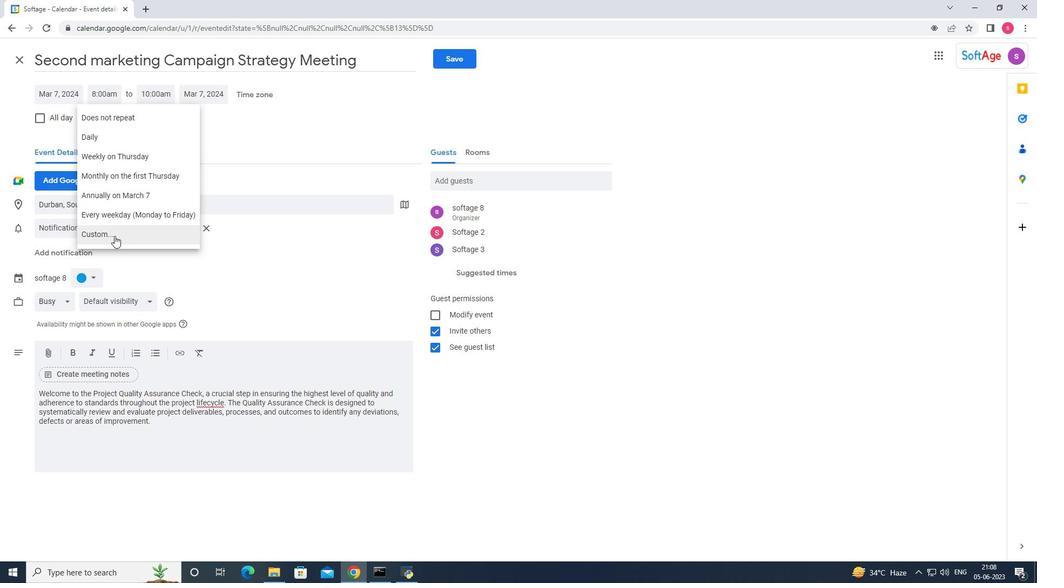 
Action: Mouse pressed left at (115, 234)
Screenshot: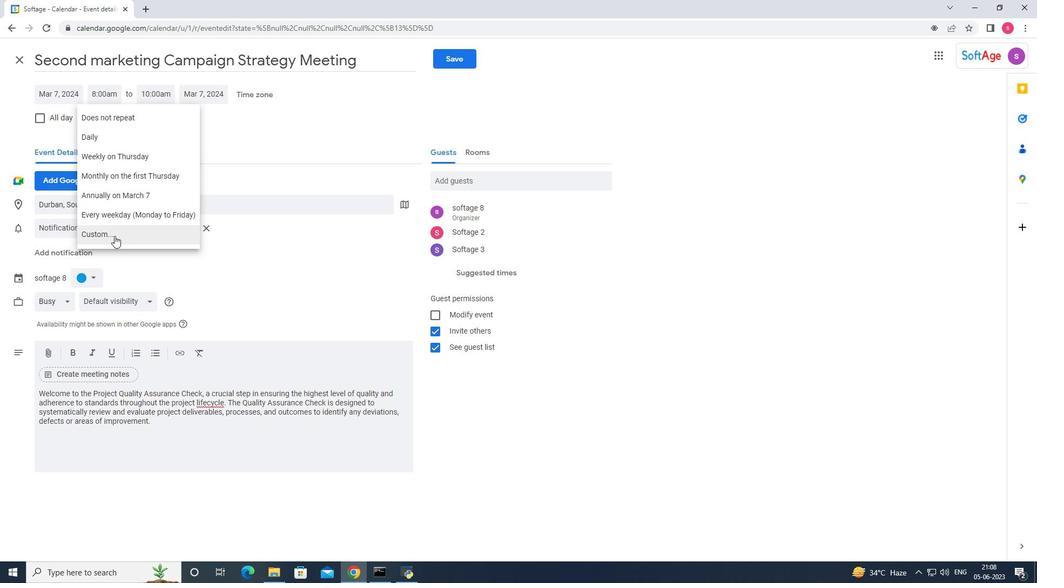 
Action: Mouse moved to (449, 282)
Screenshot: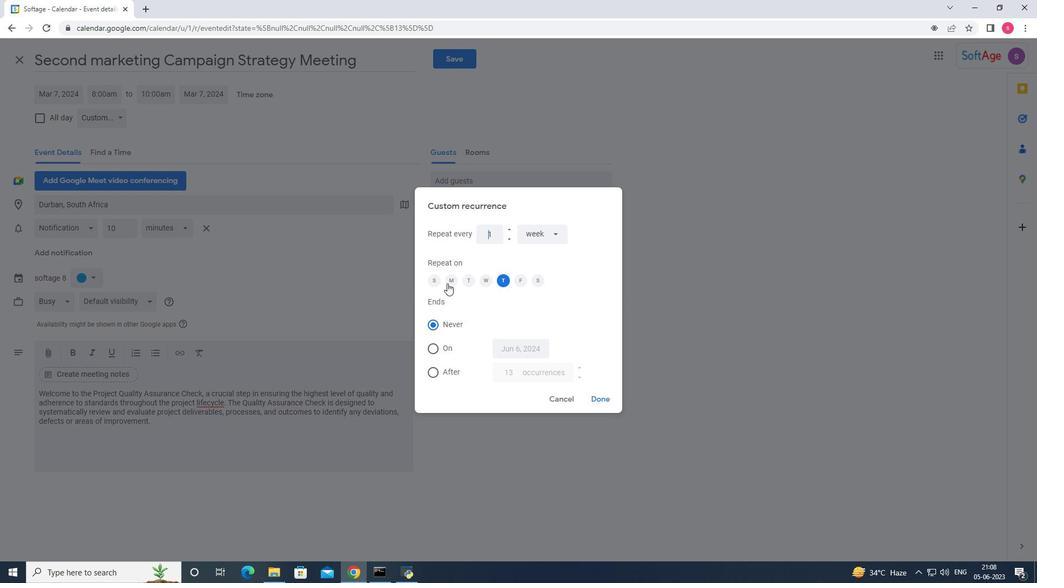 
Action: Mouse pressed left at (449, 282)
Screenshot: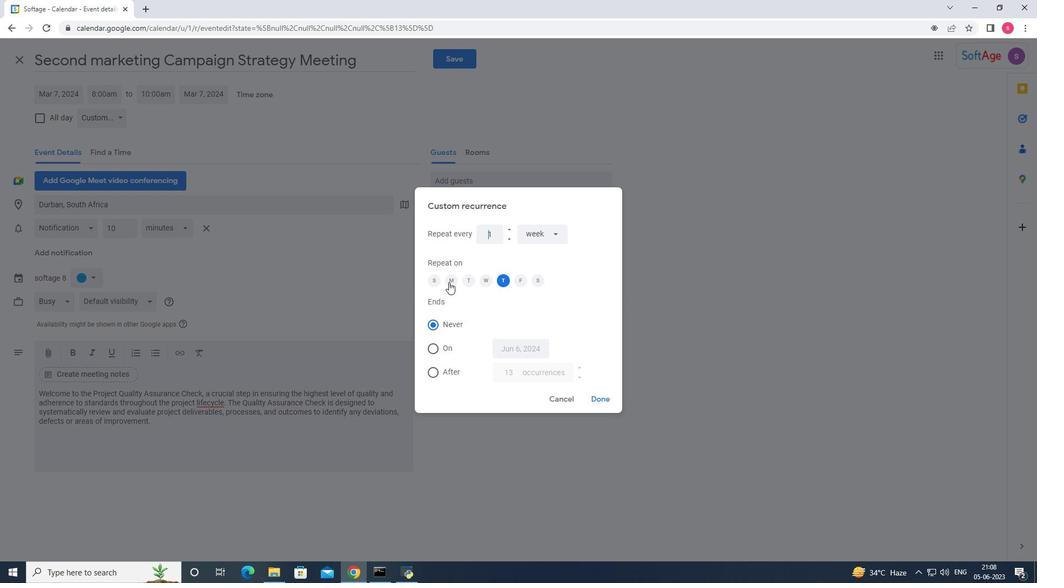 
Action: Mouse moved to (515, 278)
Screenshot: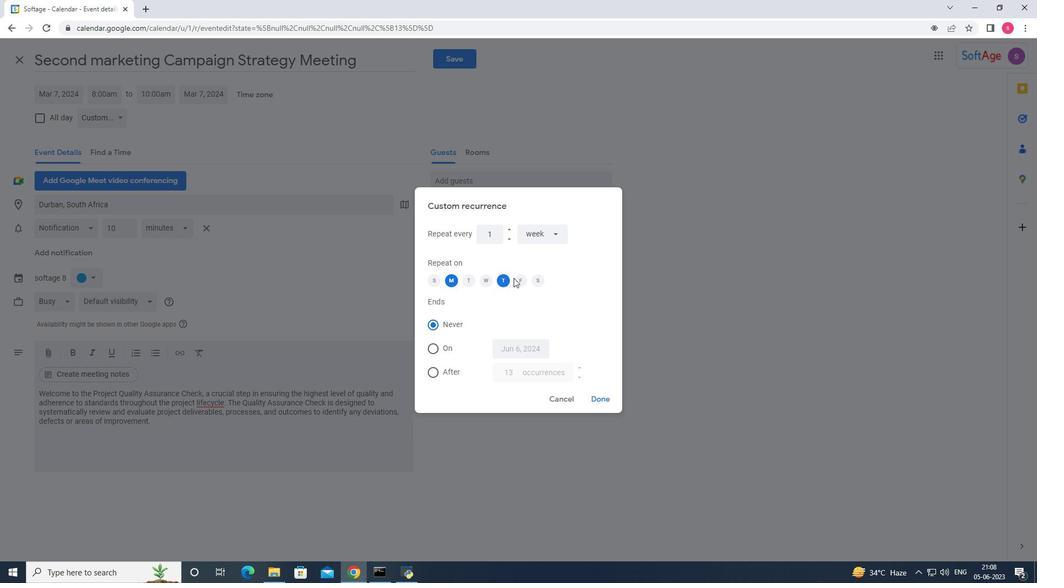 
Action: Mouse pressed left at (515, 278)
Screenshot: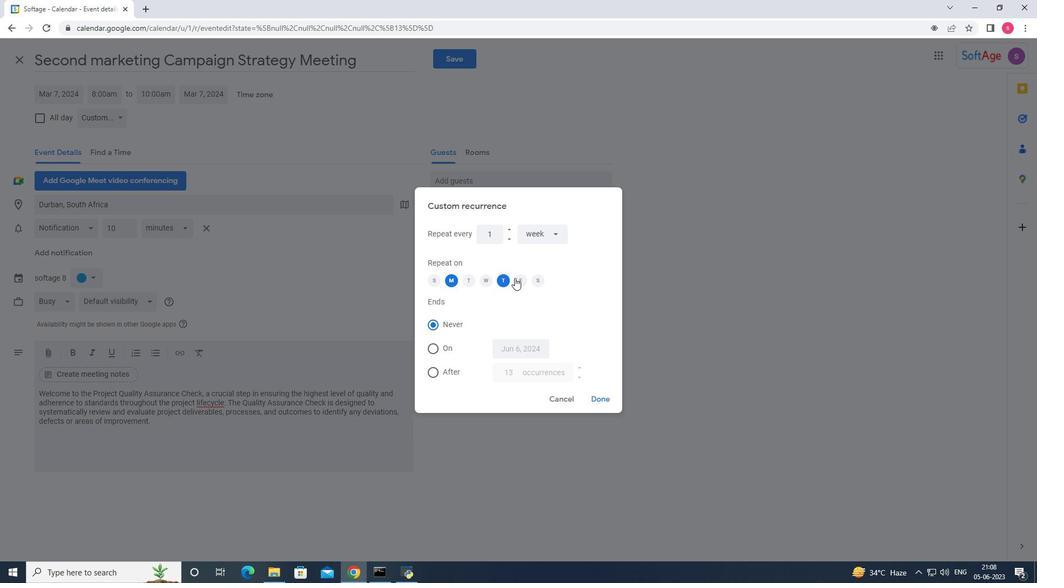 
Action: Mouse moved to (505, 281)
Screenshot: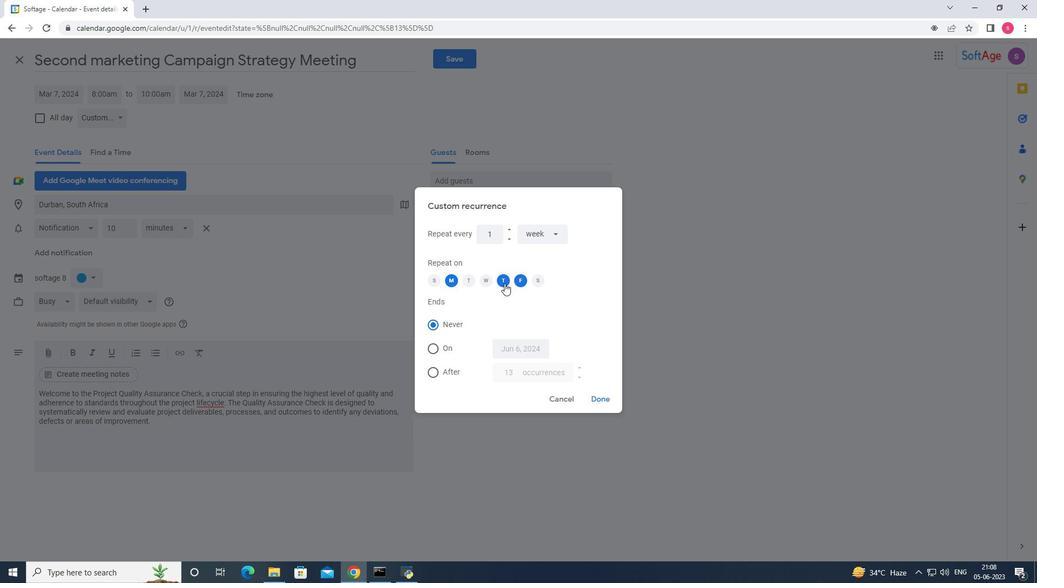 
Action: Mouse pressed left at (505, 281)
Screenshot: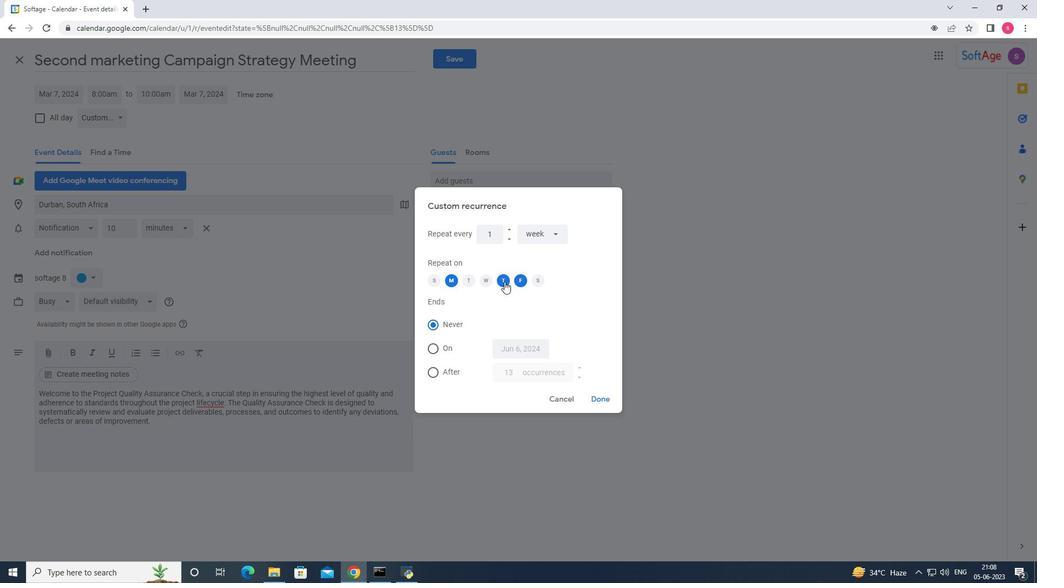
Action: Mouse moved to (608, 402)
Screenshot: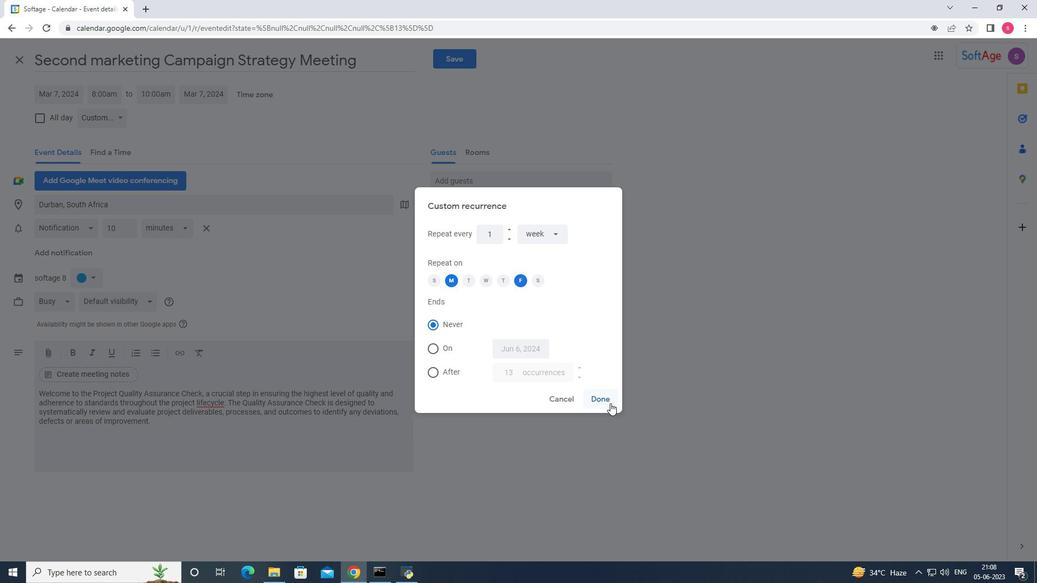 
Action: Mouse pressed left at (608, 402)
Screenshot: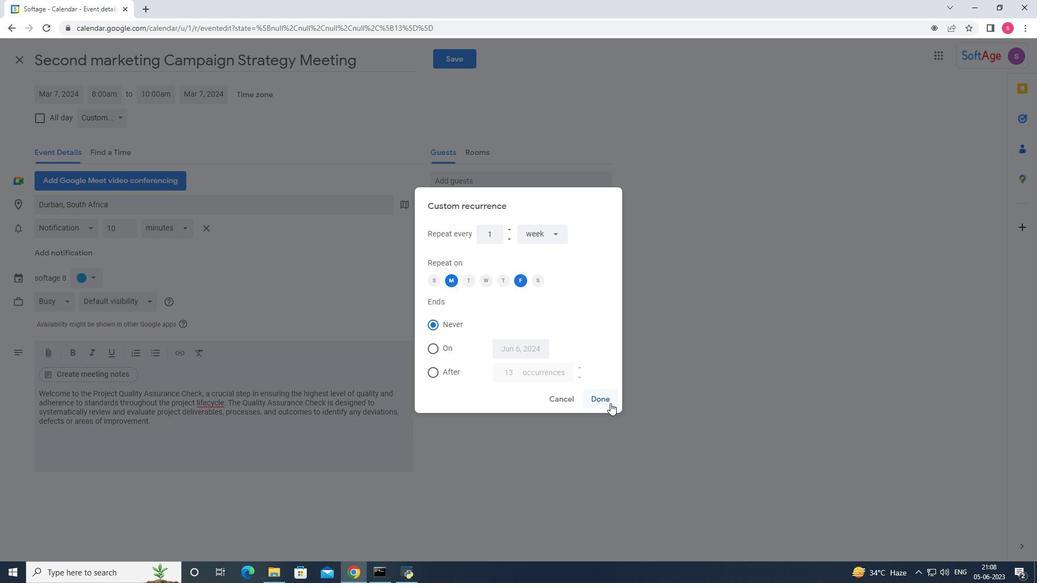 
Action: Mouse moved to (137, 117)
Screenshot: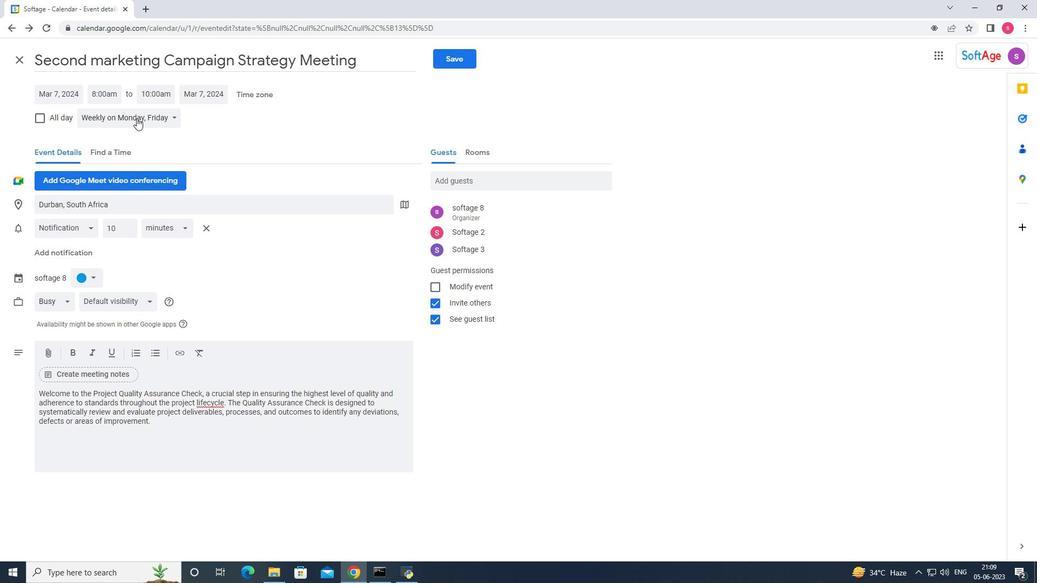 
Action: Mouse pressed left at (137, 117)
Screenshot: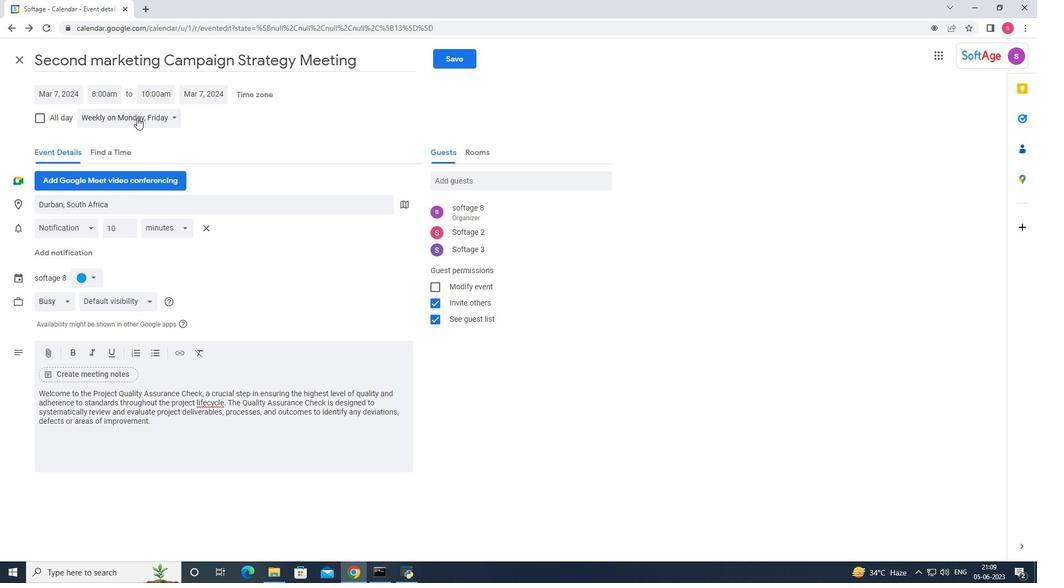 
Action: Mouse moved to (122, 169)
Screenshot: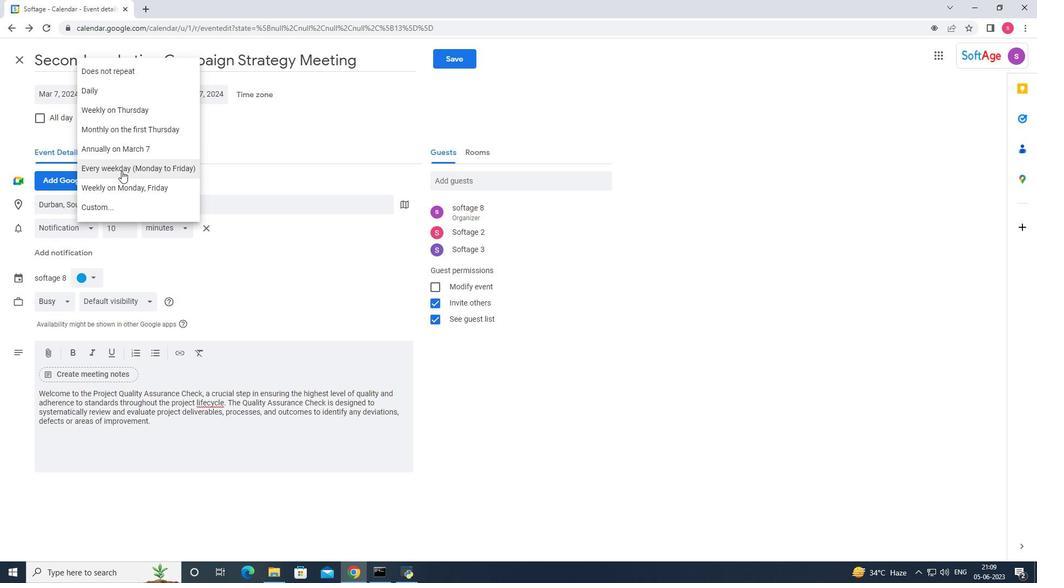 
Action: Mouse pressed left at (122, 169)
Screenshot: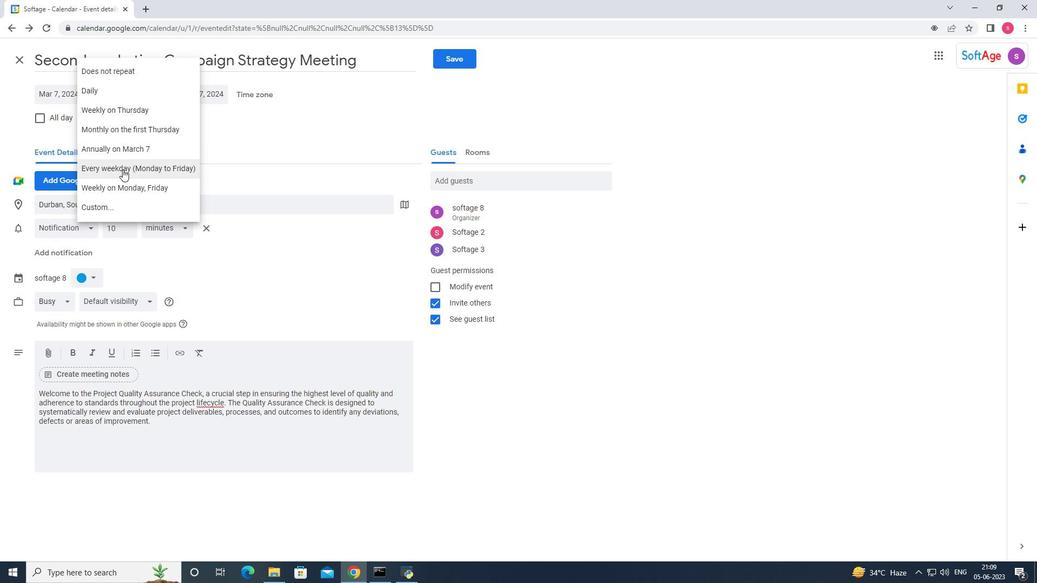 
Action: Mouse moved to (439, 59)
Screenshot: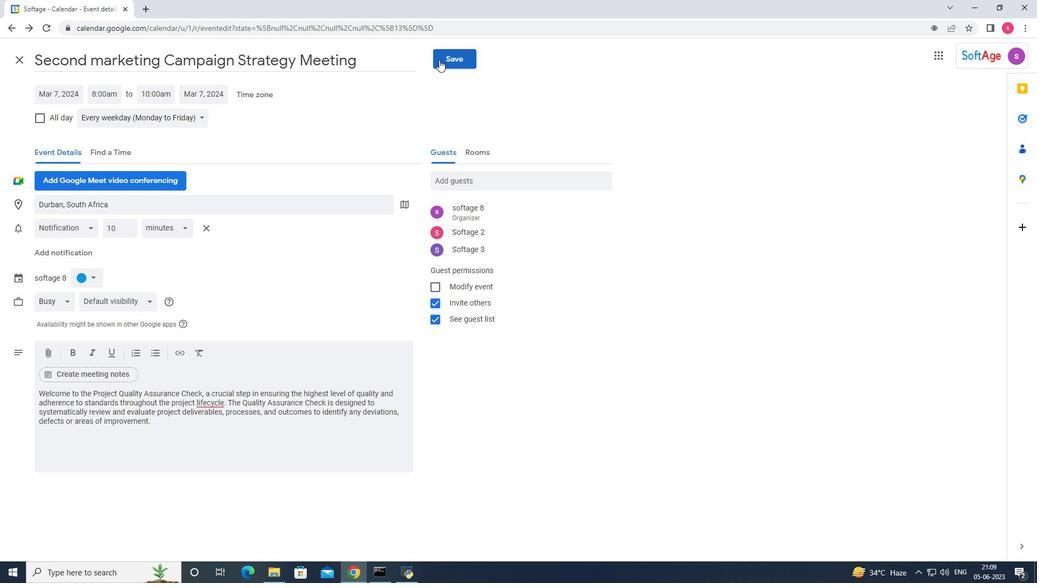 
Action: Mouse pressed left at (439, 59)
Screenshot: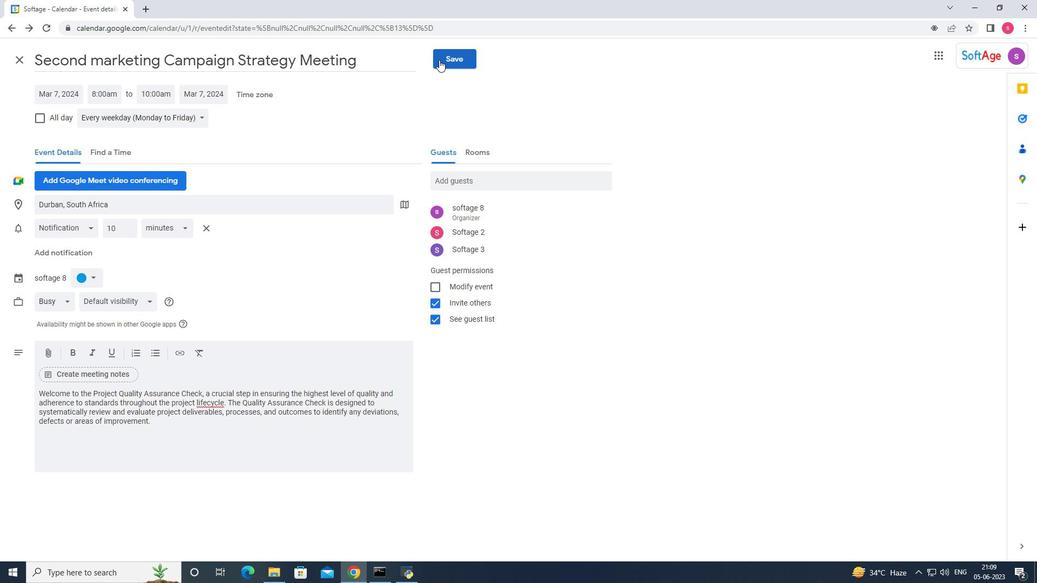 
Action: Mouse moved to (617, 322)
Screenshot: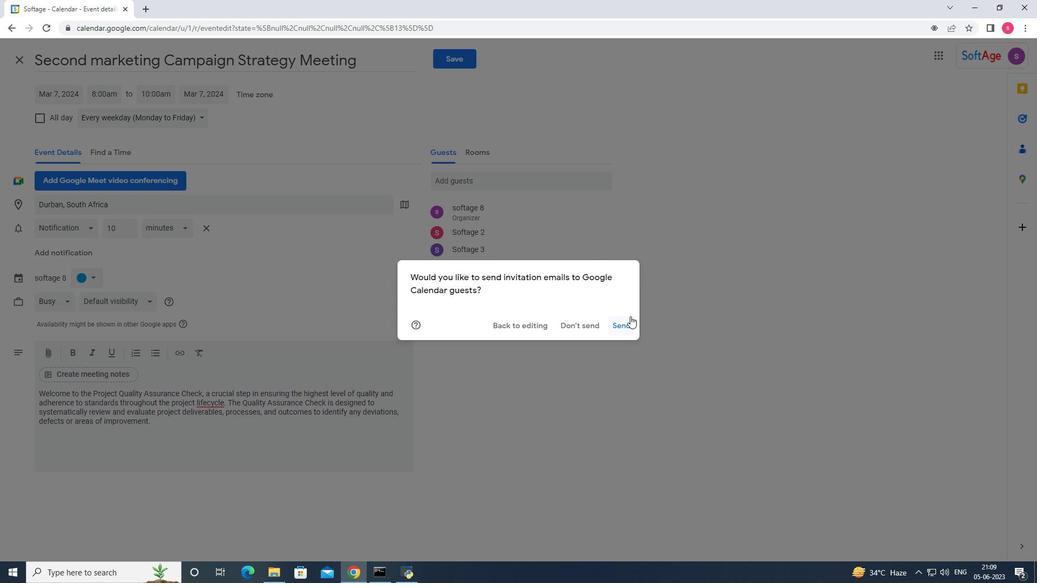 
Action: Mouse pressed left at (617, 322)
Screenshot: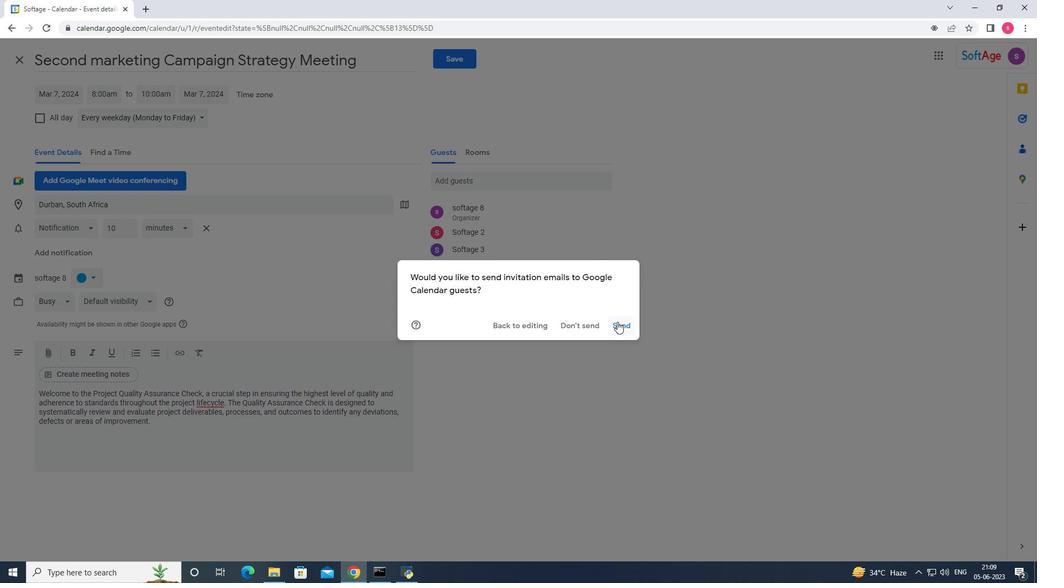 
Action: Mouse moved to (504, 299)
Screenshot: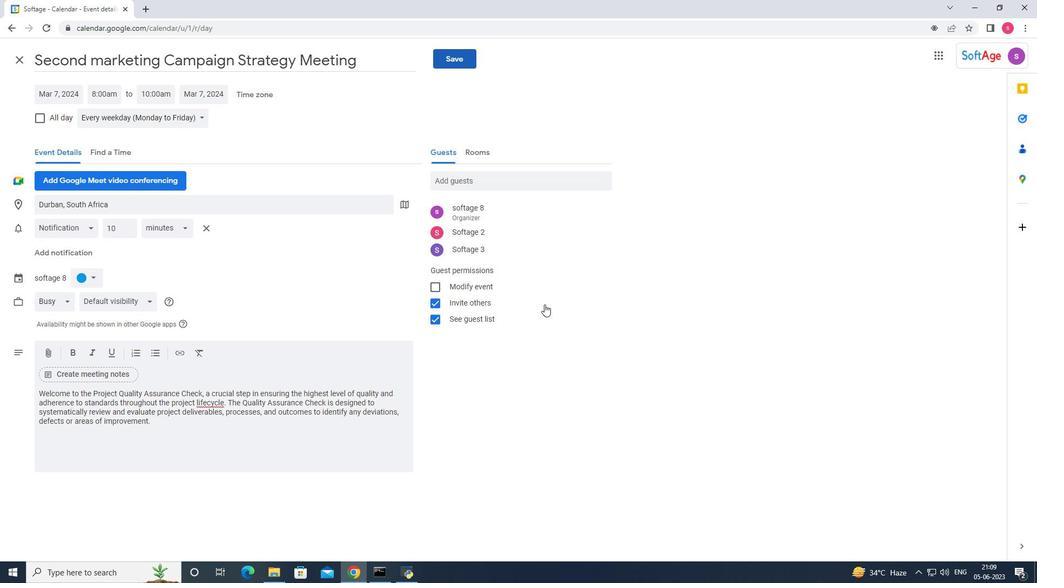 
